 Task: Find connections with filter location Kāmthi with filter topic #Entrepreneurshipwith filter profile language Spanish with filter current company TATA Power with filter school Delhi College Of Arts and Commerce with filter industry Oil and Coal Product Manufacturing with filter service category Computer Networking with filter keywords title Petroleum Engineer
Action: Mouse moved to (291, 363)
Screenshot: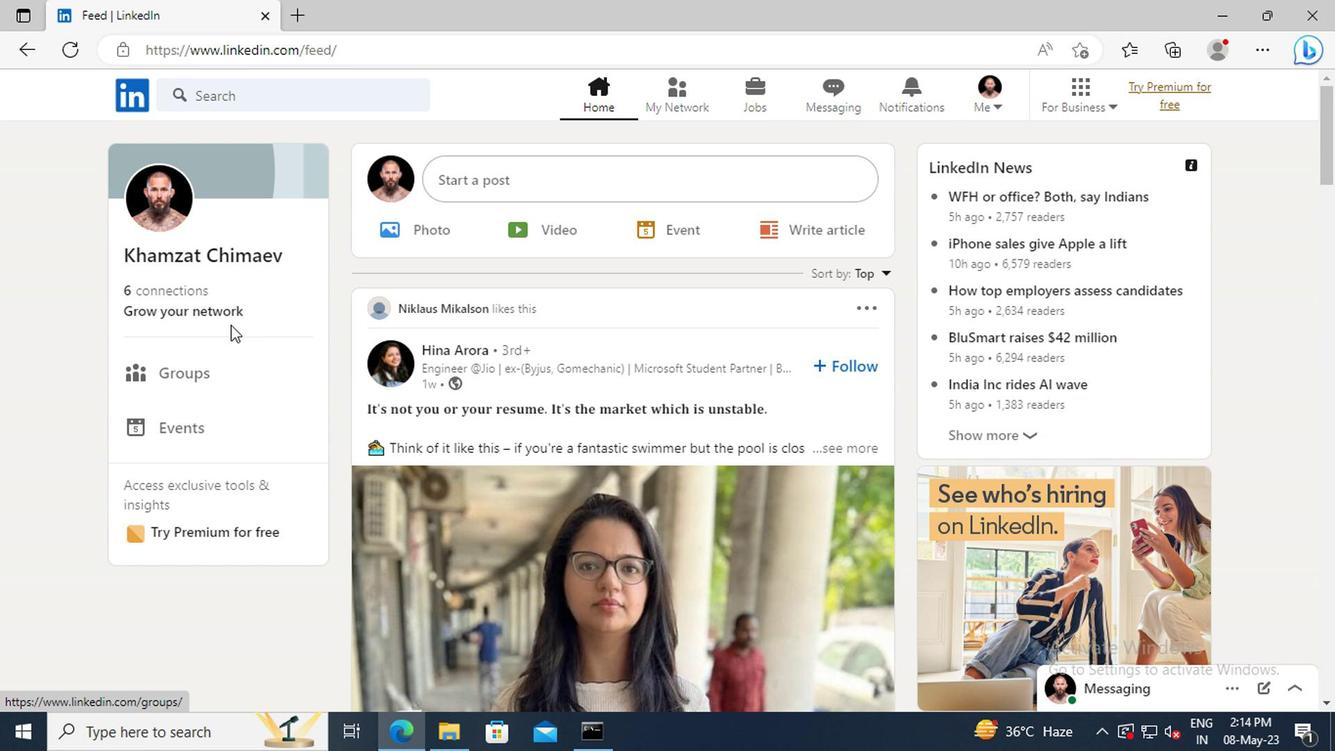 
Action: Mouse pressed left at (291, 363)
Screenshot: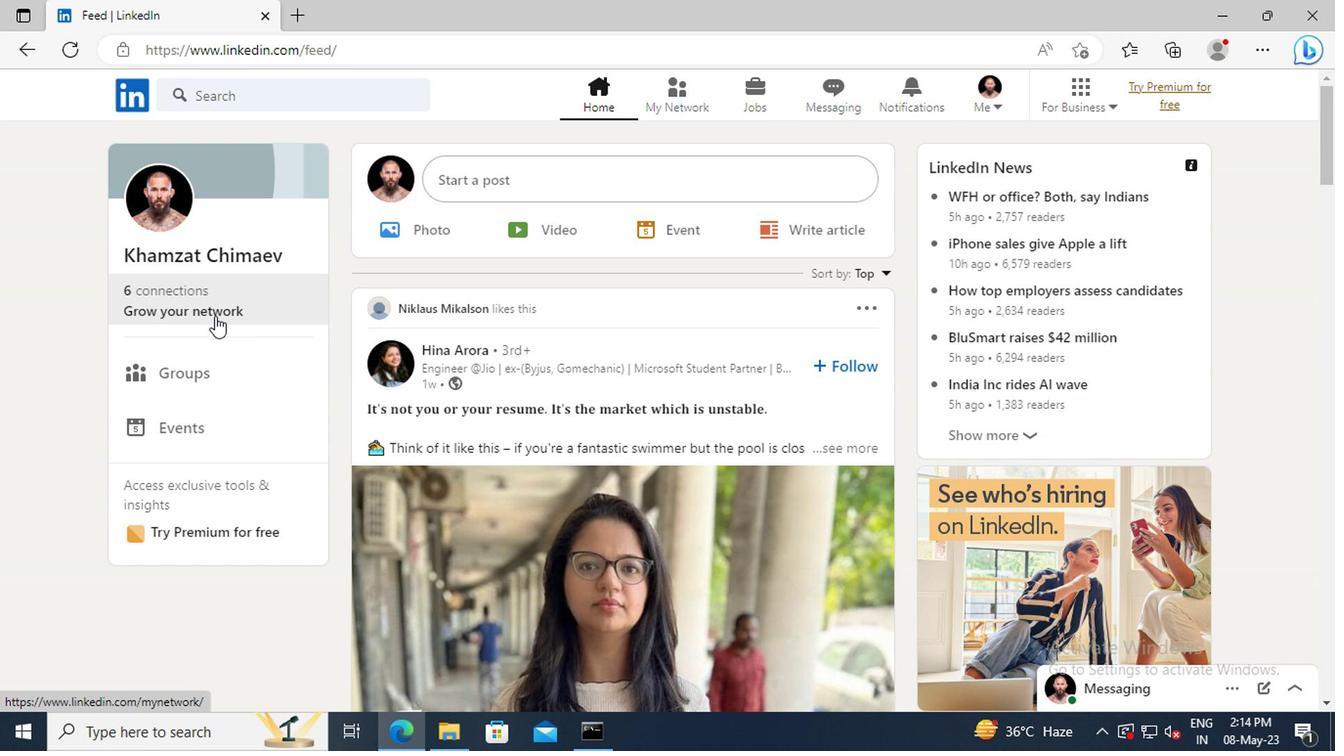 
Action: Mouse moved to (293, 285)
Screenshot: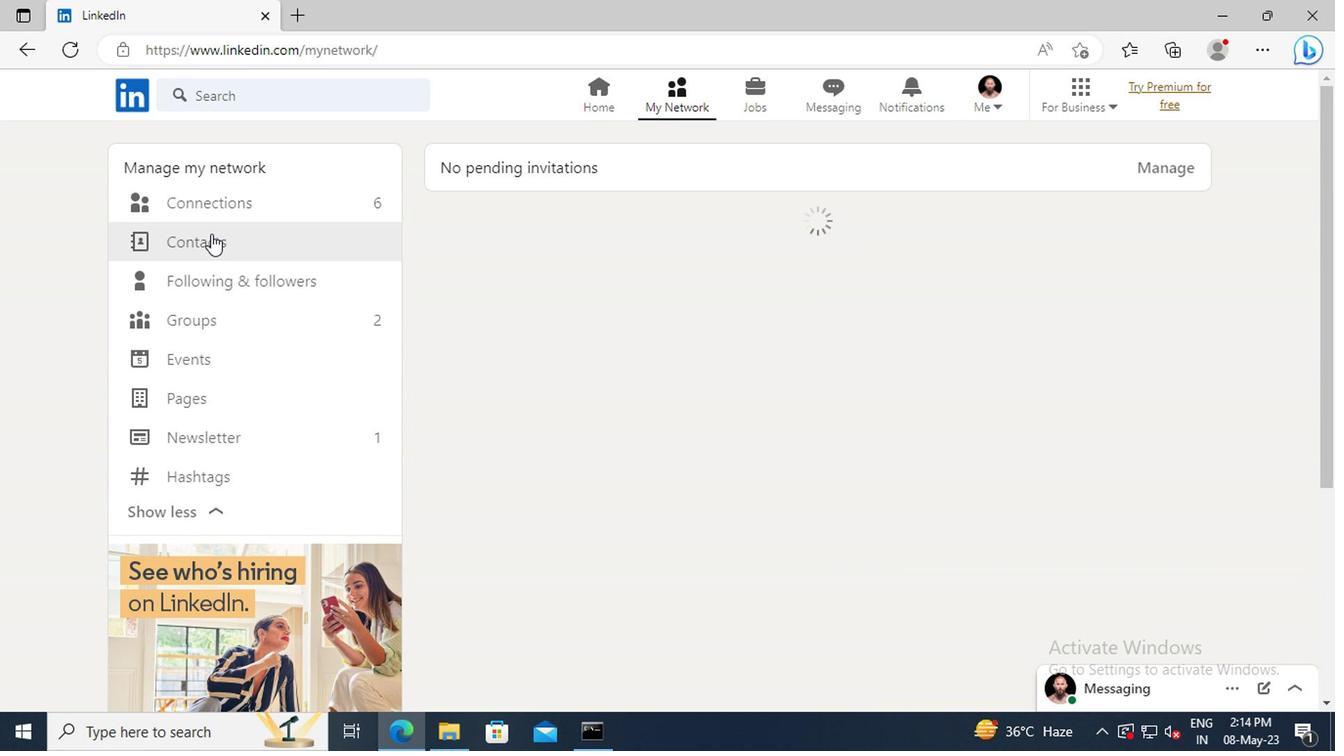 
Action: Mouse pressed left at (293, 285)
Screenshot: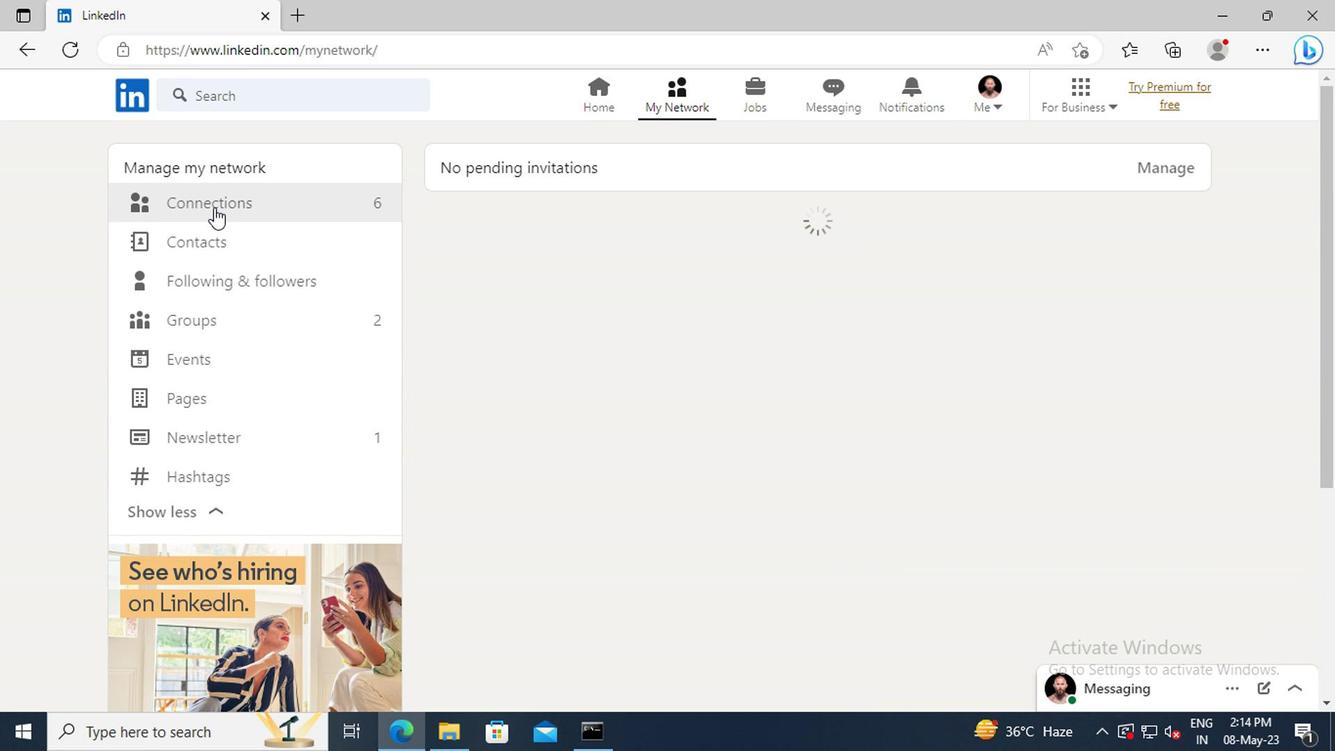 
Action: Mouse moved to (752, 290)
Screenshot: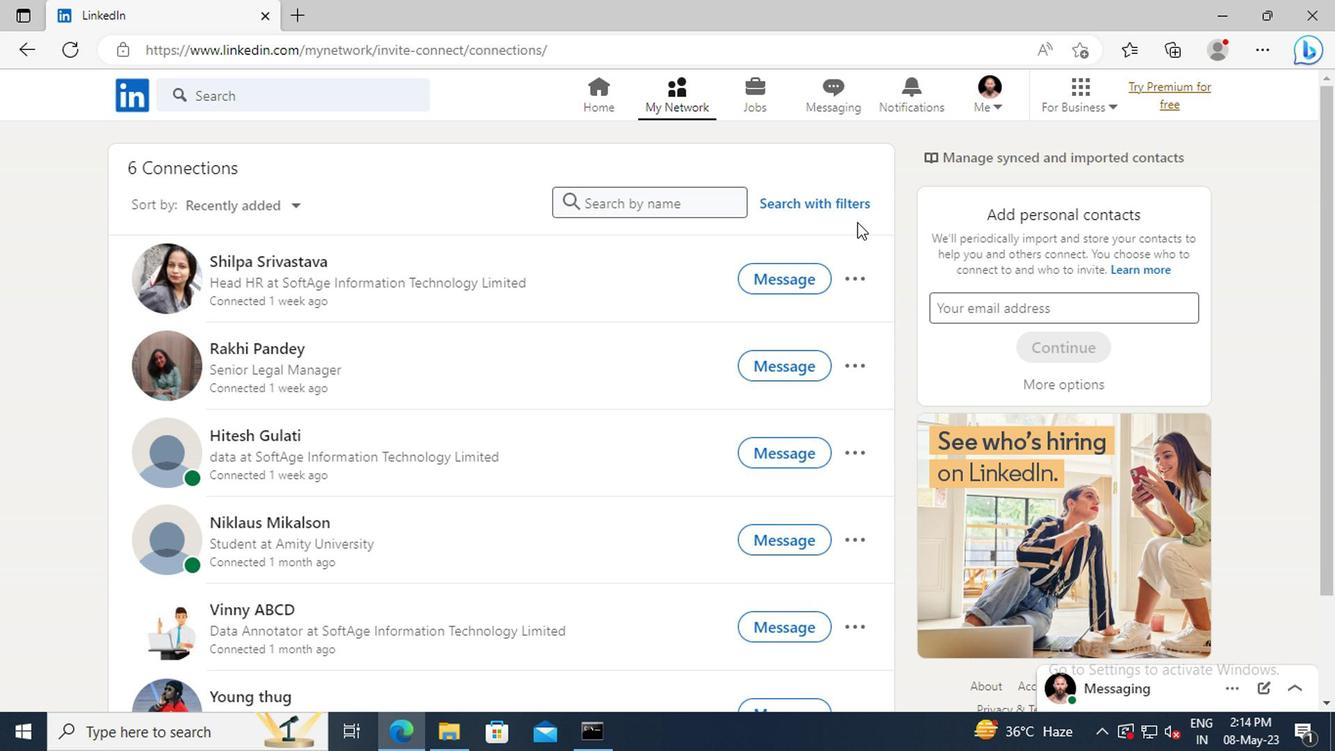 
Action: Mouse pressed left at (752, 290)
Screenshot: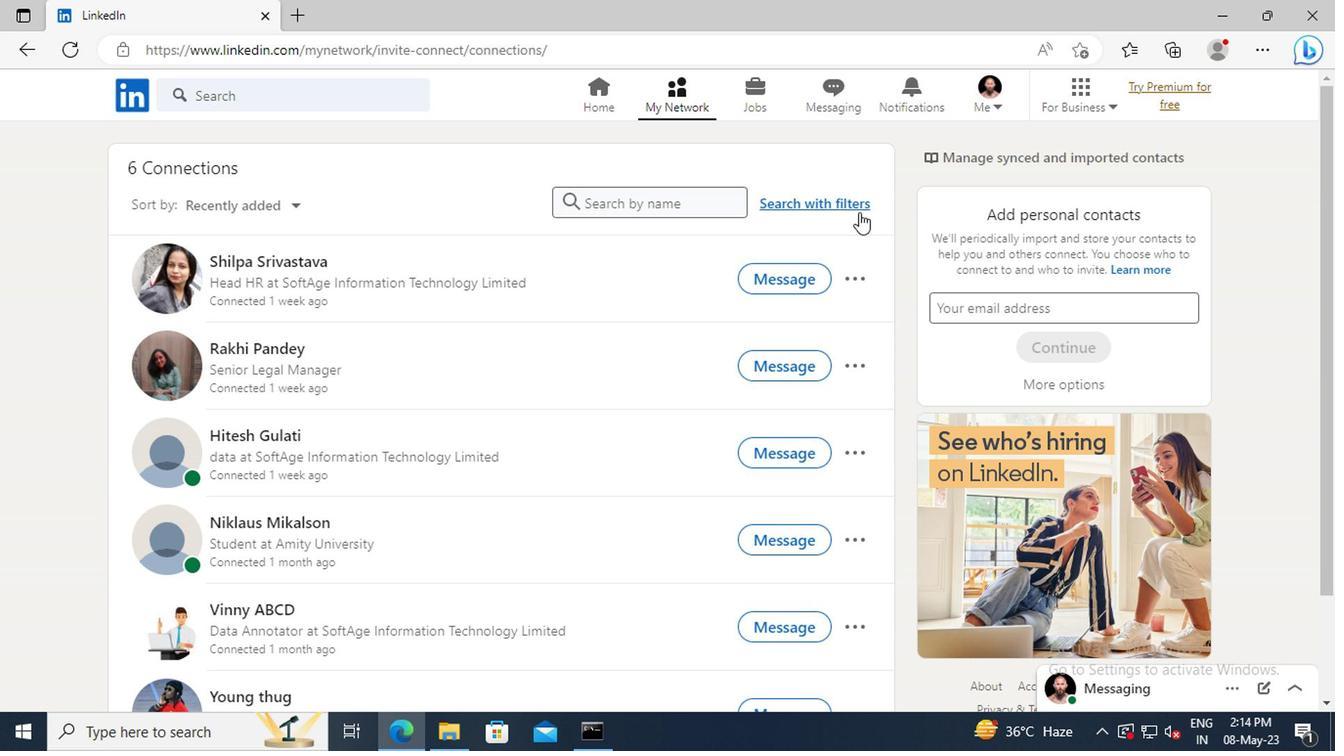 
Action: Mouse moved to (661, 247)
Screenshot: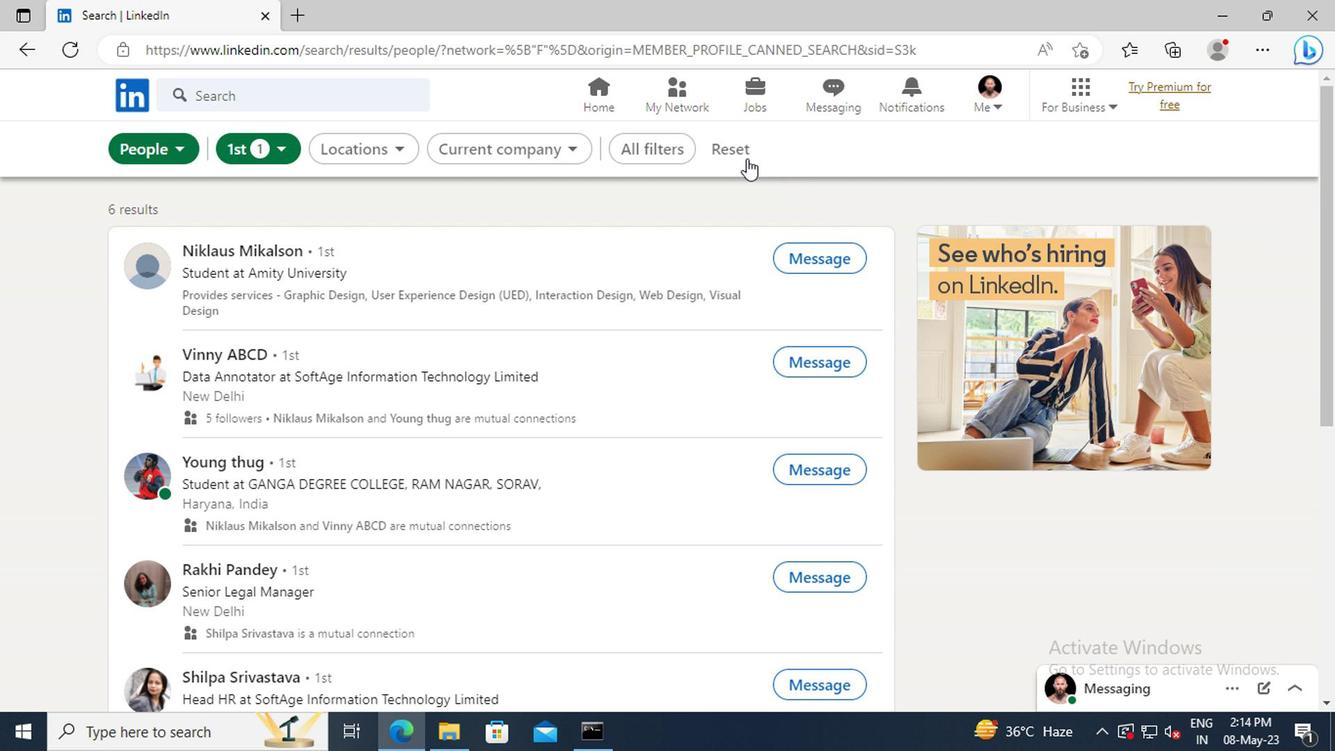 
Action: Mouse pressed left at (661, 247)
Screenshot: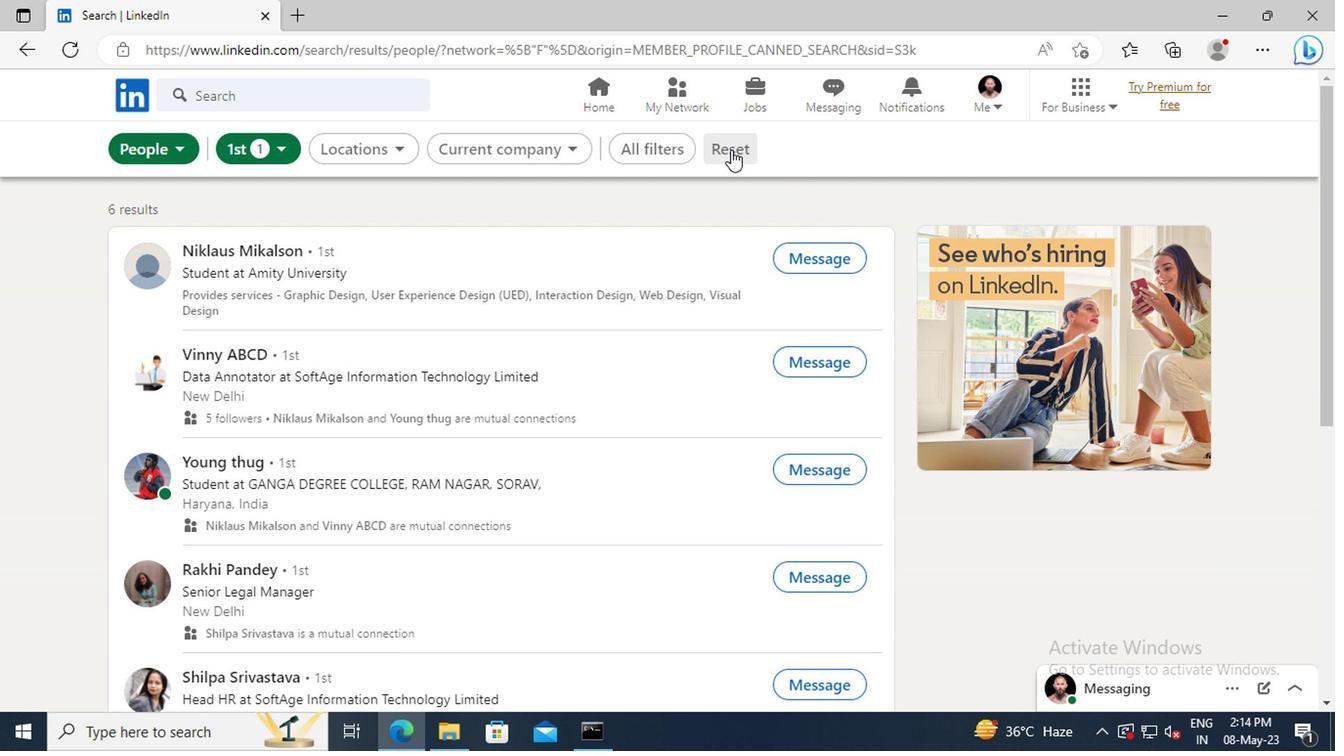 
Action: Mouse moved to (647, 248)
Screenshot: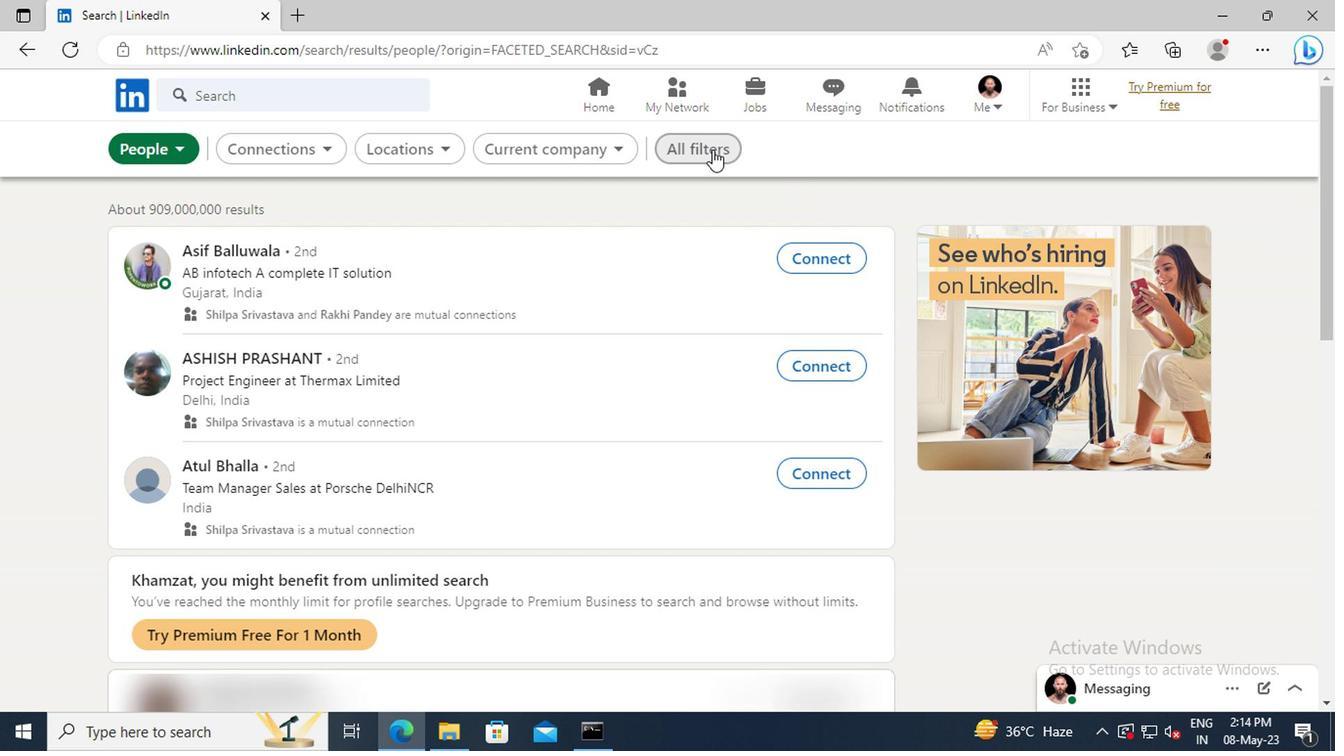 
Action: Mouse pressed left at (647, 248)
Screenshot: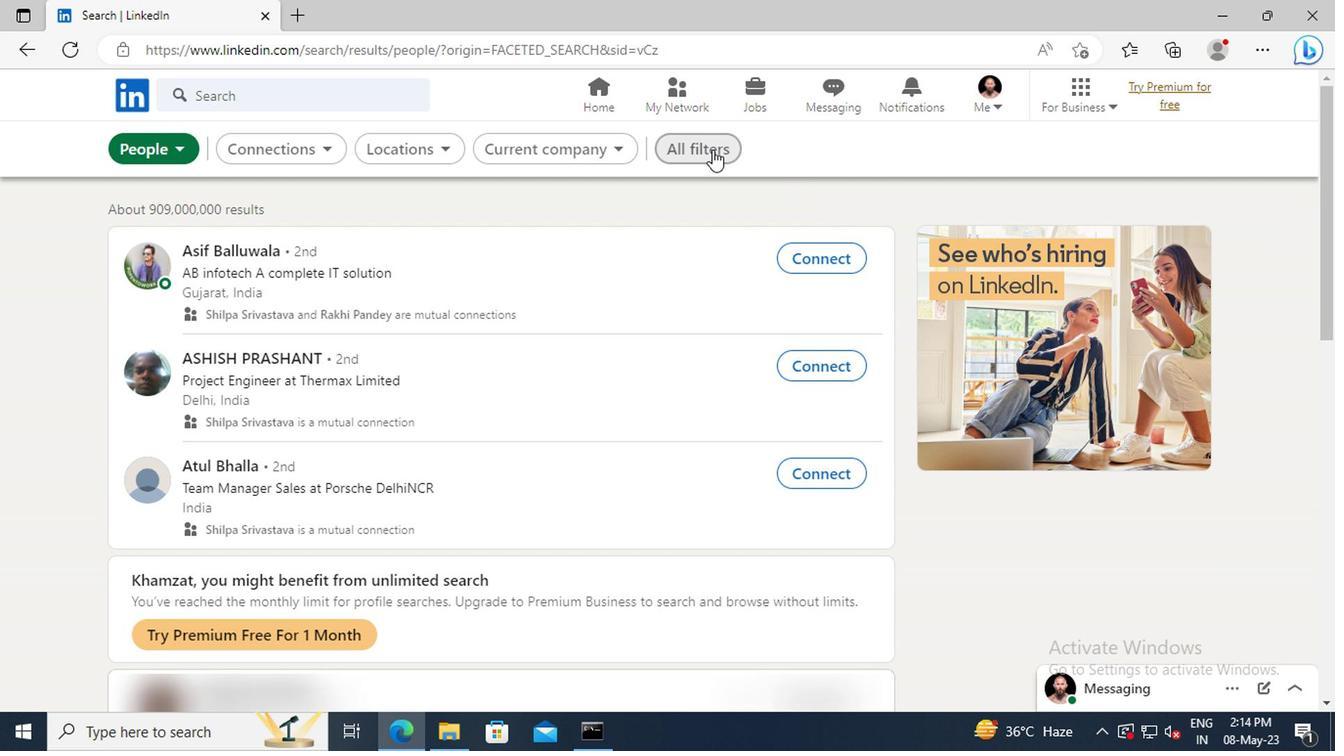
Action: Mouse moved to (953, 399)
Screenshot: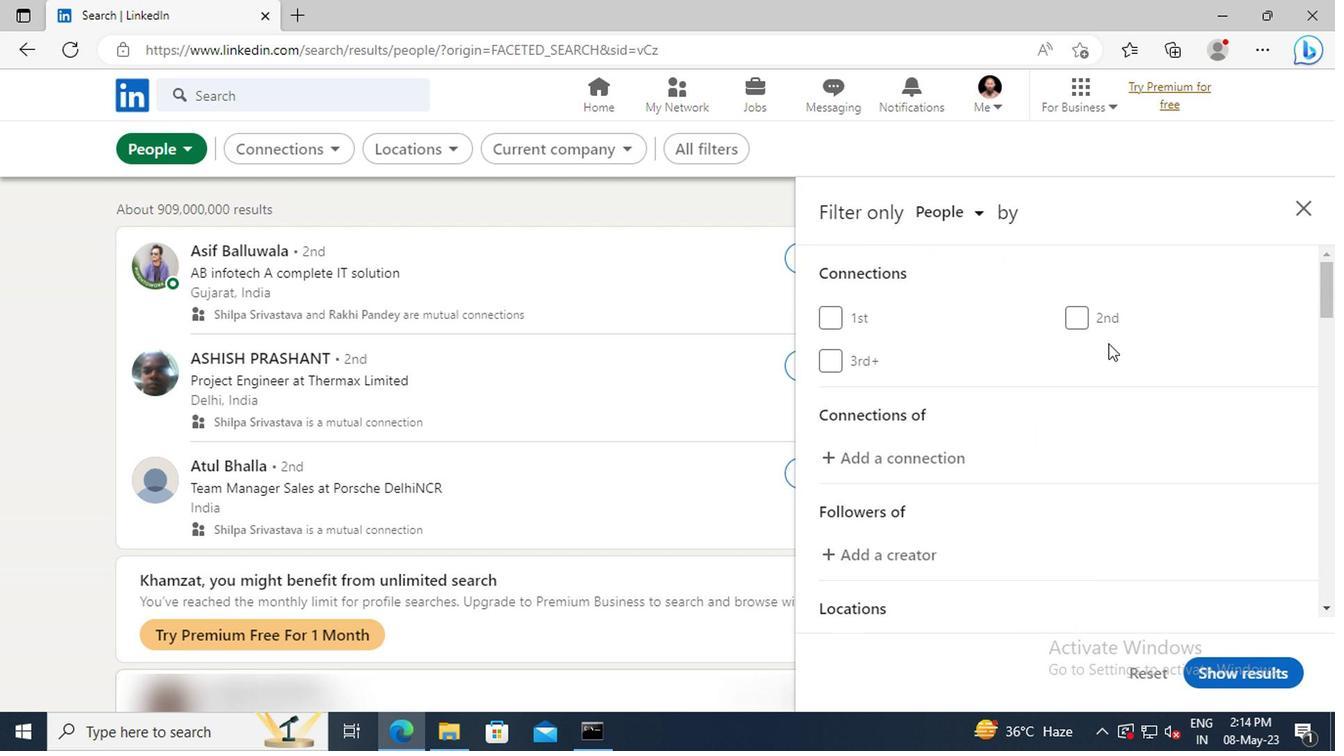 
Action: Mouse scrolled (953, 398) with delta (0, 0)
Screenshot: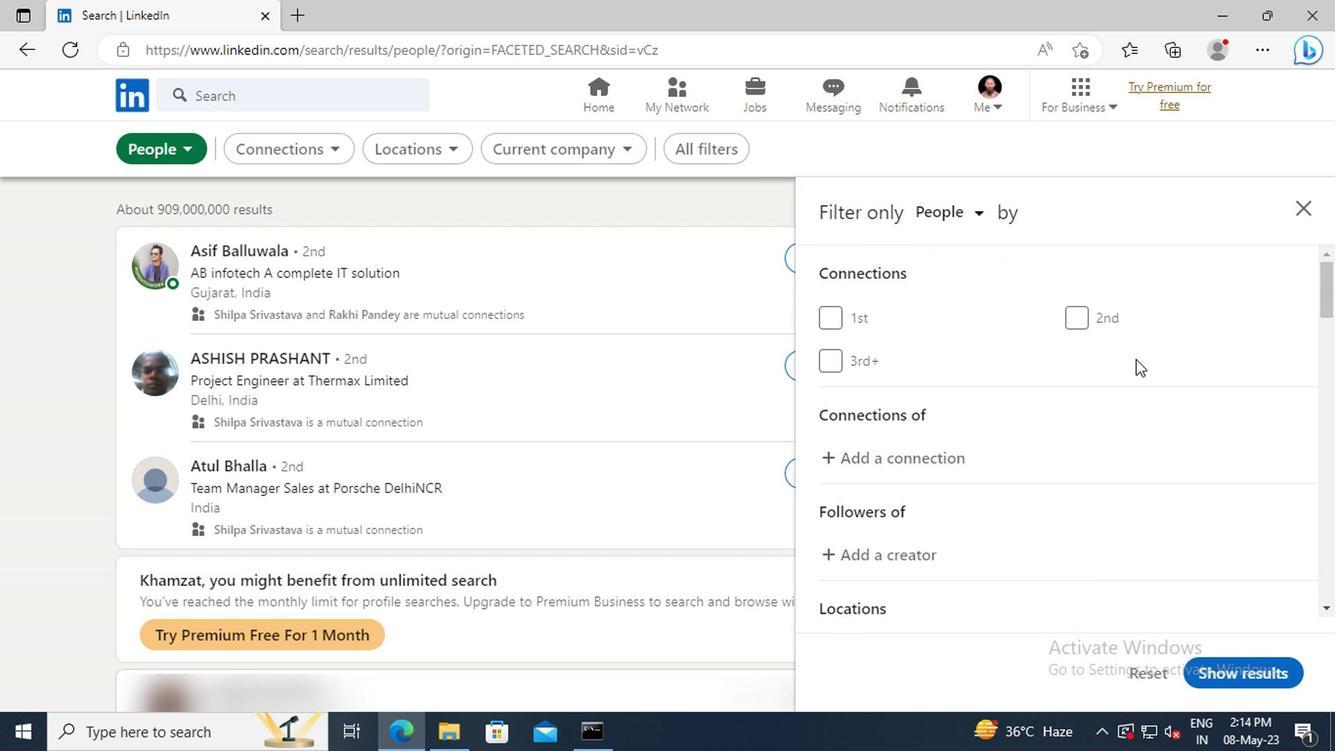
Action: Mouse scrolled (953, 398) with delta (0, 0)
Screenshot: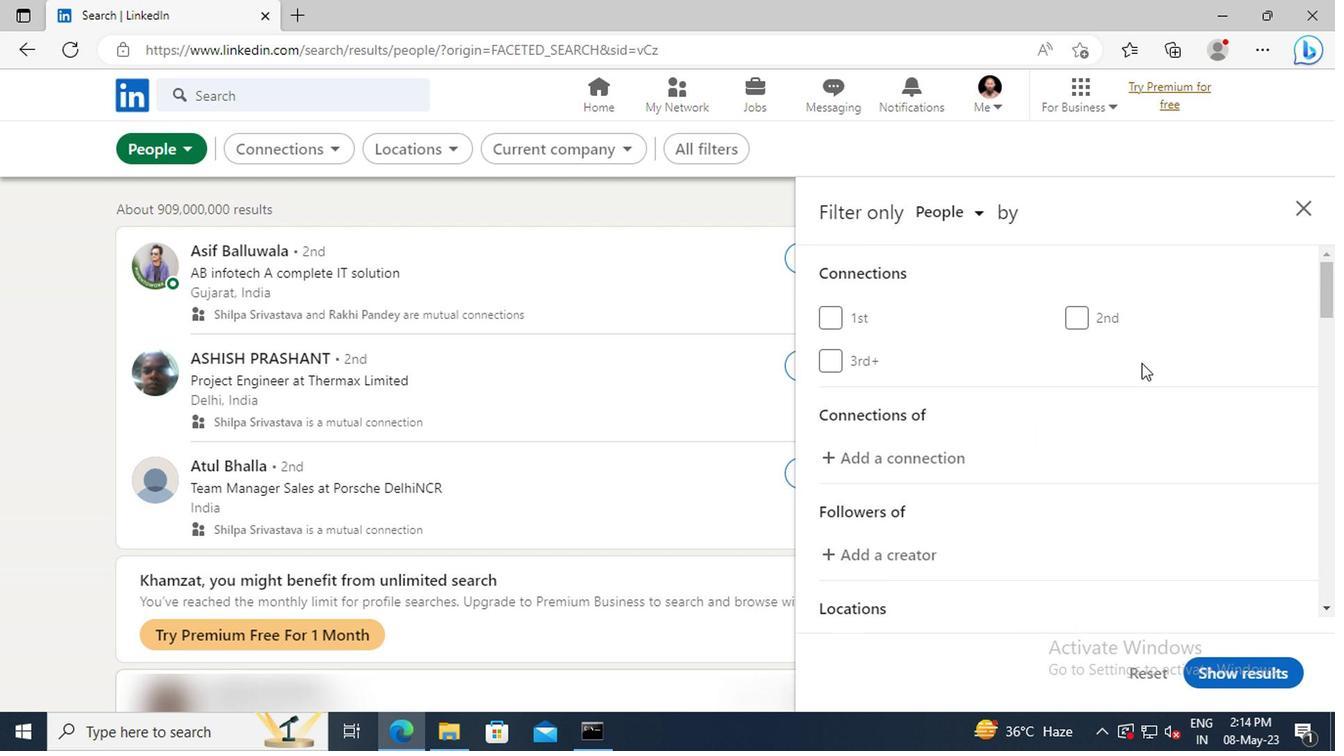 
Action: Mouse scrolled (953, 398) with delta (0, 0)
Screenshot: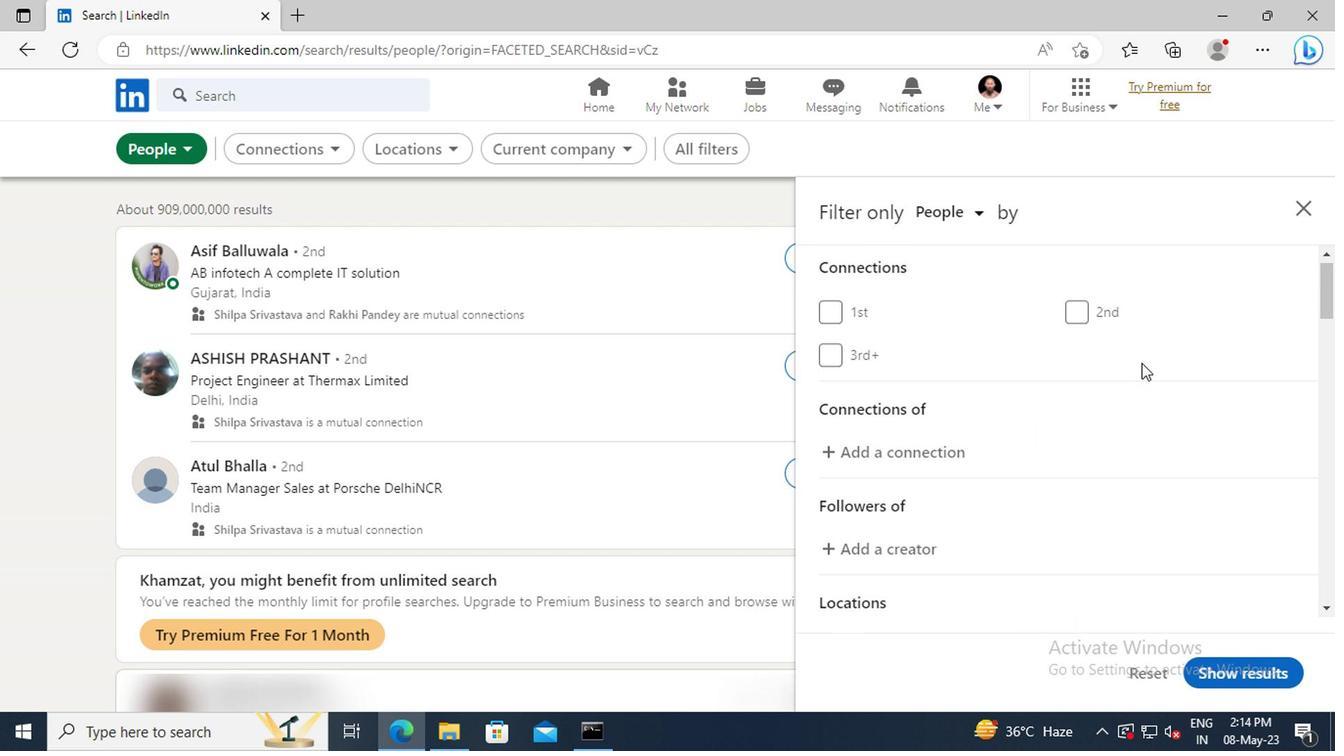 
Action: Mouse scrolled (953, 398) with delta (0, 0)
Screenshot: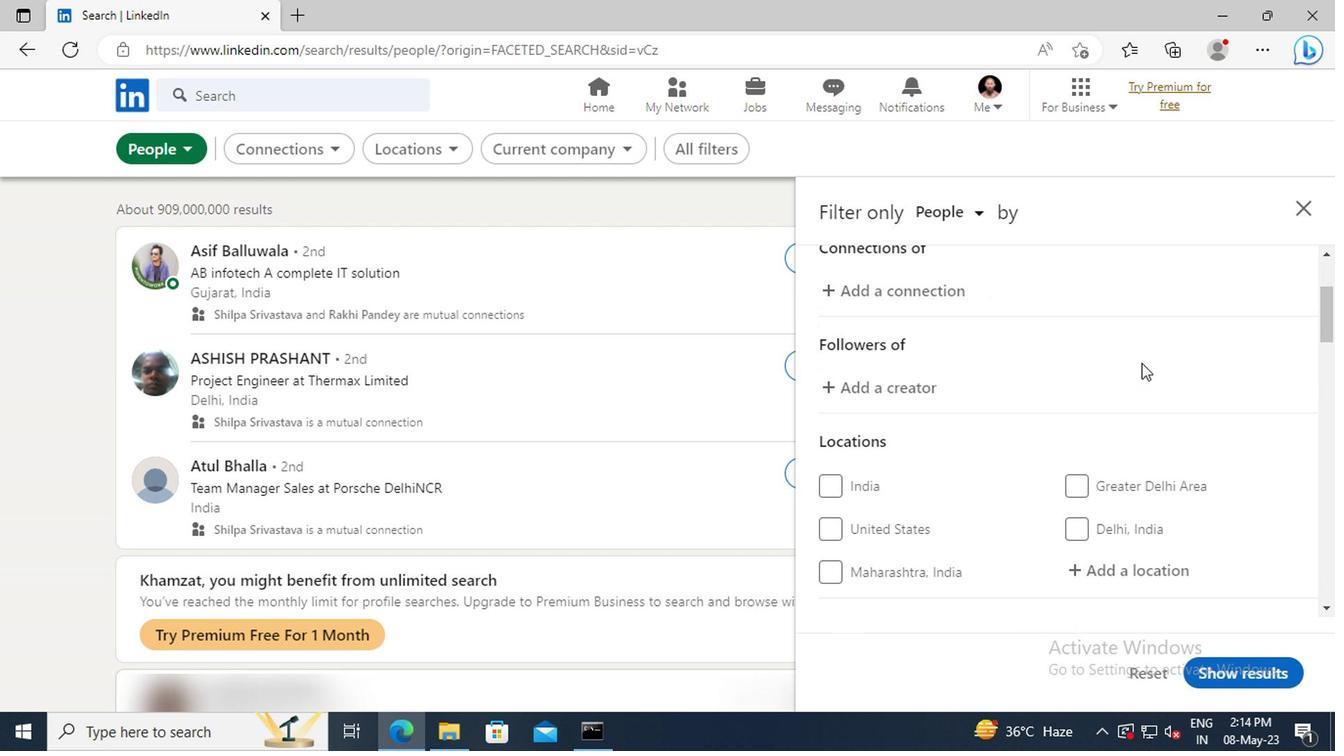 
Action: Mouse scrolled (953, 398) with delta (0, 0)
Screenshot: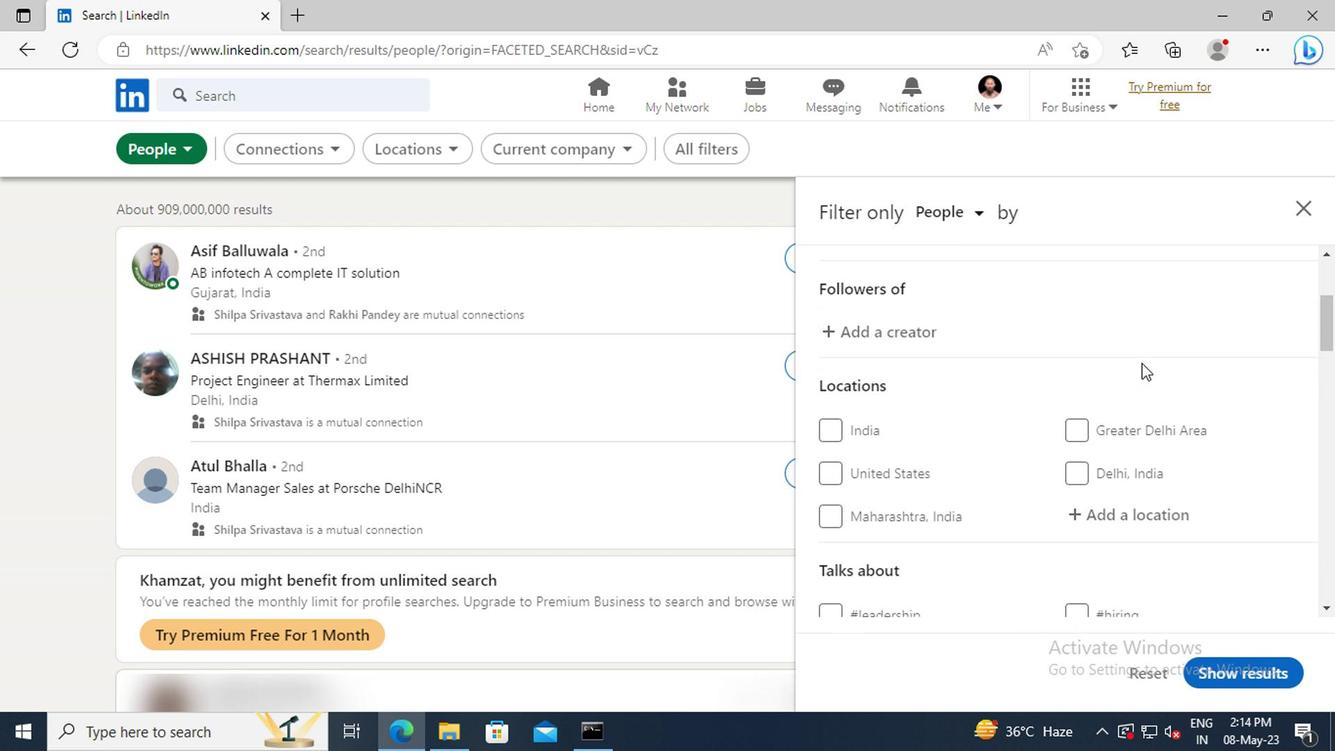 
Action: Mouse scrolled (953, 398) with delta (0, 0)
Screenshot: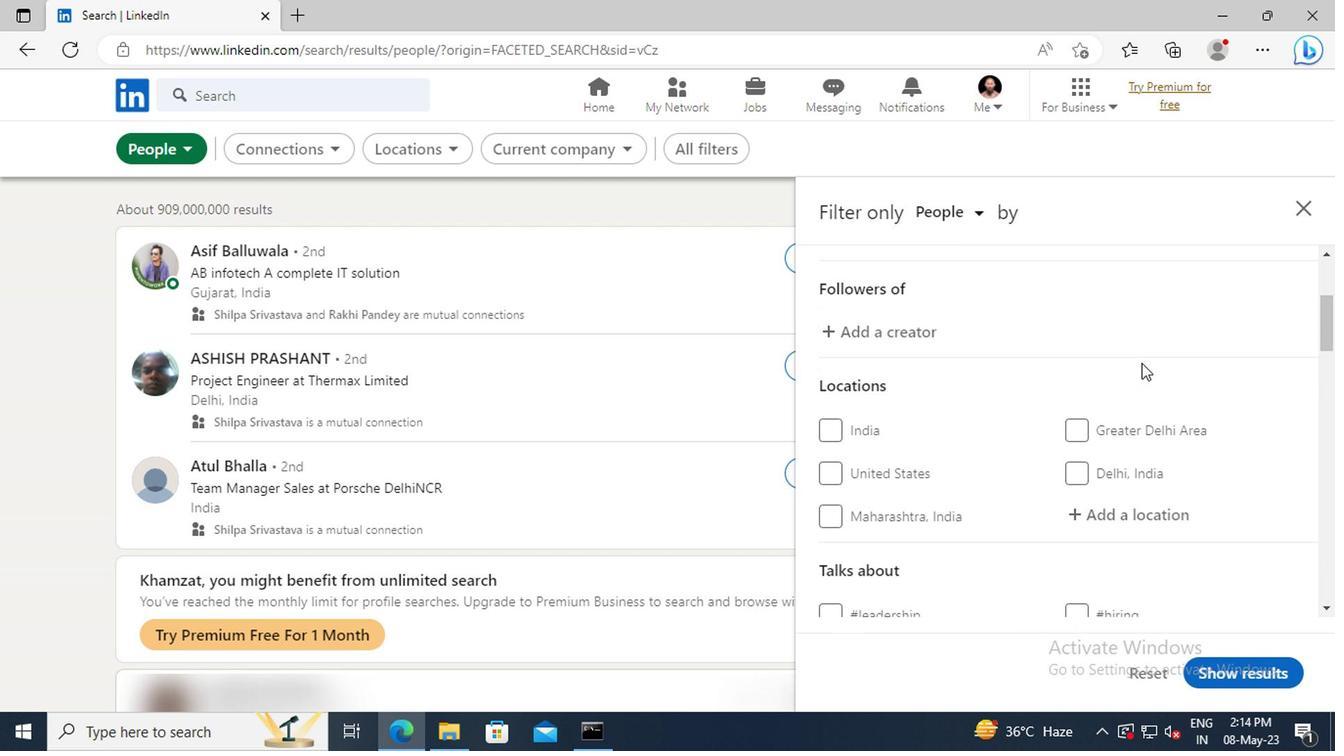 
Action: Mouse moved to (952, 427)
Screenshot: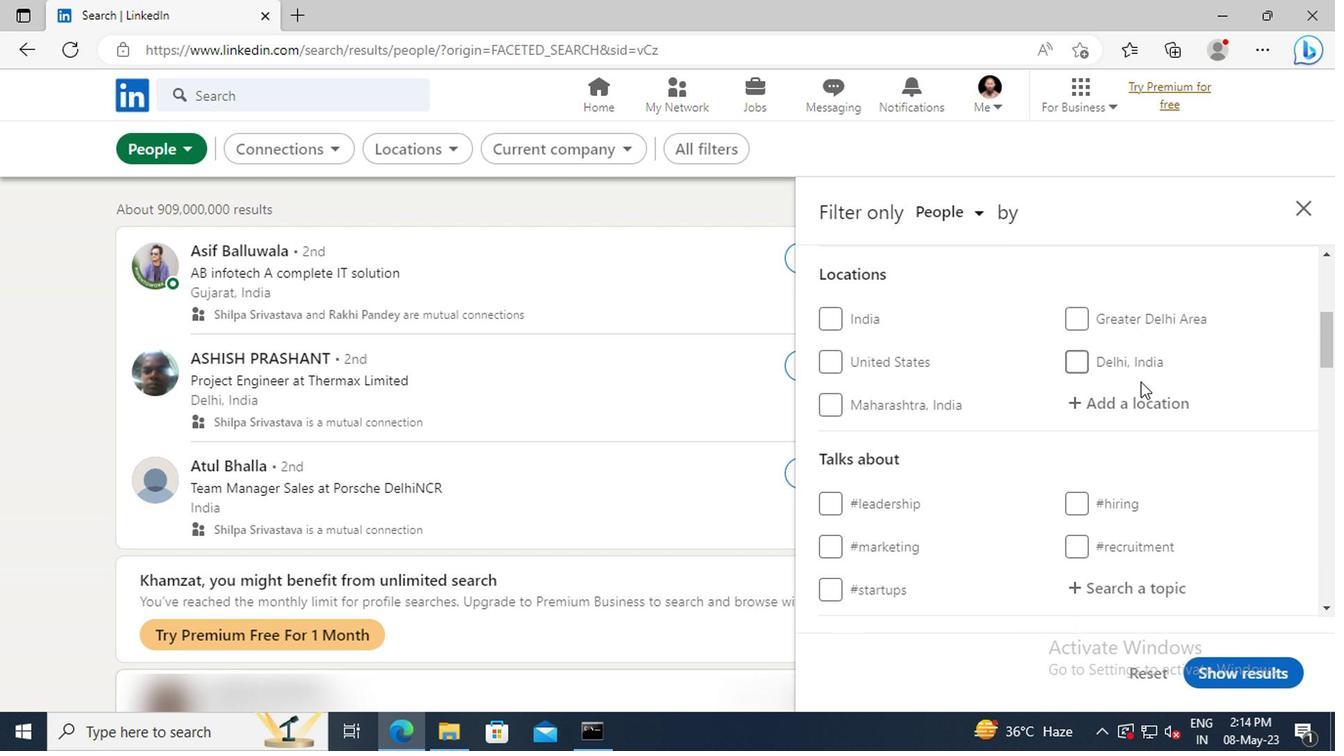 
Action: Mouse pressed left at (952, 427)
Screenshot: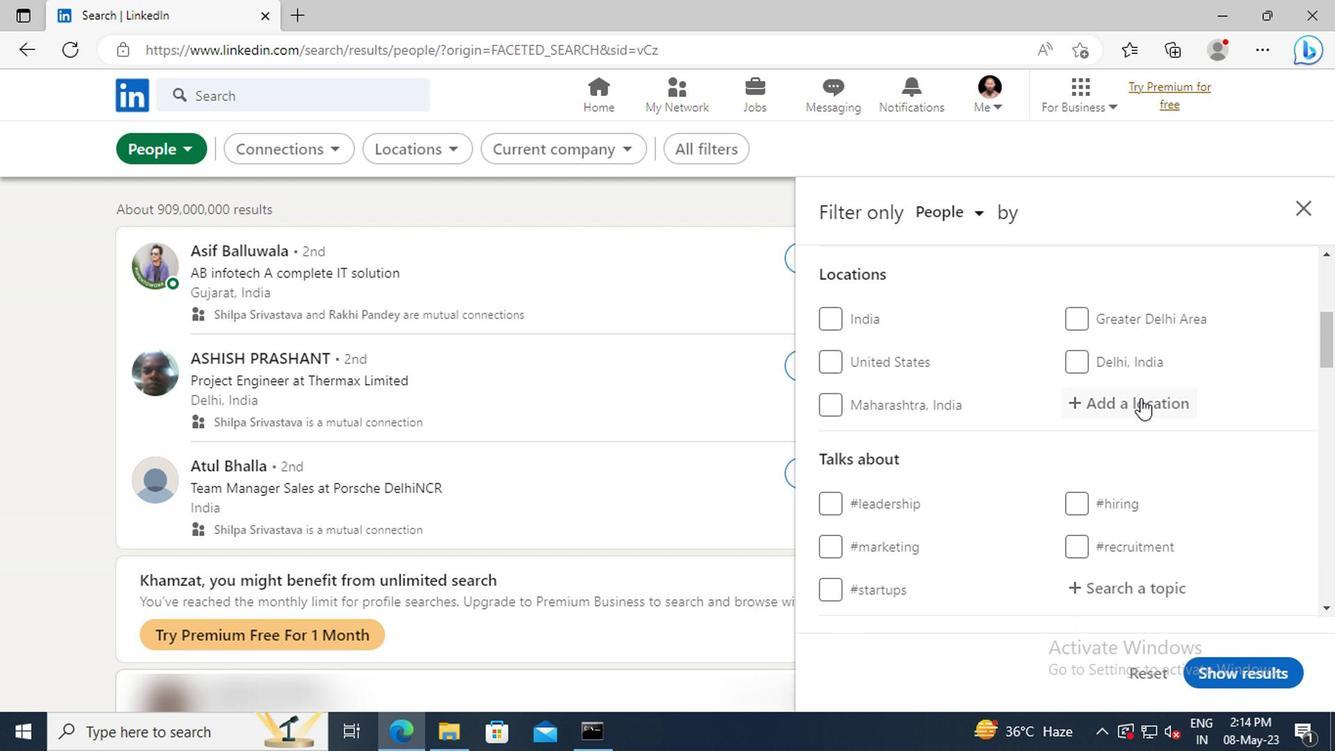 
Action: Mouse moved to (952, 427)
Screenshot: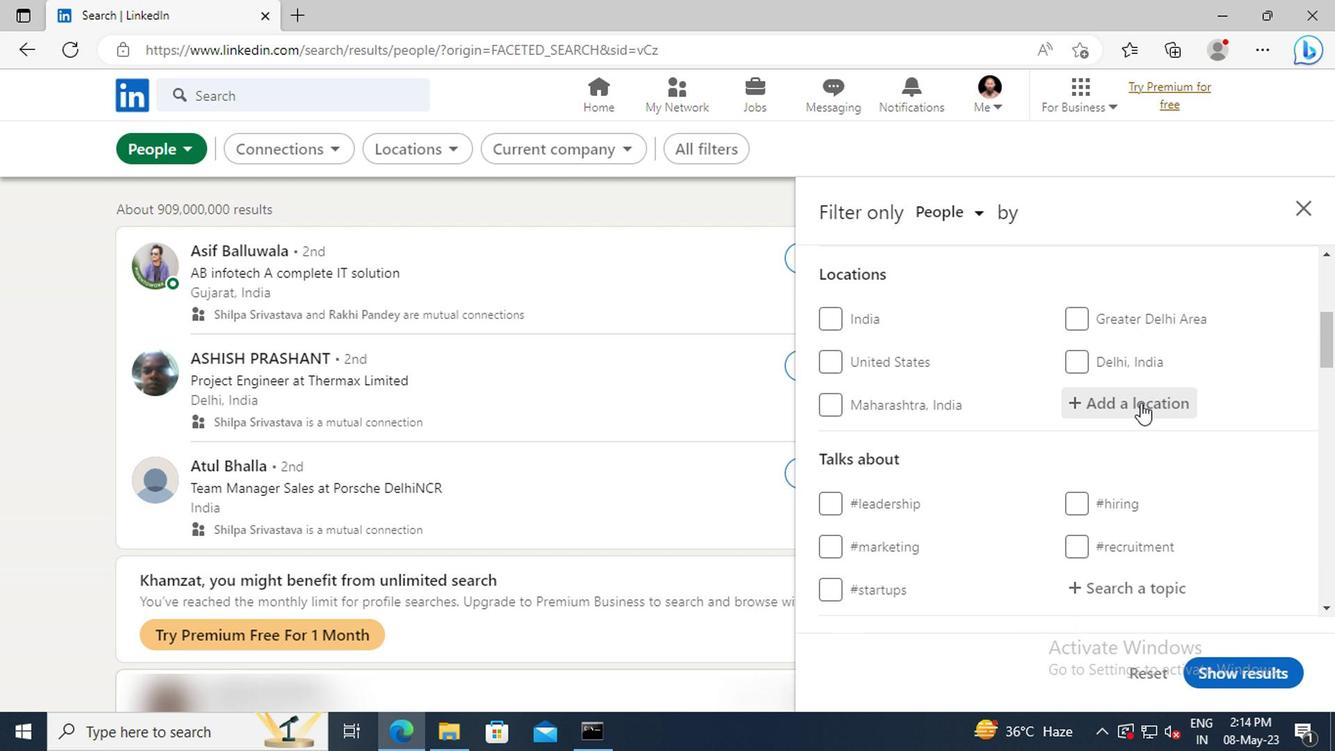 
Action: Key pressed <Key.shift>KAMTHI
Screenshot: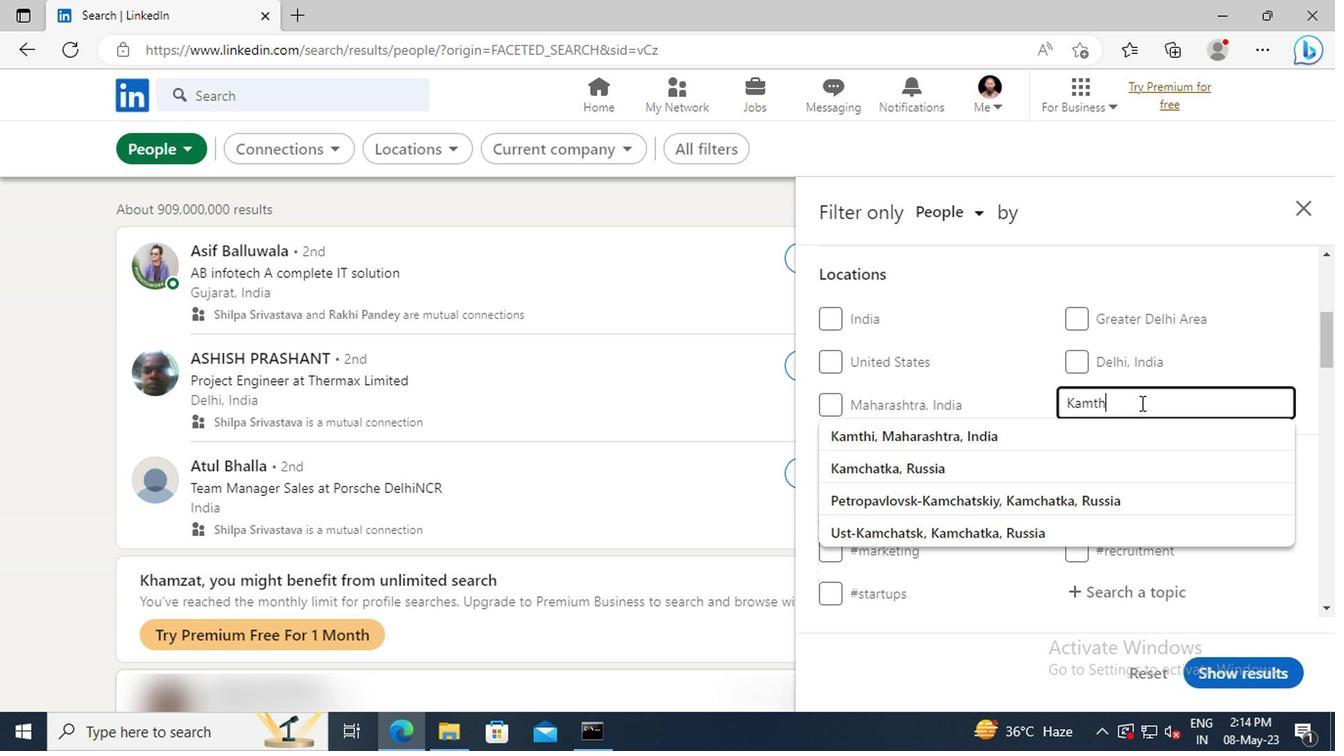 
Action: Mouse moved to (950, 449)
Screenshot: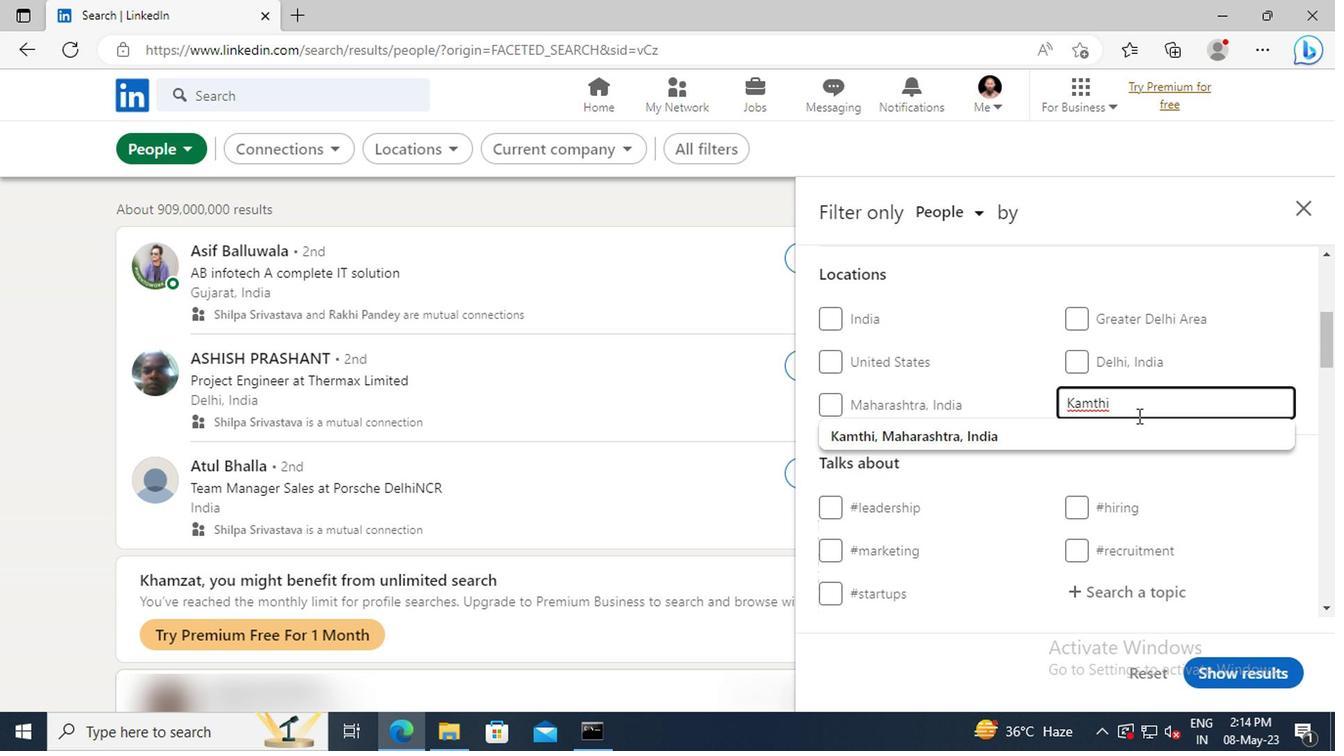 
Action: Mouse pressed left at (950, 449)
Screenshot: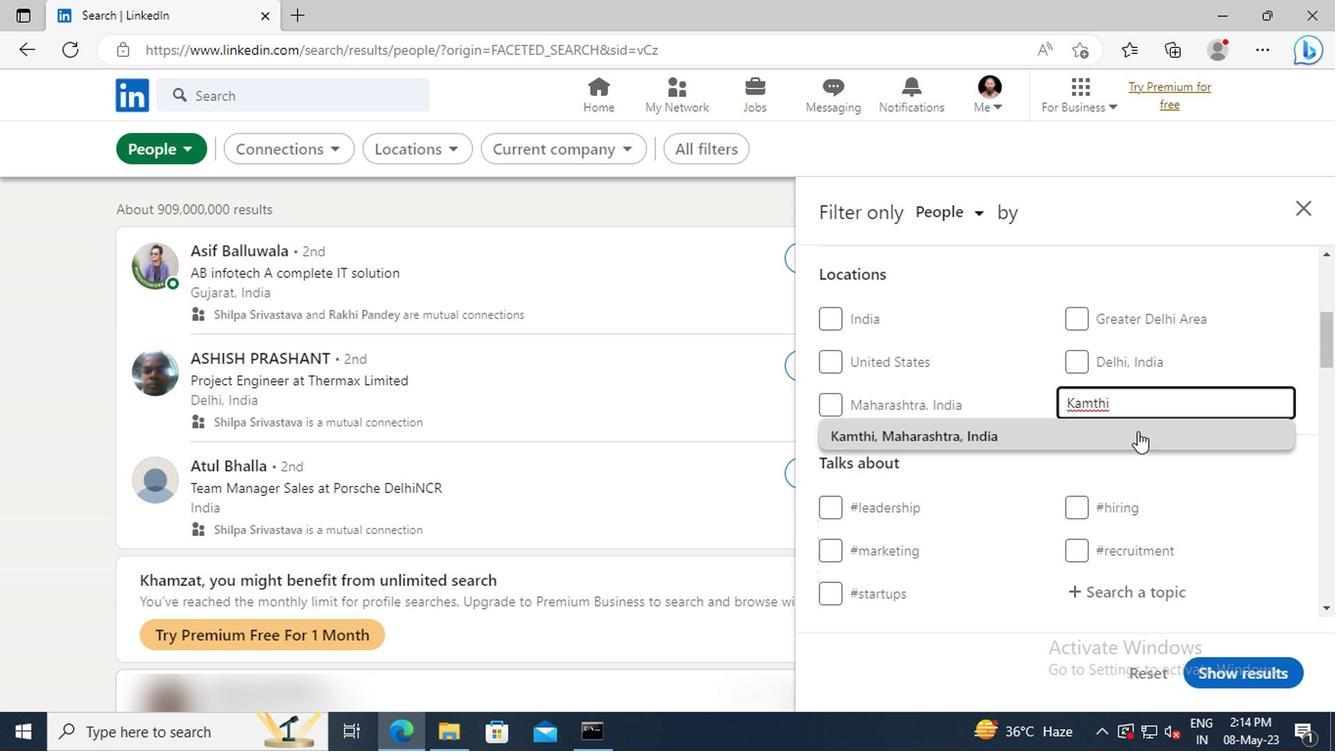 
Action: Mouse scrolled (950, 449) with delta (0, 0)
Screenshot: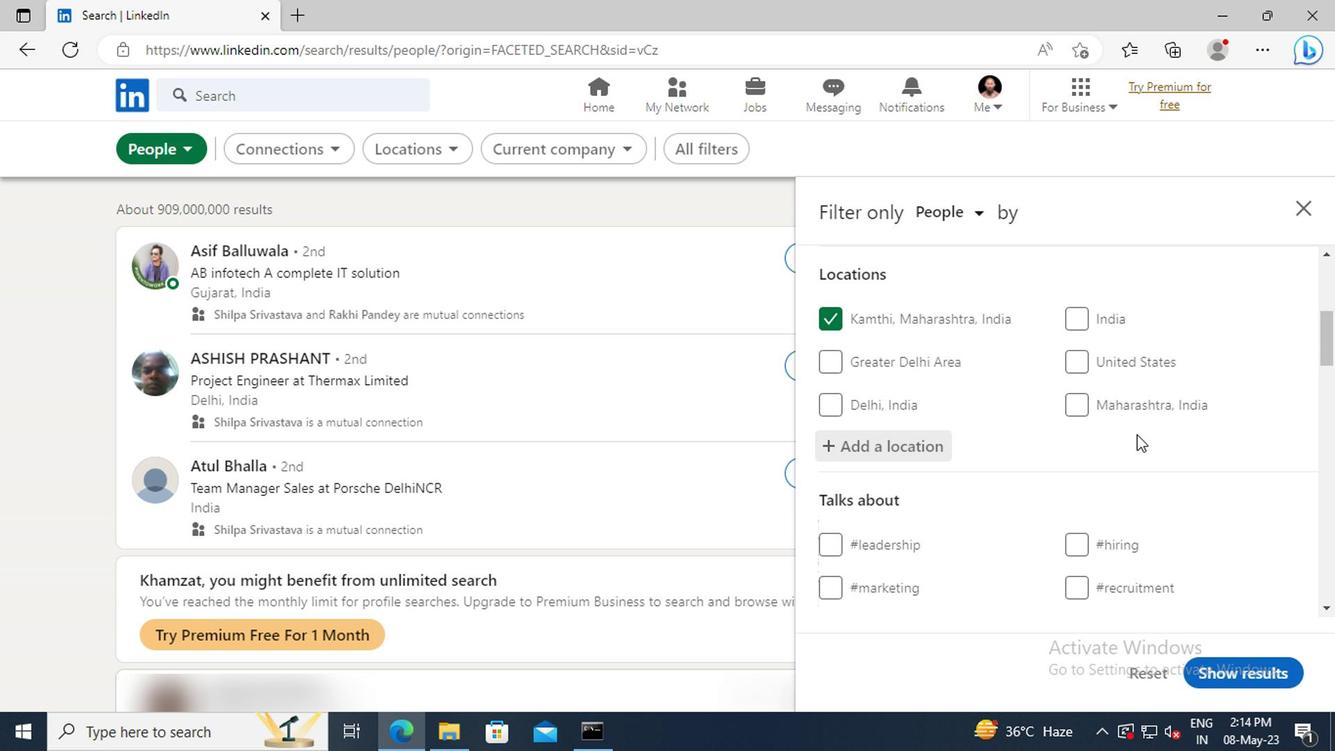 
Action: Mouse scrolled (950, 449) with delta (0, 0)
Screenshot: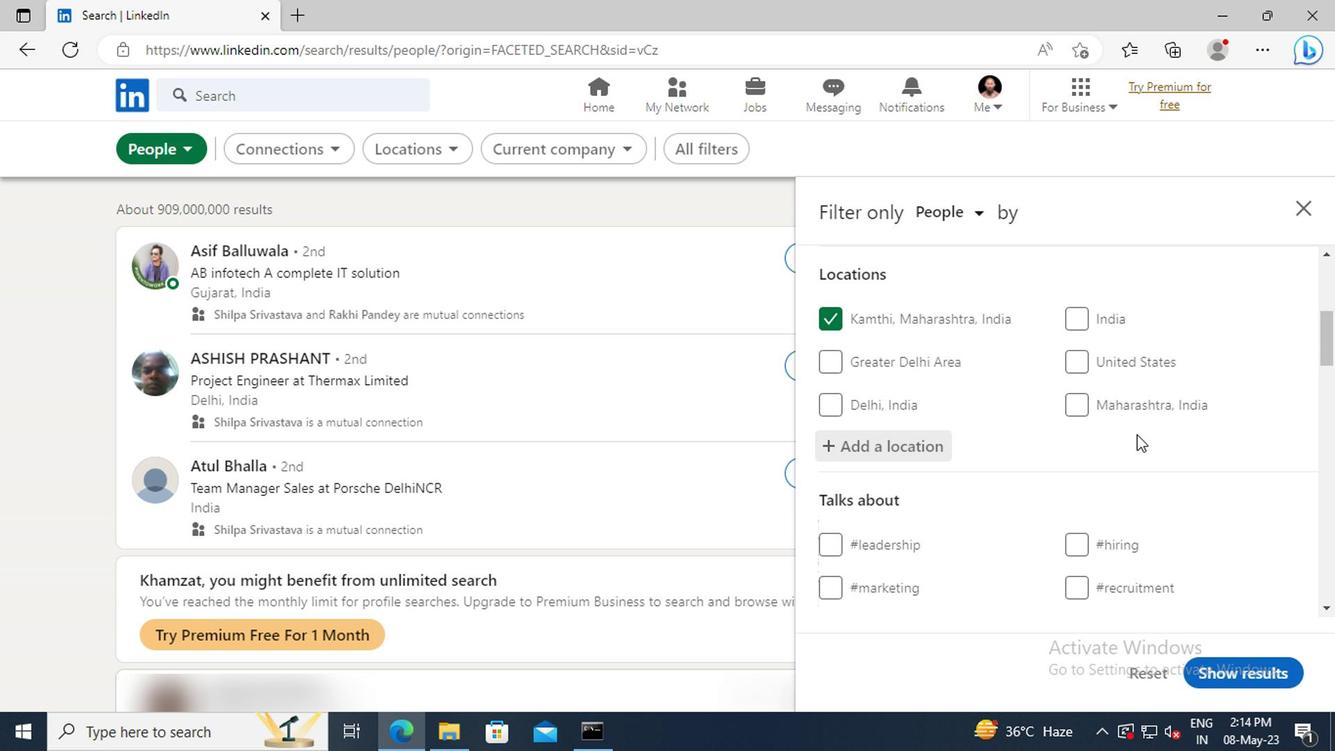 
Action: Mouse scrolled (950, 449) with delta (0, 0)
Screenshot: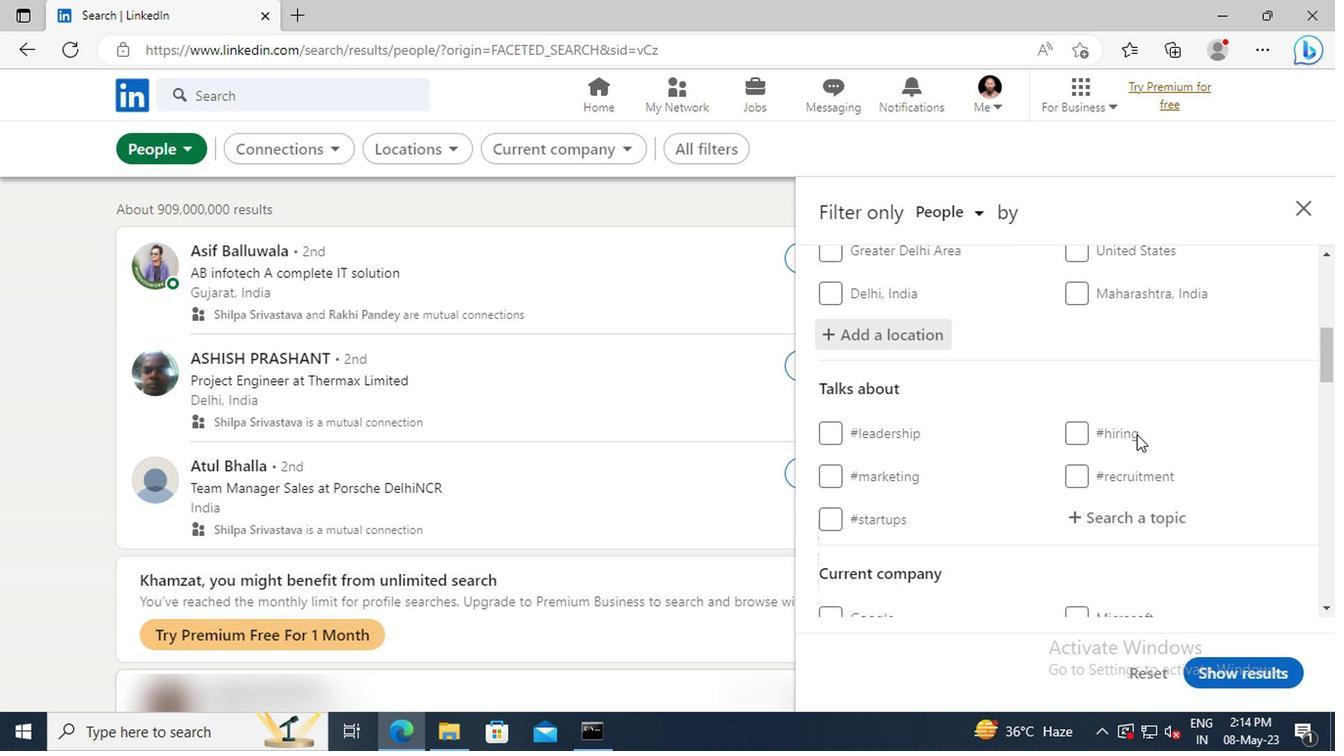 
Action: Mouse moved to (946, 468)
Screenshot: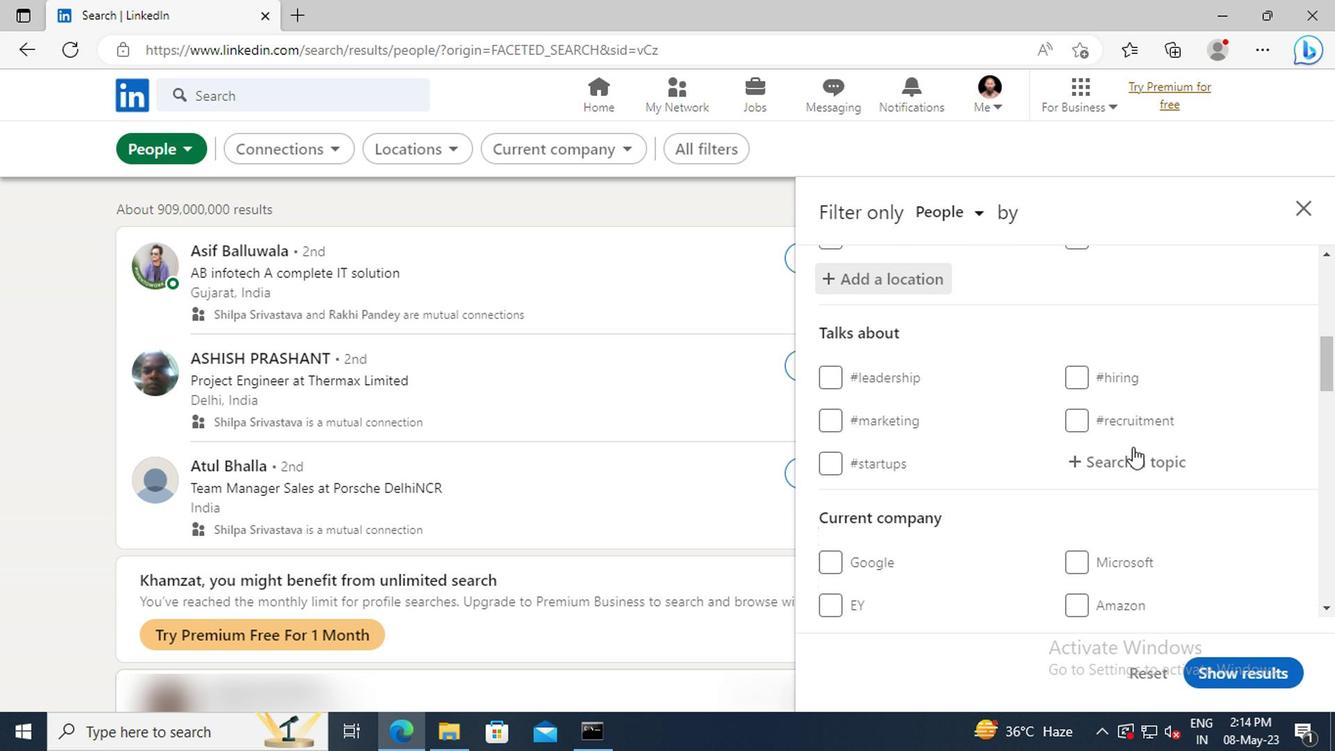 
Action: Mouse pressed left at (946, 468)
Screenshot: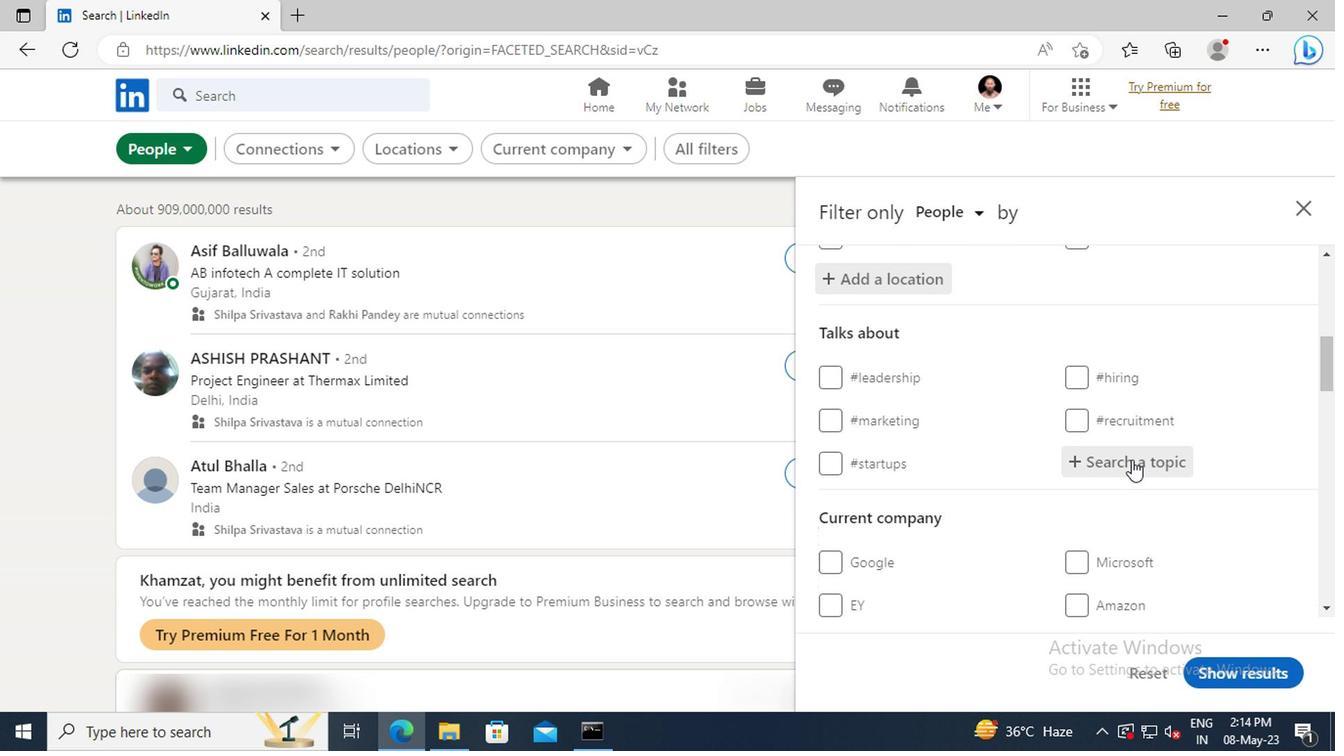 
Action: Key pressed <Key.shift>
Screenshot: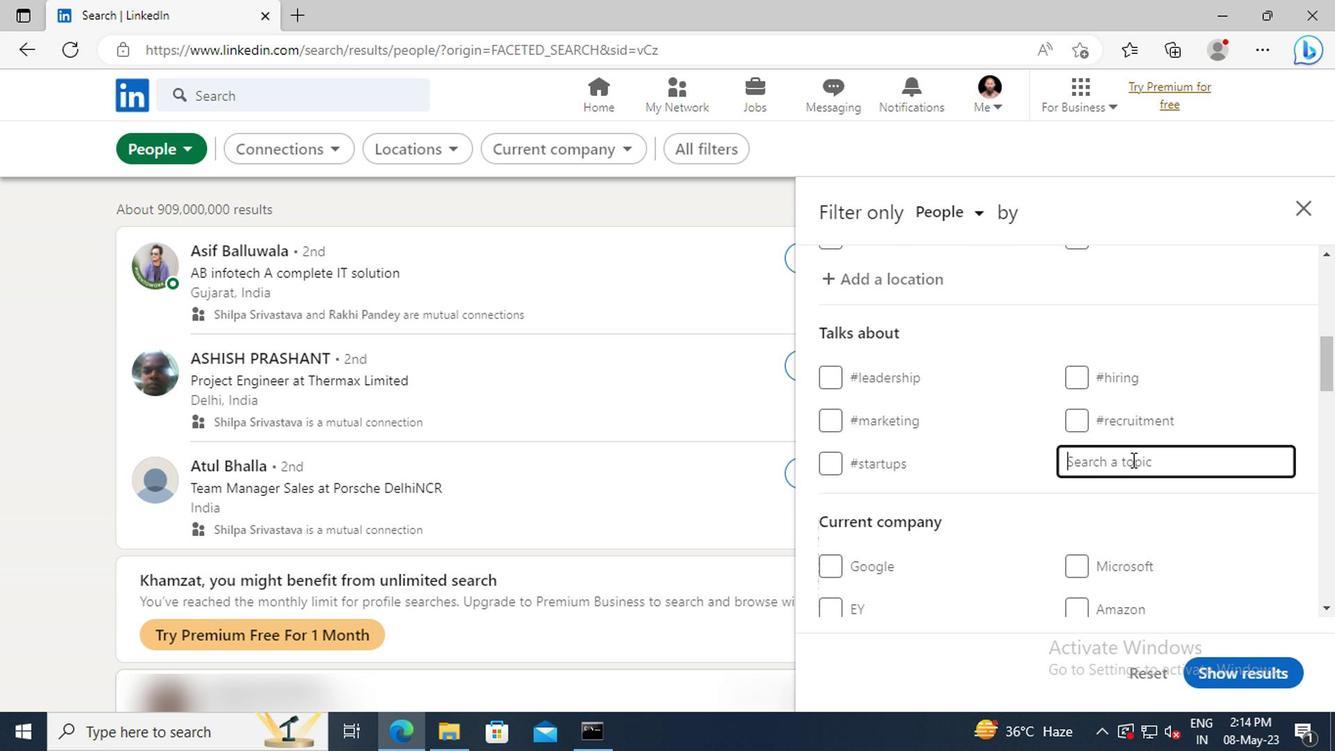 
Action: Mouse moved to (946, 468)
Screenshot: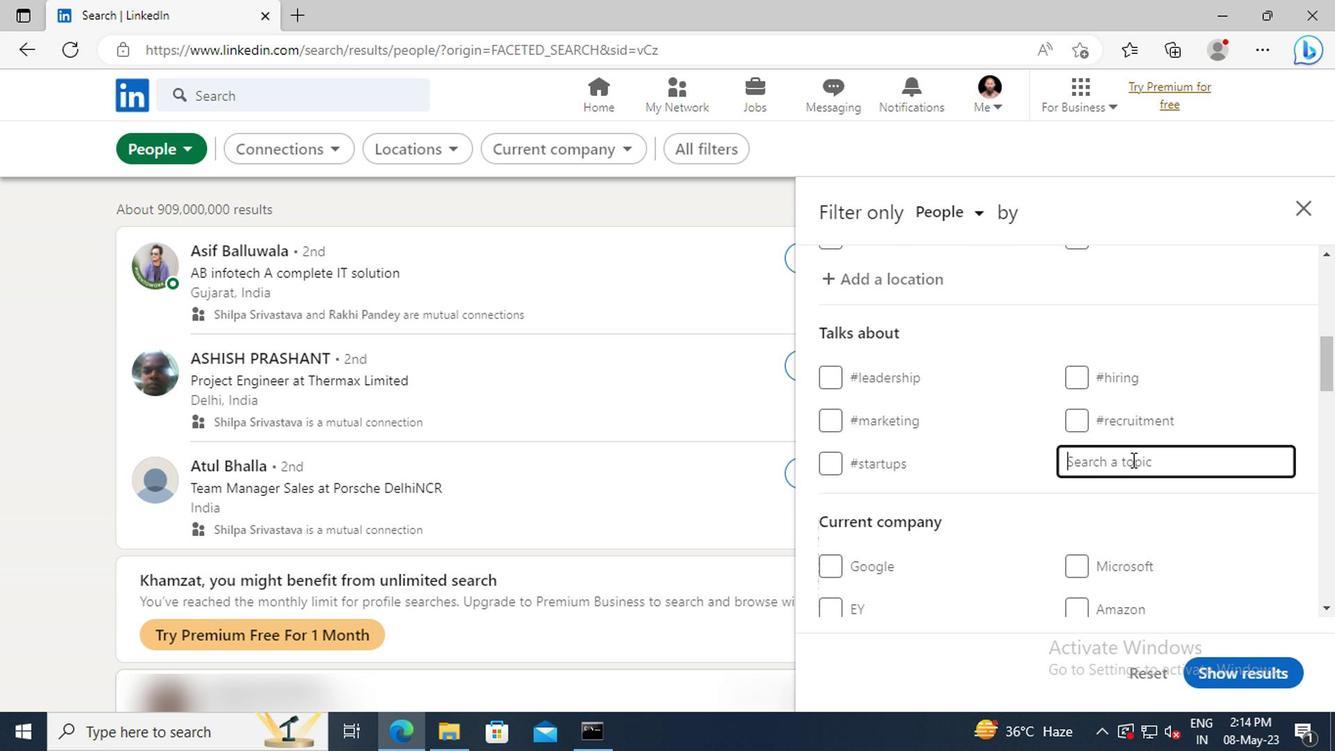 
Action: Key pressed ENTREPR
Screenshot: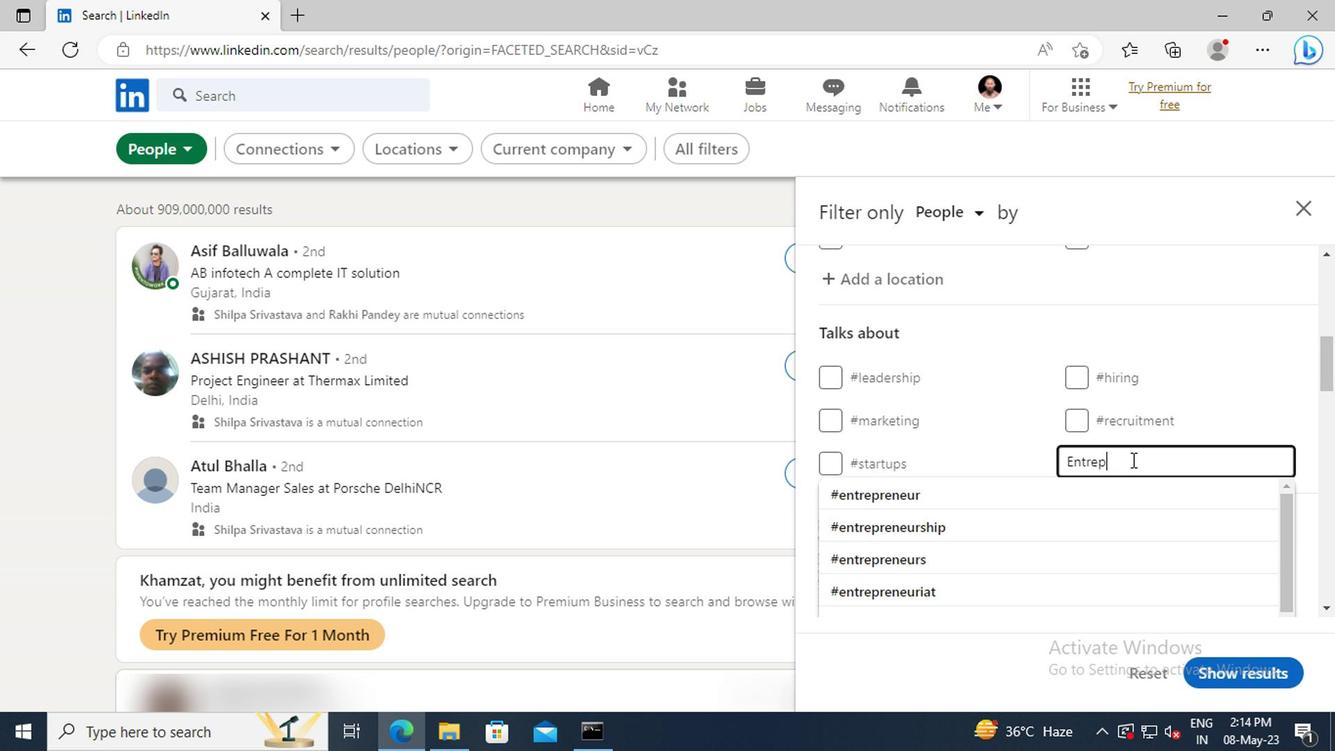 
Action: Mouse moved to (950, 509)
Screenshot: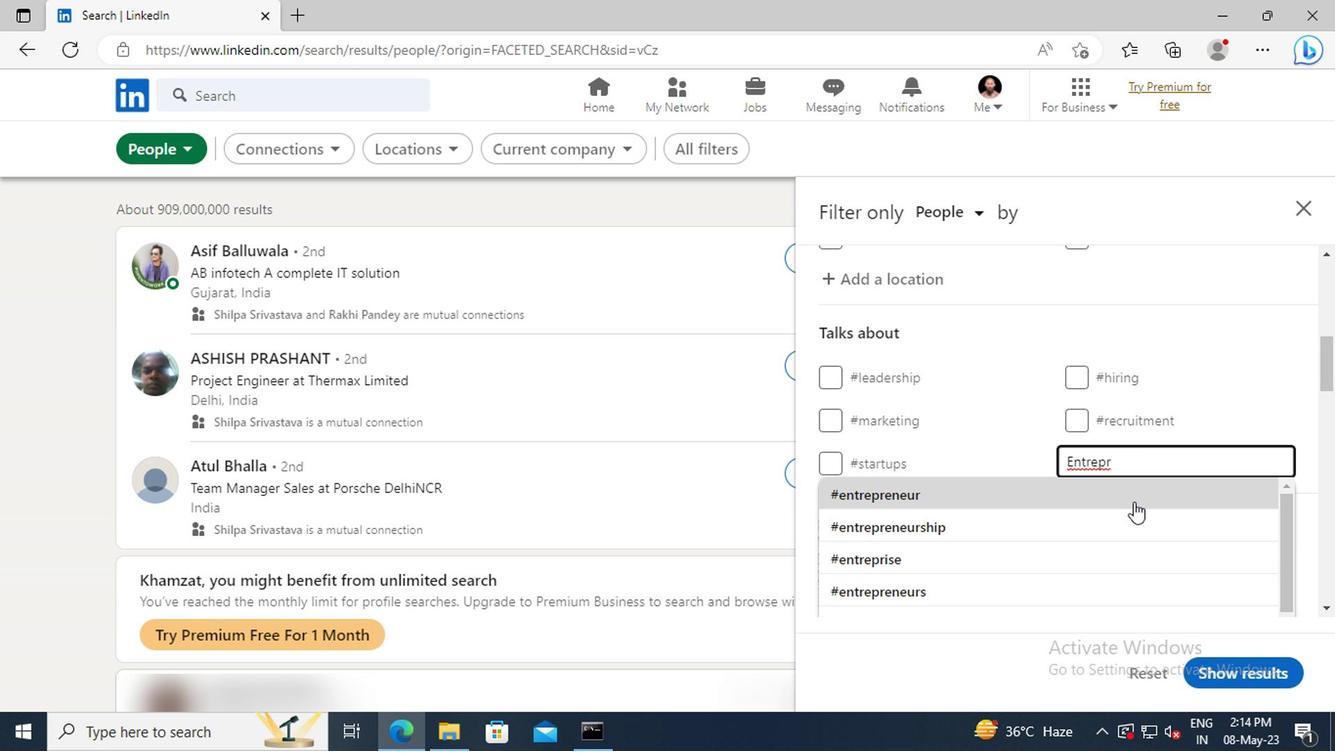 
Action: Mouse pressed left at (950, 509)
Screenshot: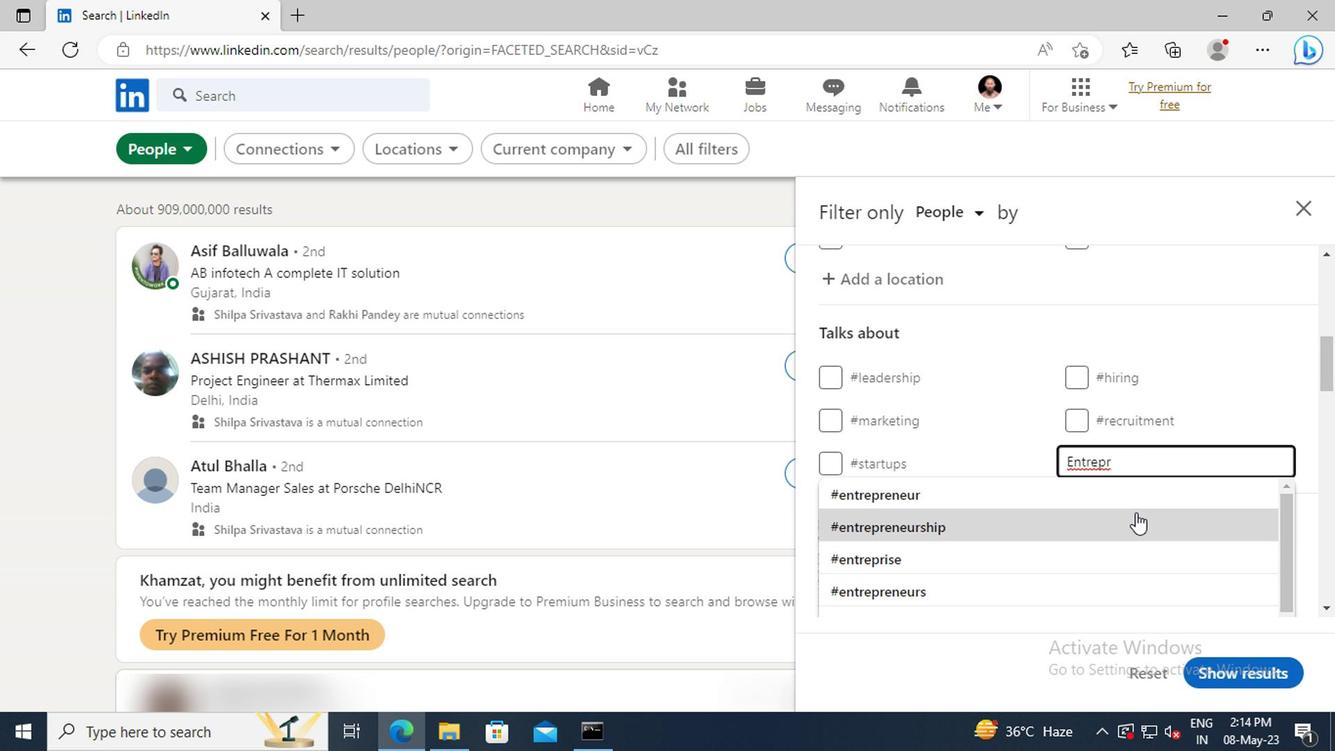 
Action: Mouse scrolled (950, 508) with delta (0, 0)
Screenshot: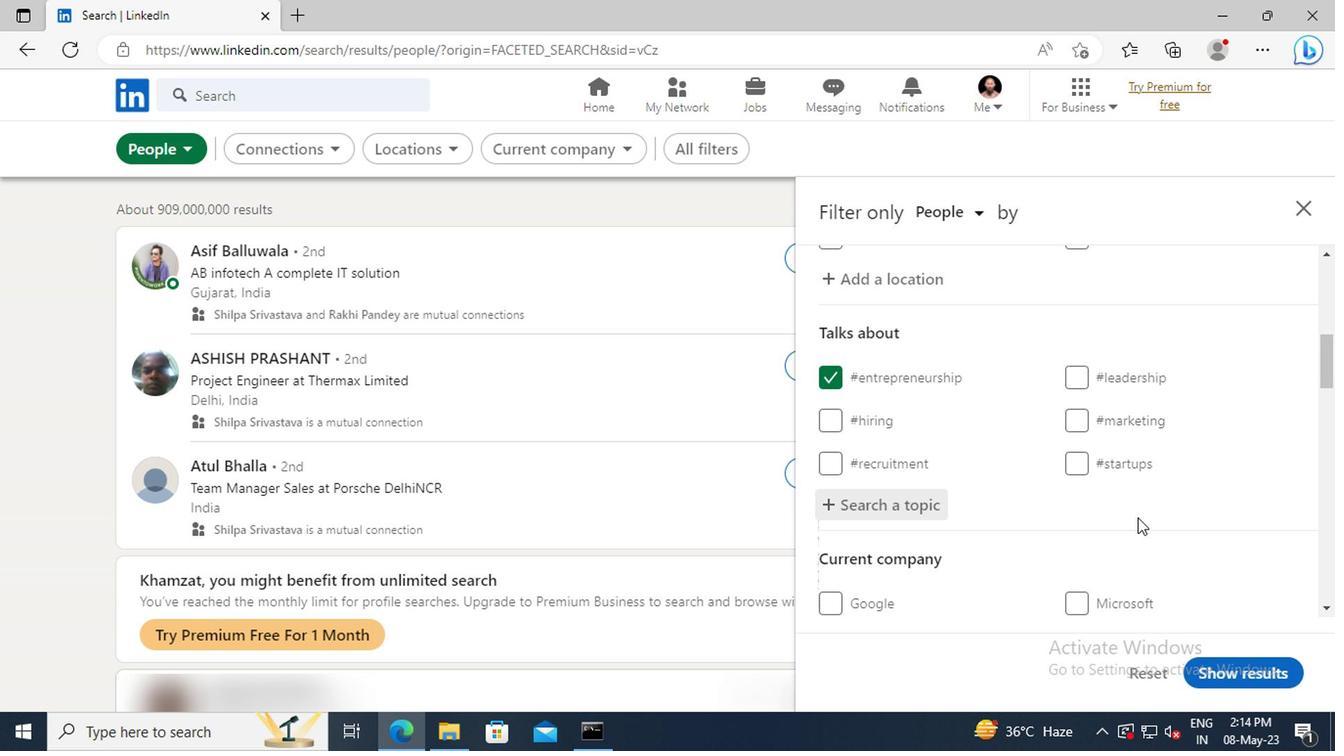 
Action: Mouse scrolled (950, 508) with delta (0, 0)
Screenshot: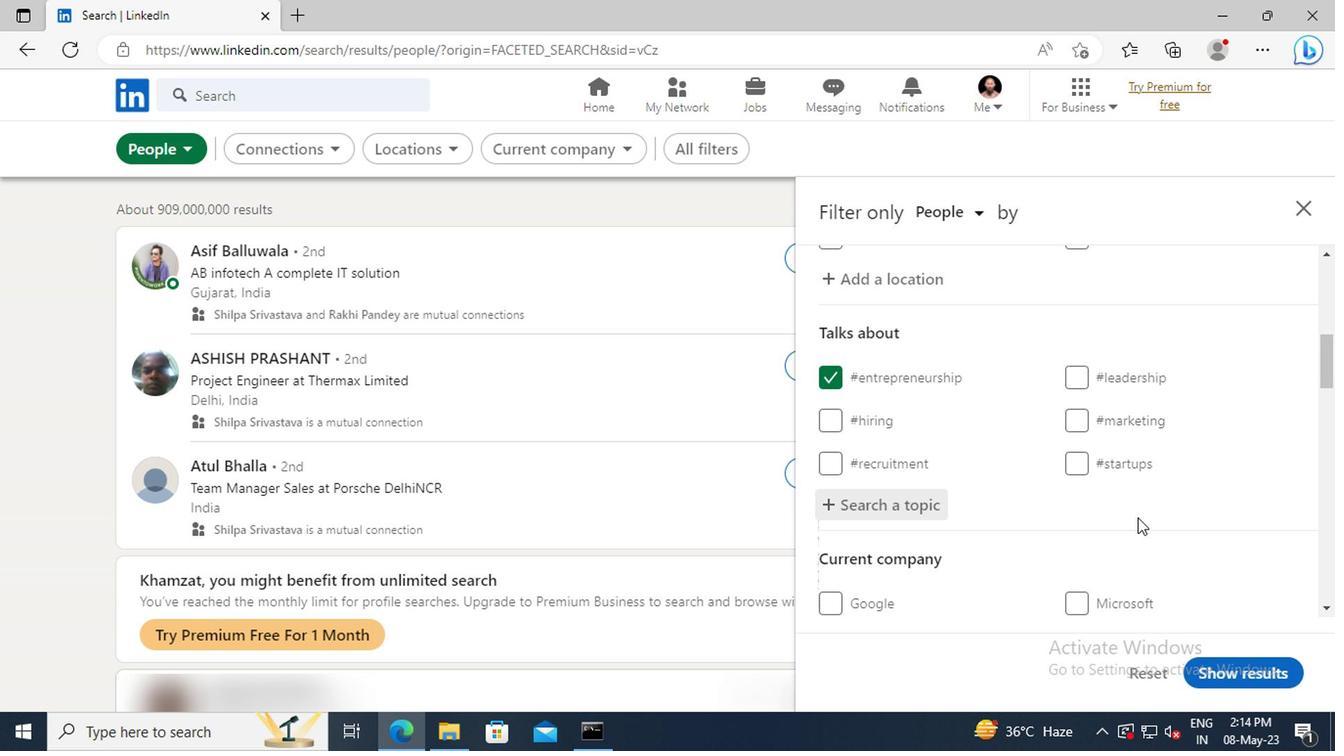 
Action: Mouse moved to (951, 504)
Screenshot: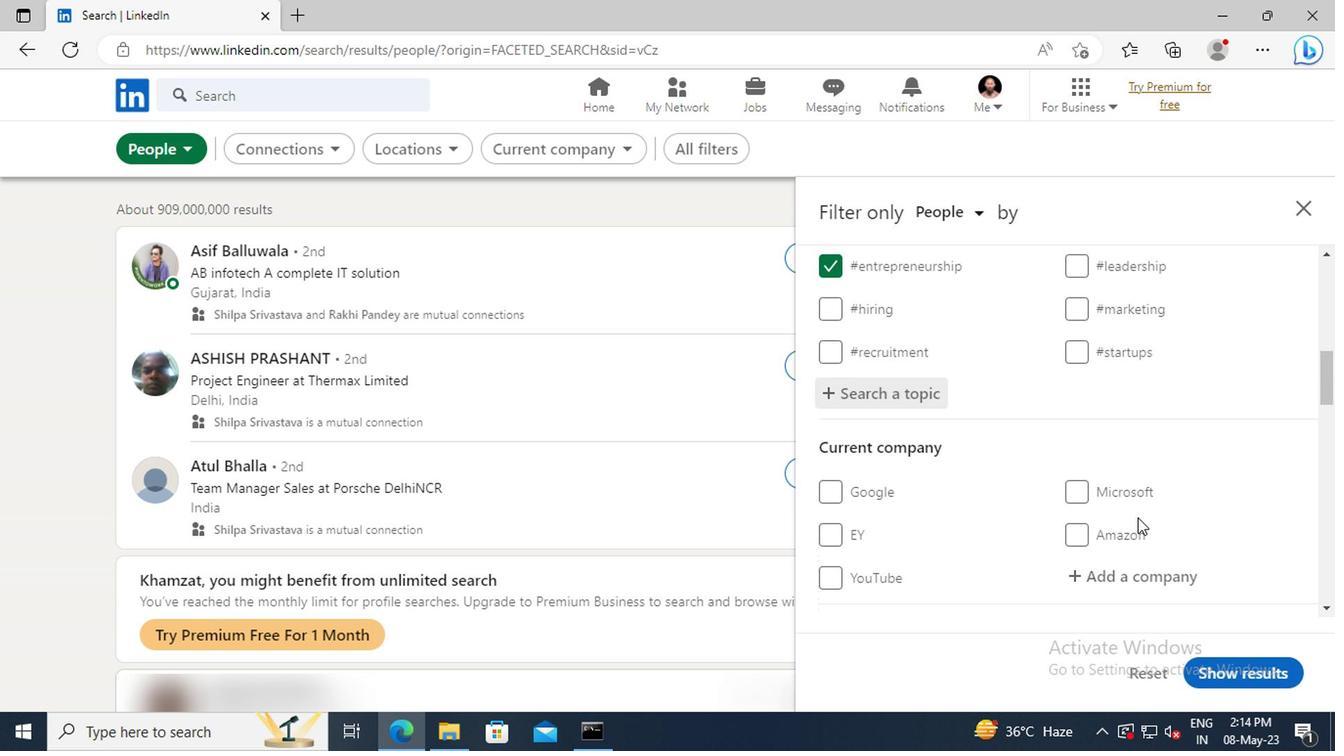
Action: Mouse scrolled (951, 504) with delta (0, 0)
Screenshot: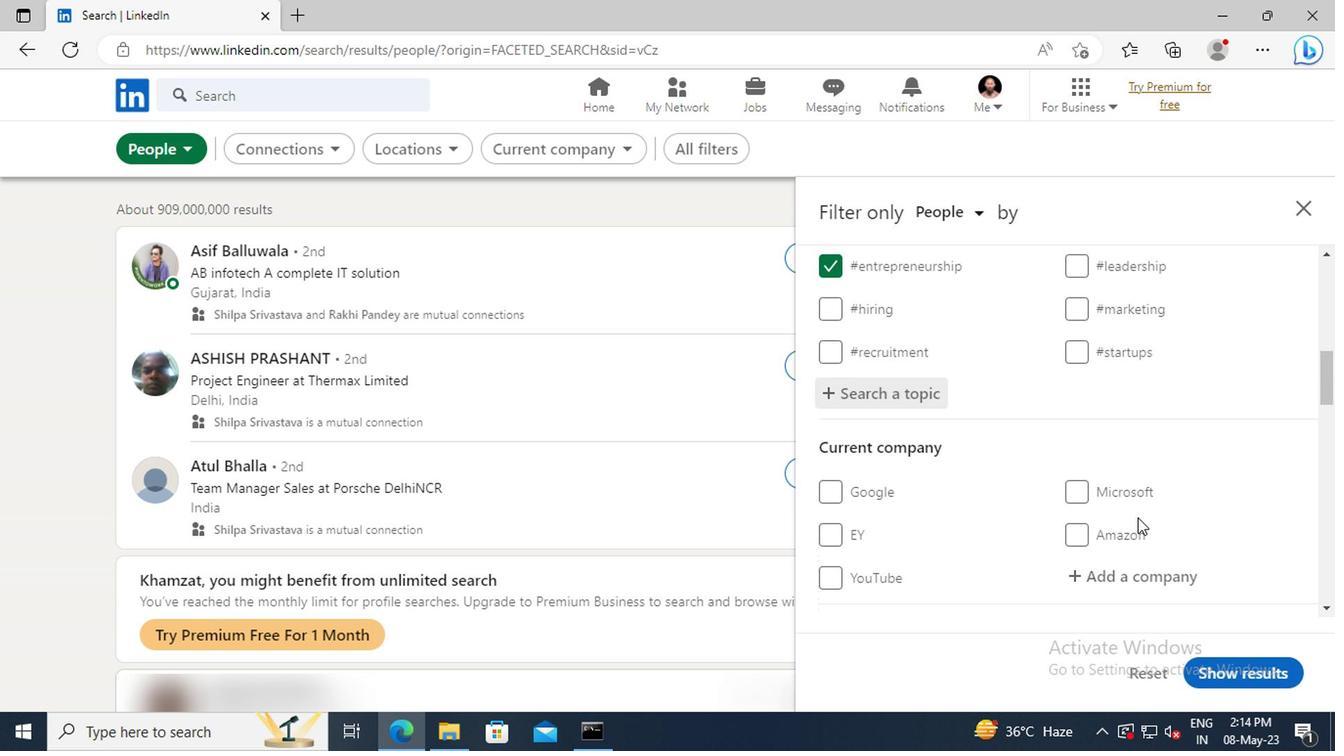 
Action: Mouse moved to (950, 497)
Screenshot: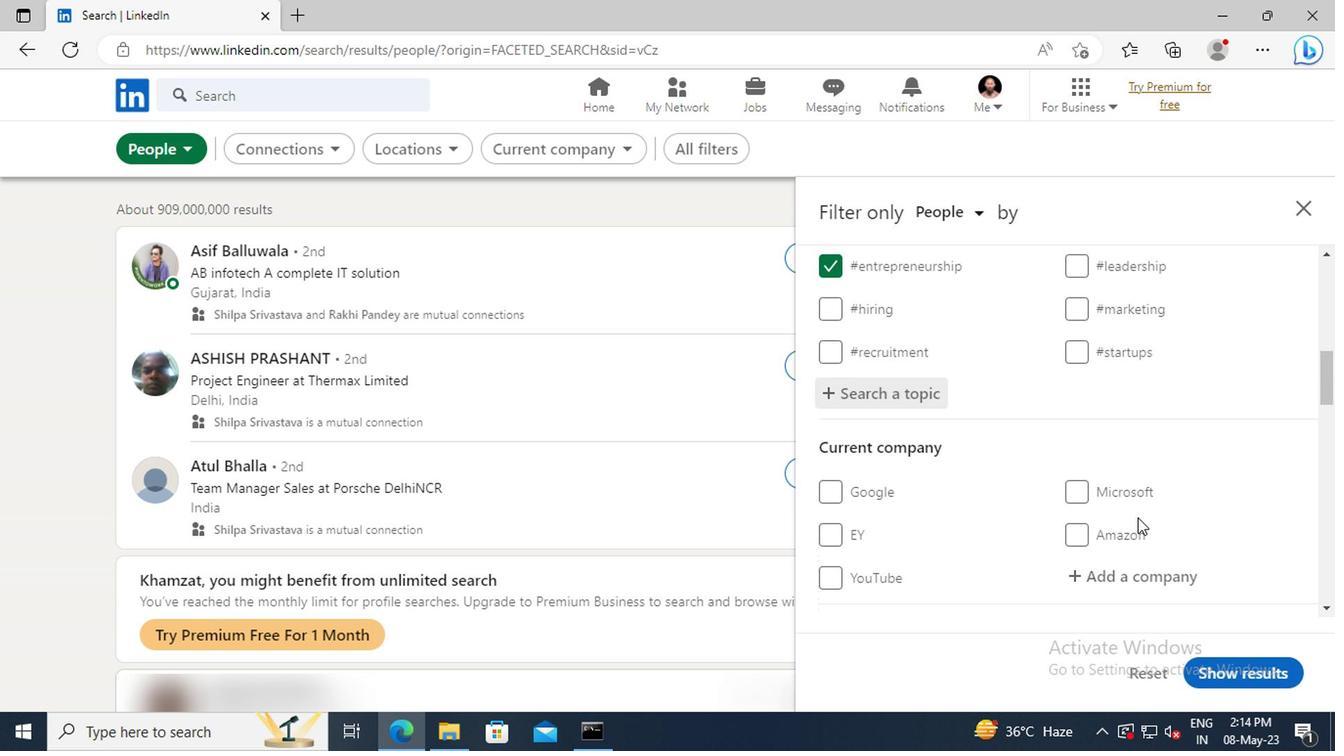 
Action: Mouse scrolled (950, 497) with delta (0, 0)
Screenshot: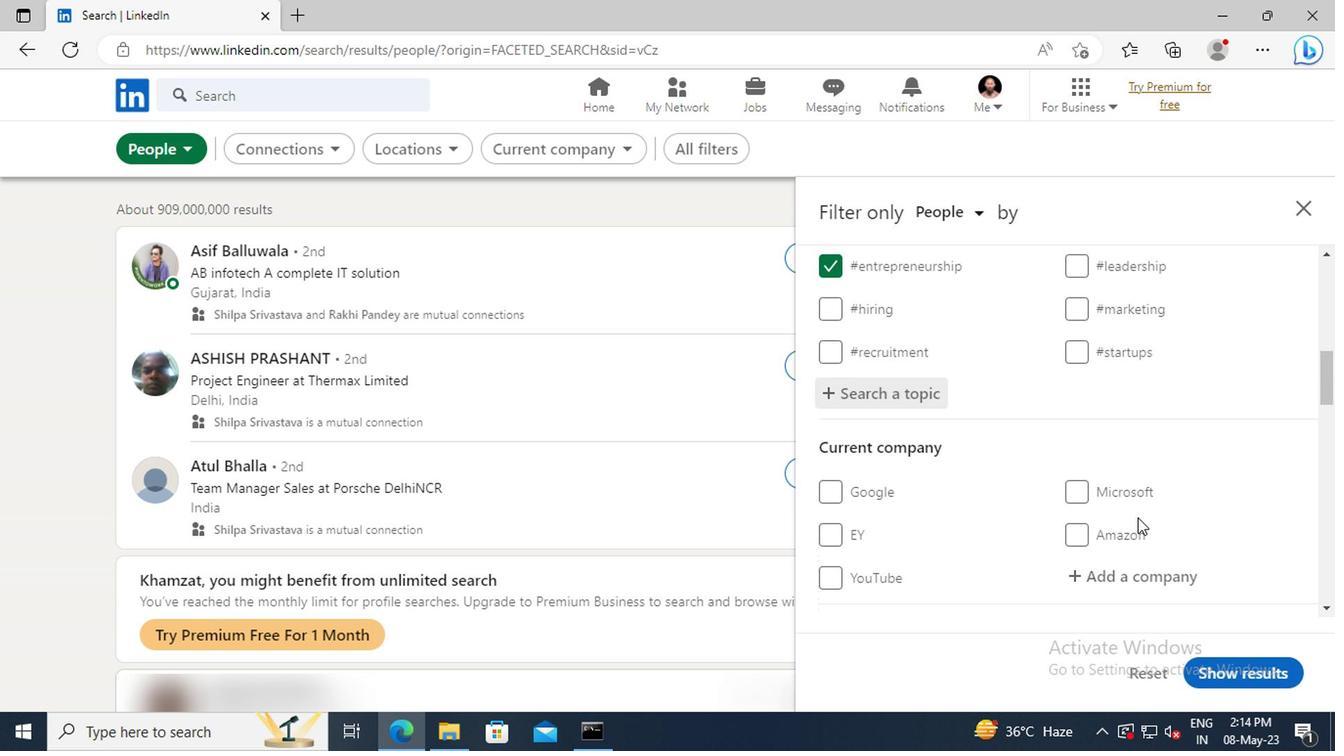 
Action: Mouse moved to (949, 490)
Screenshot: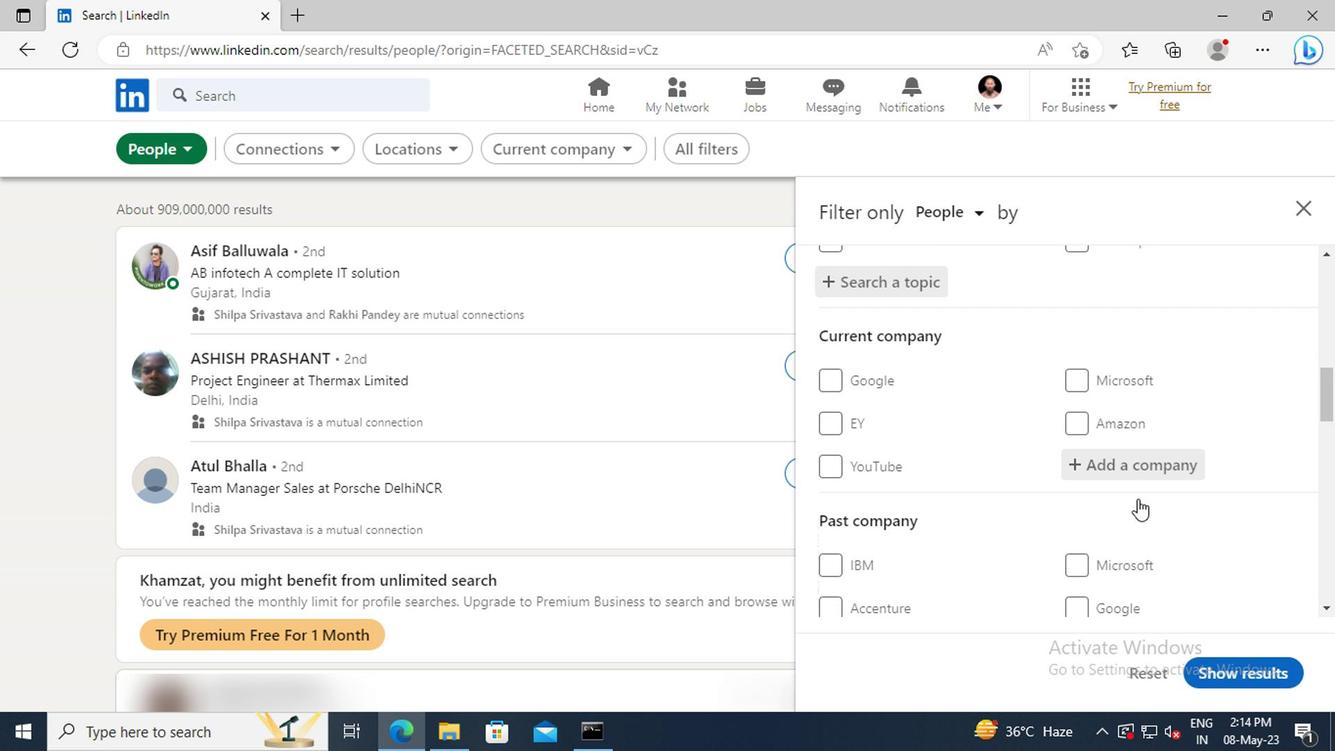 
Action: Mouse scrolled (949, 489) with delta (0, 0)
Screenshot: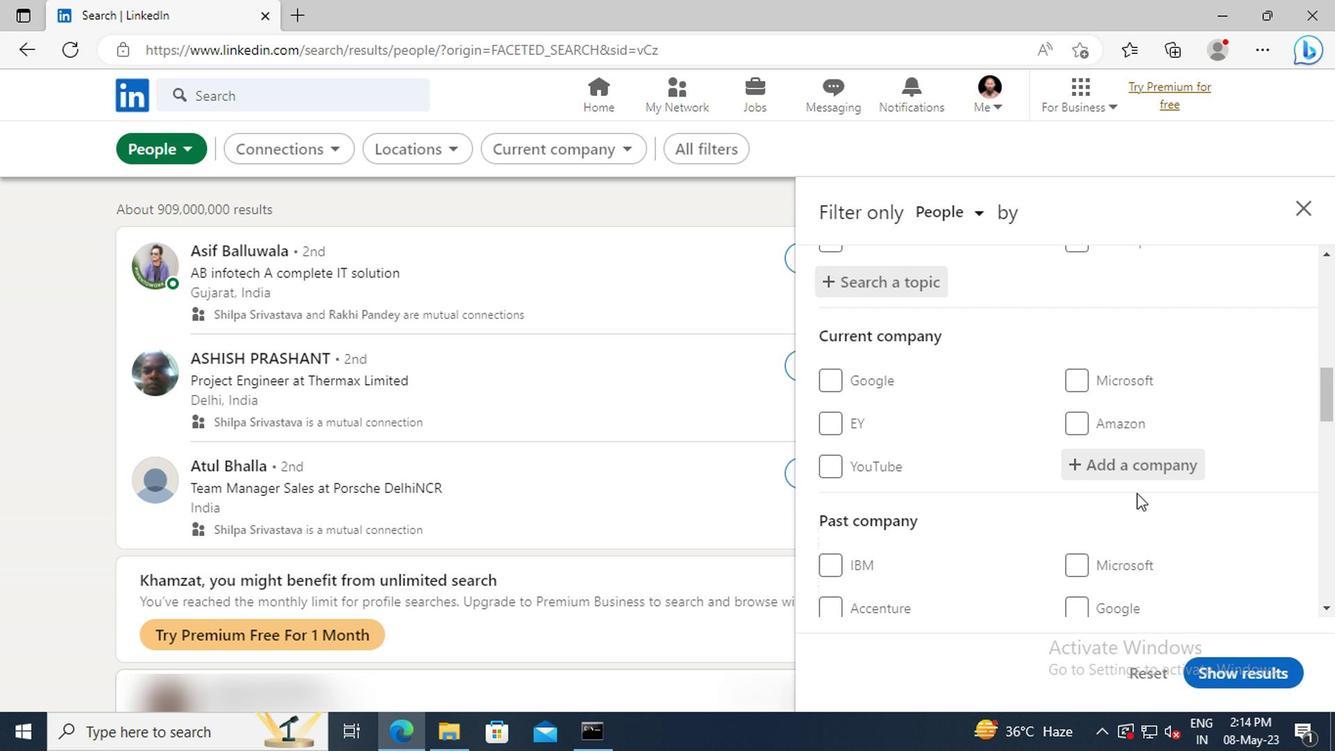 
Action: Mouse scrolled (949, 489) with delta (0, 0)
Screenshot: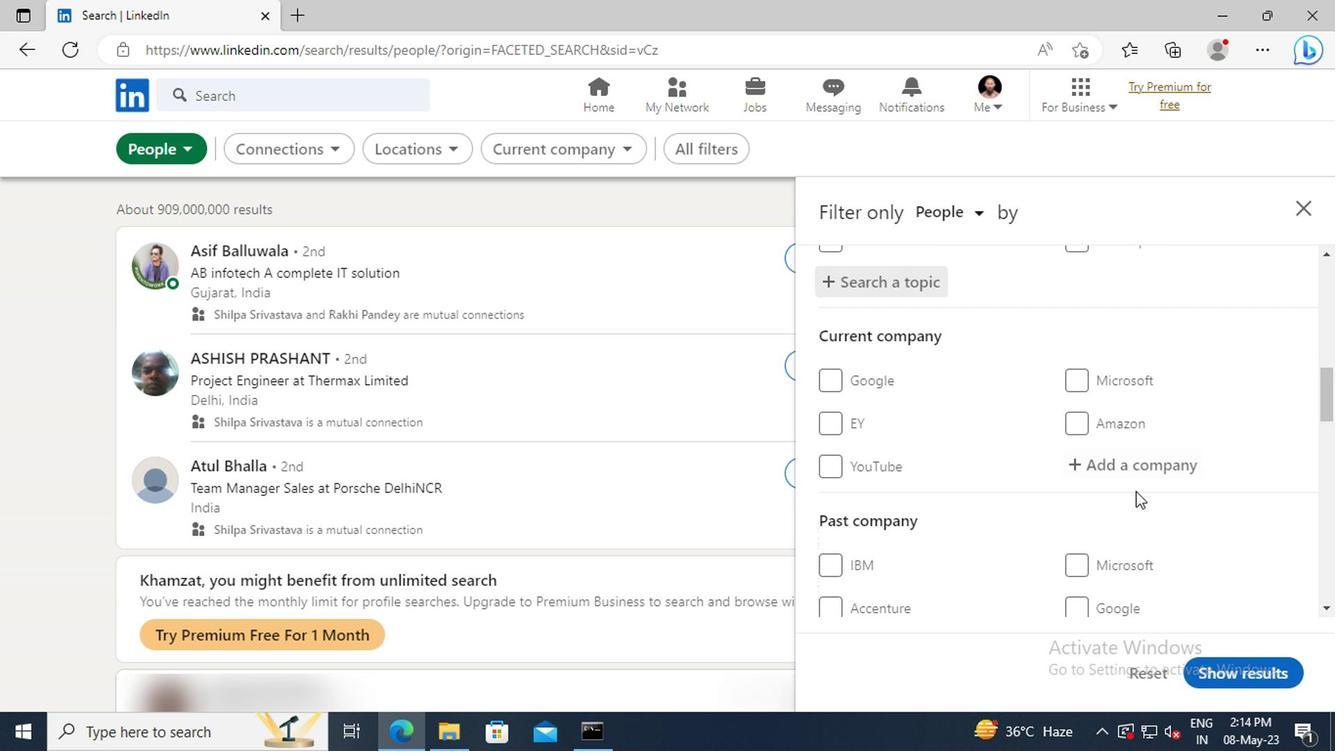 
Action: Mouse scrolled (949, 489) with delta (0, 0)
Screenshot: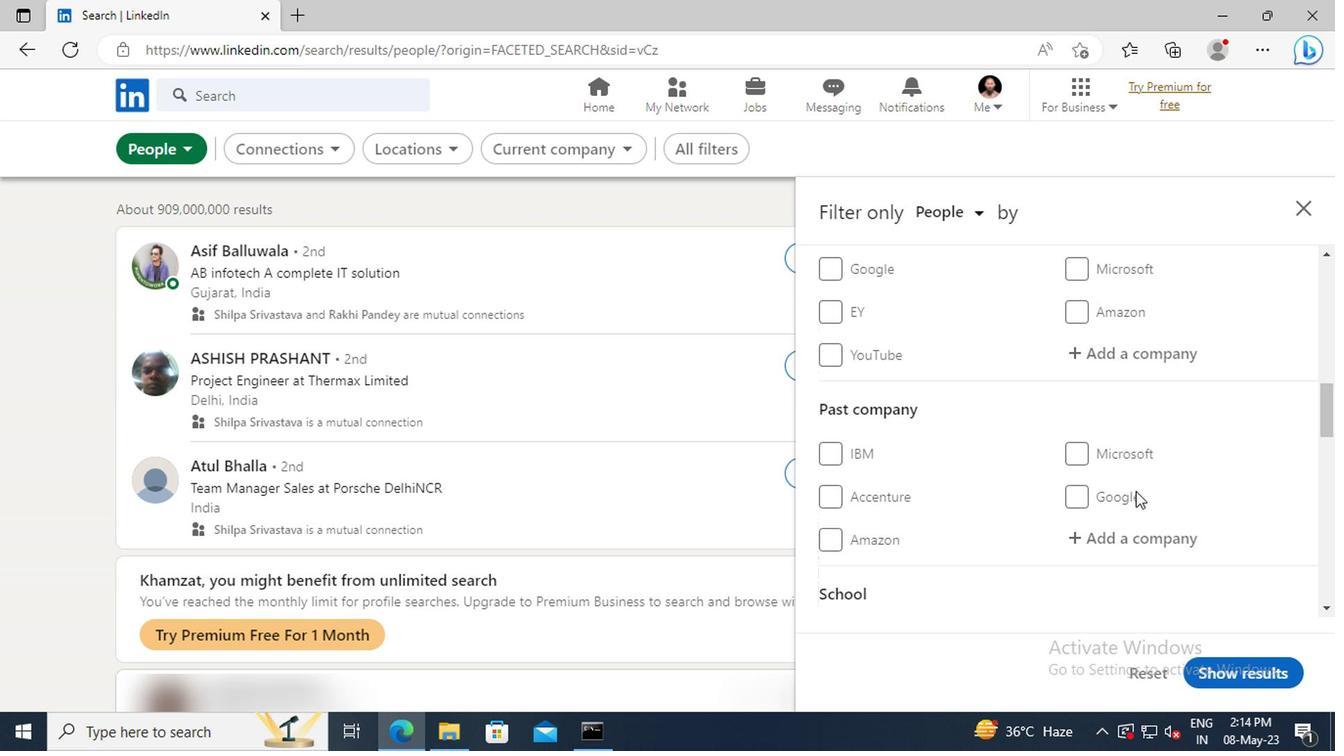 
Action: Mouse scrolled (949, 489) with delta (0, 0)
Screenshot: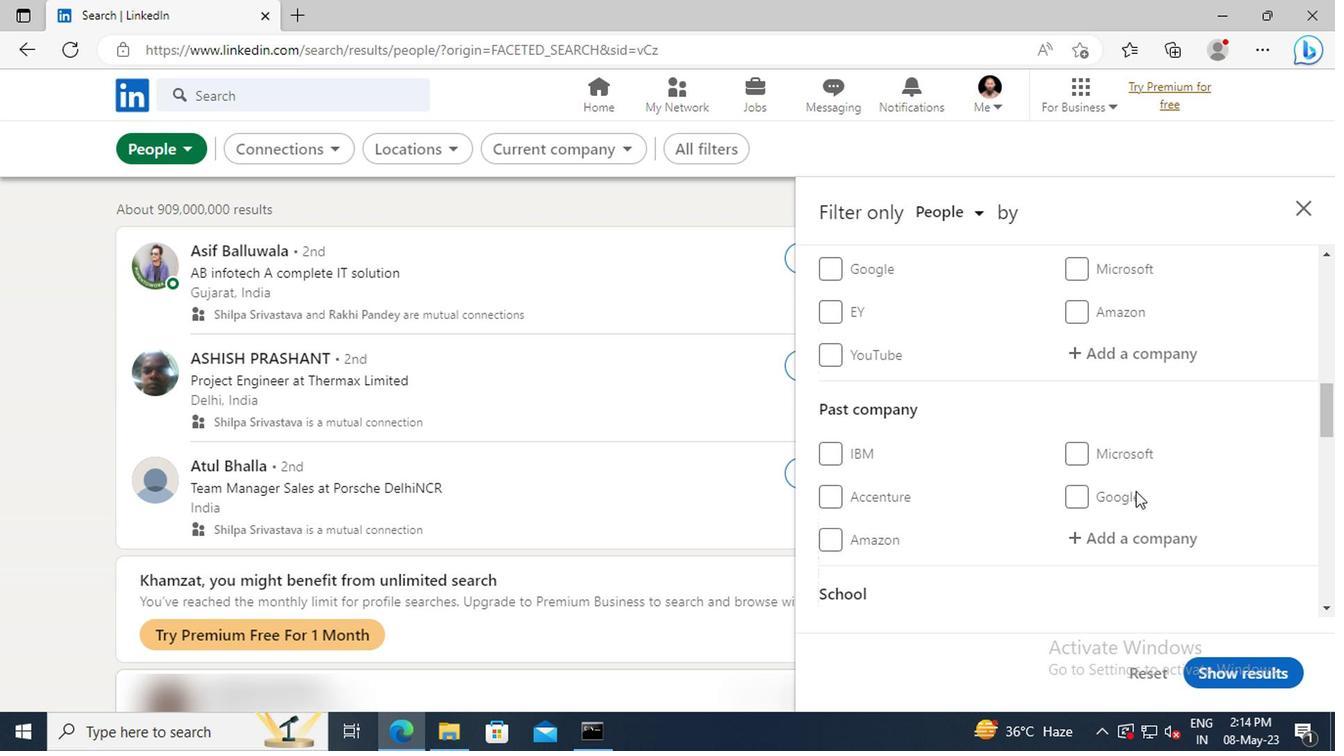 
Action: Mouse scrolled (949, 489) with delta (0, 0)
Screenshot: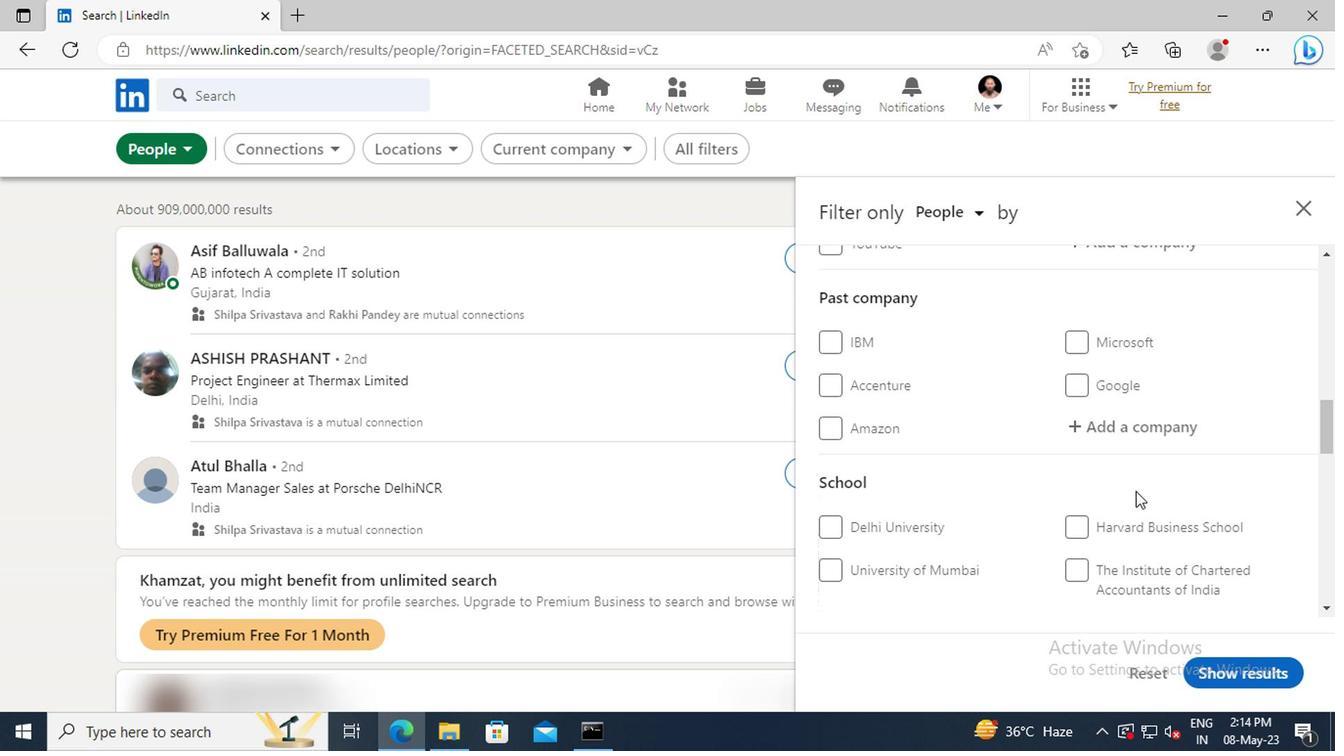 
Action: Mouse scrolled (949, 489) with delta (0, 0)
Screenshot: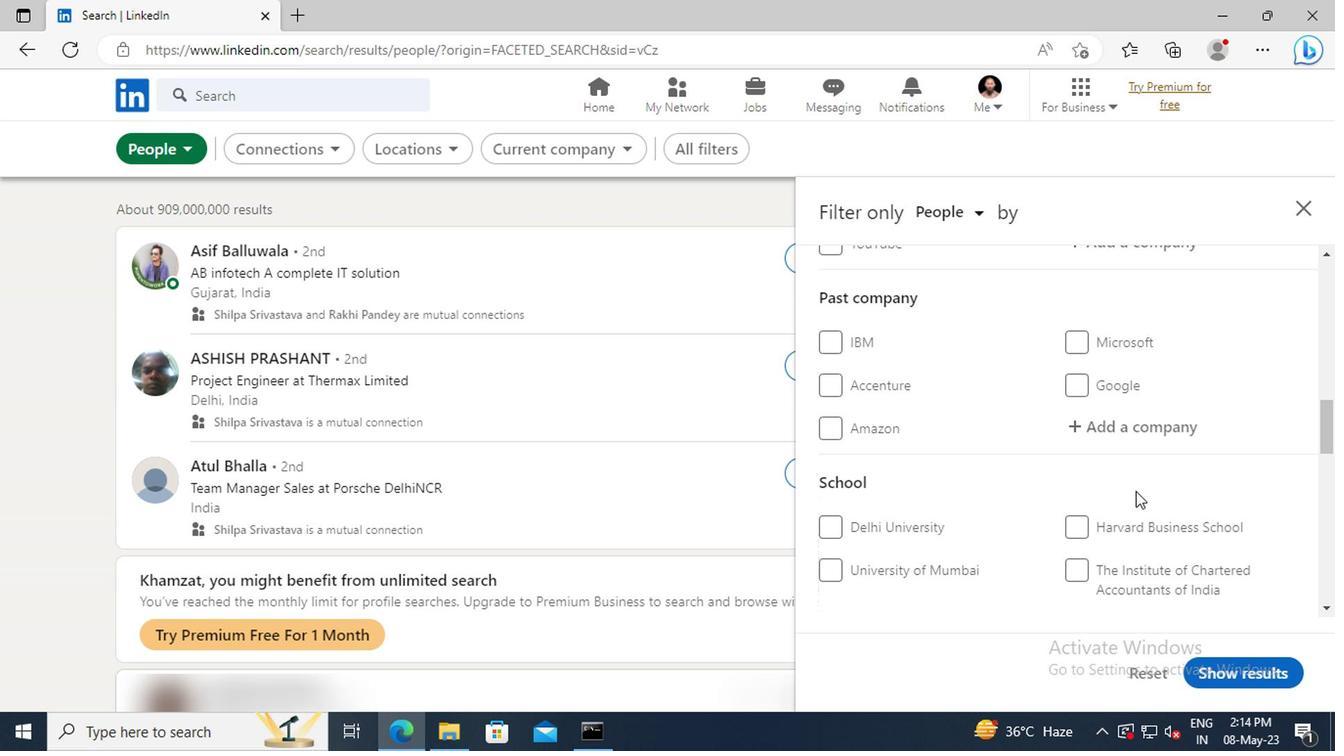 
Action: Mouse scrolled (949, 489) with delta (0, 0)
Screenshot: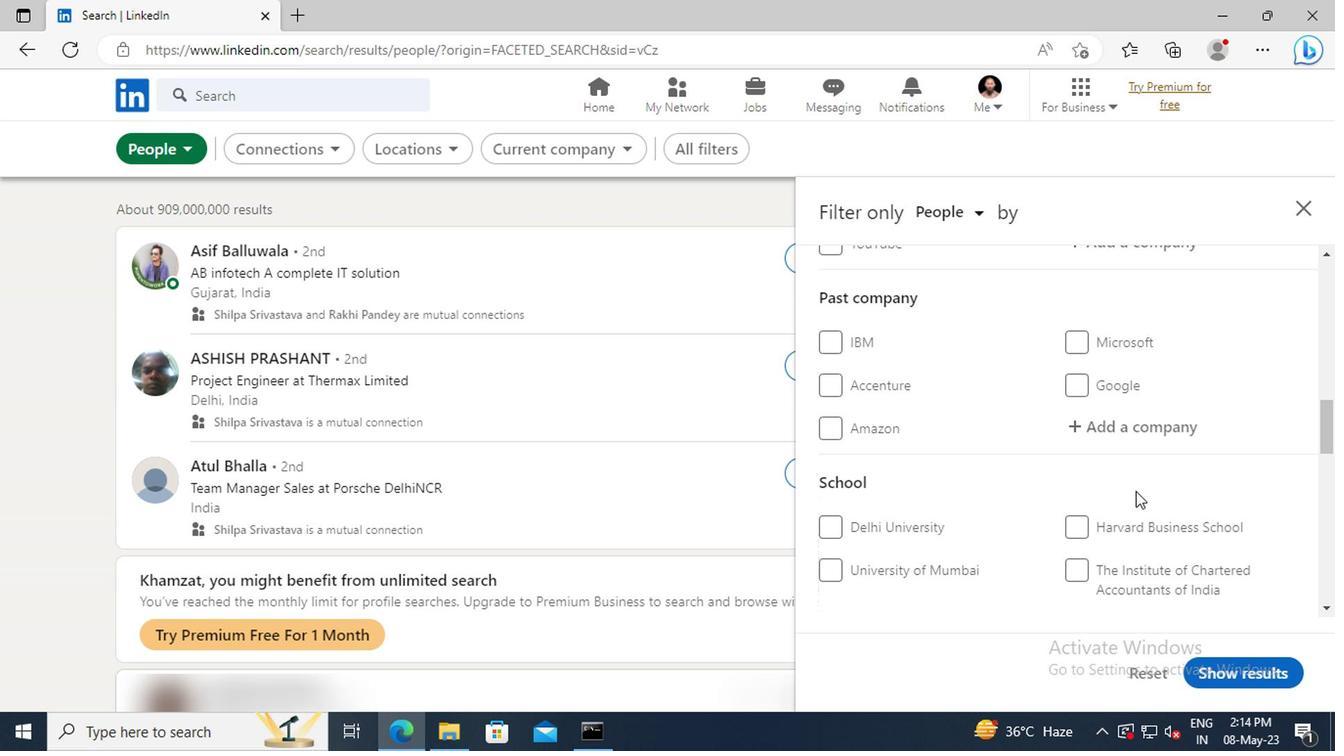 
Action: Mouse scrolled (949, 489) with delta (0, 0)
Screenshot: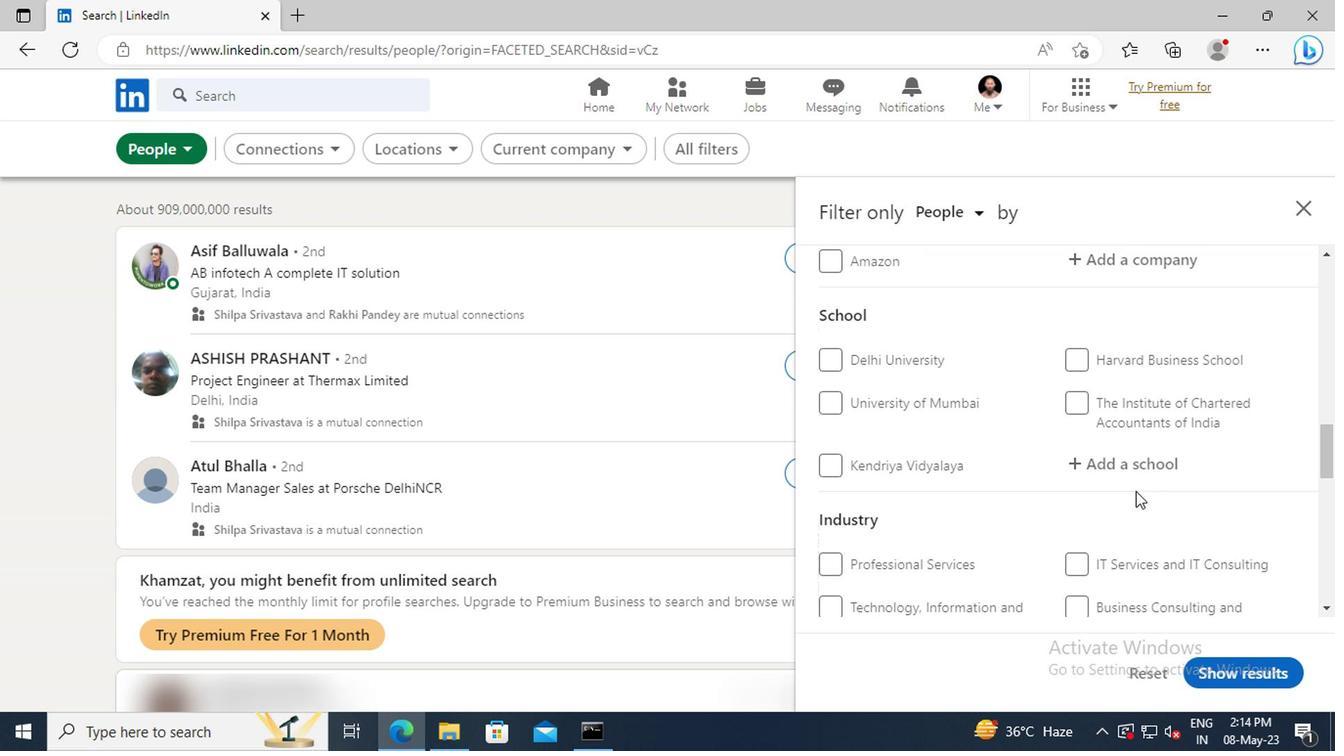 
Action: Mouse scrolled (949, 489) with delta (0, 0)
Screenshot: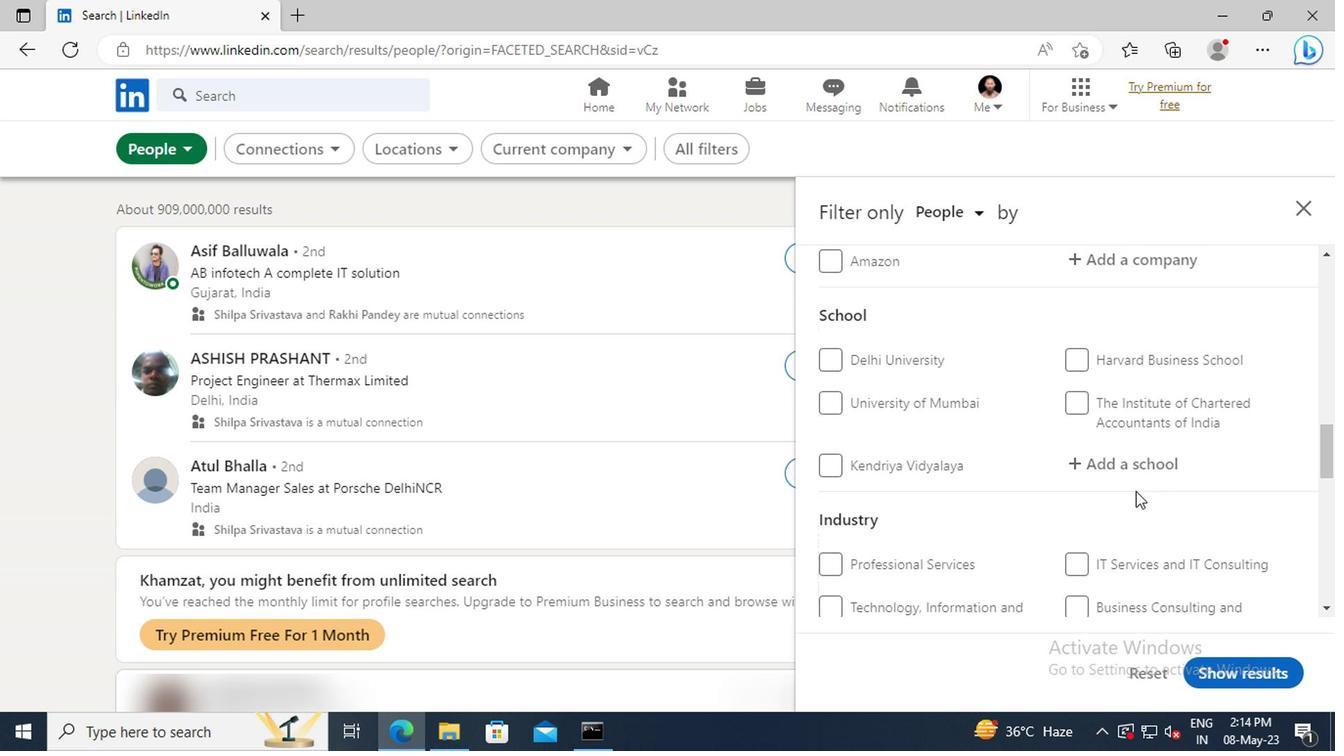 
Action: Mouse scrolled (949, 489) with delta (0, 0)
Screenshot: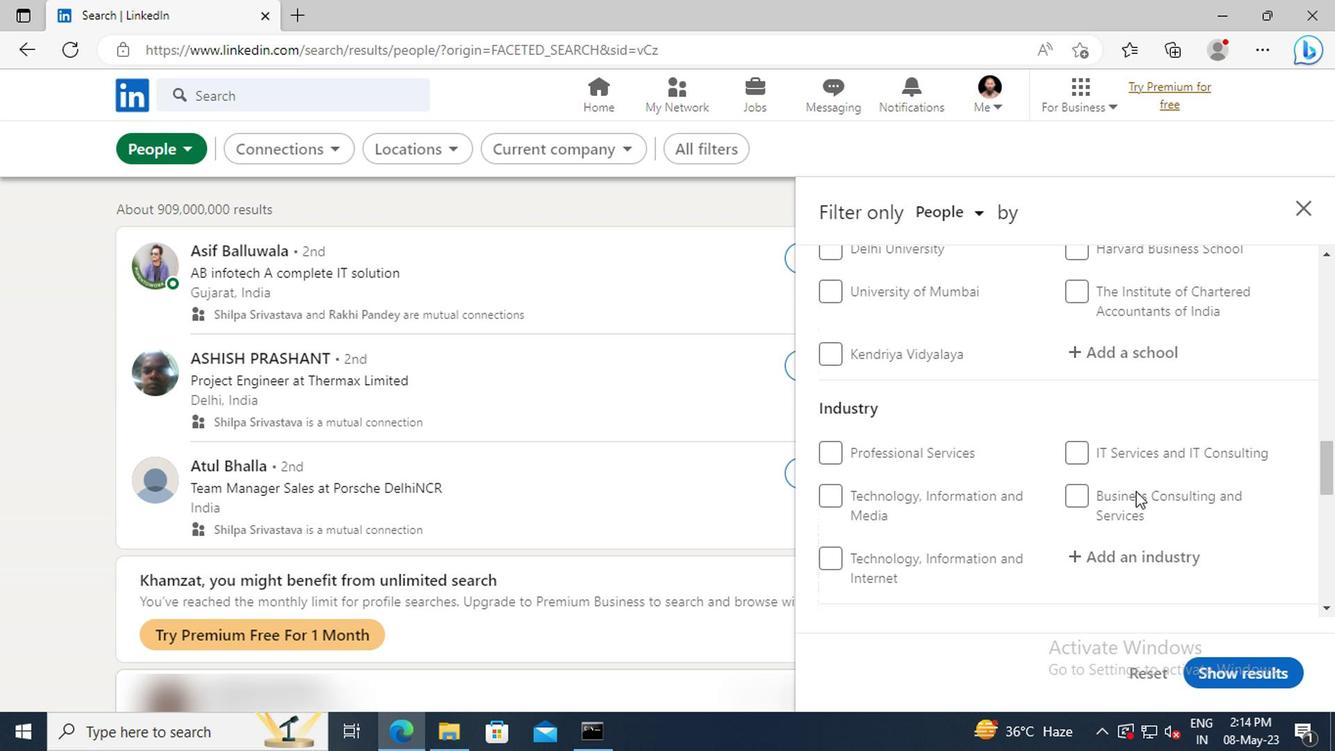 
Action: Mouse scrolled (949, 489) with delta (0, 0)
Screenshot: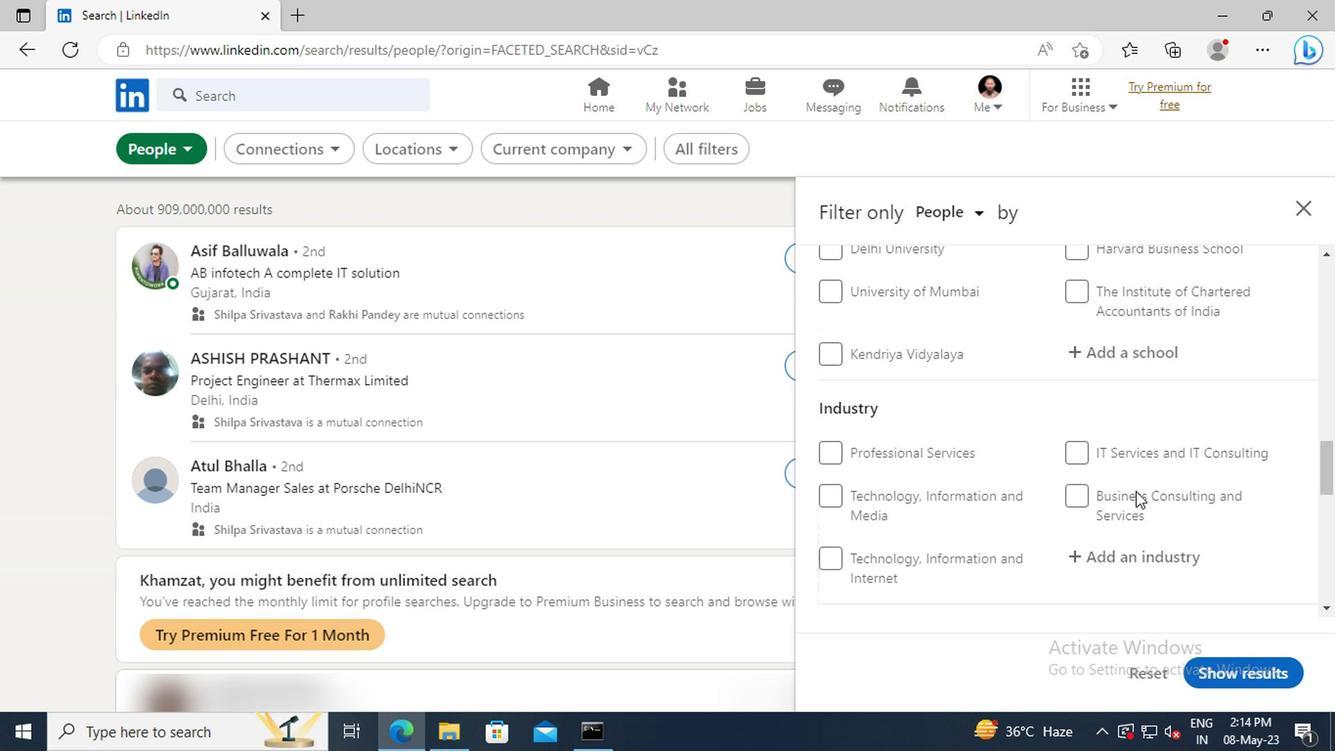 
Action: Mouse scrolled (949, 489) with delta (0, 0)
Screenshot: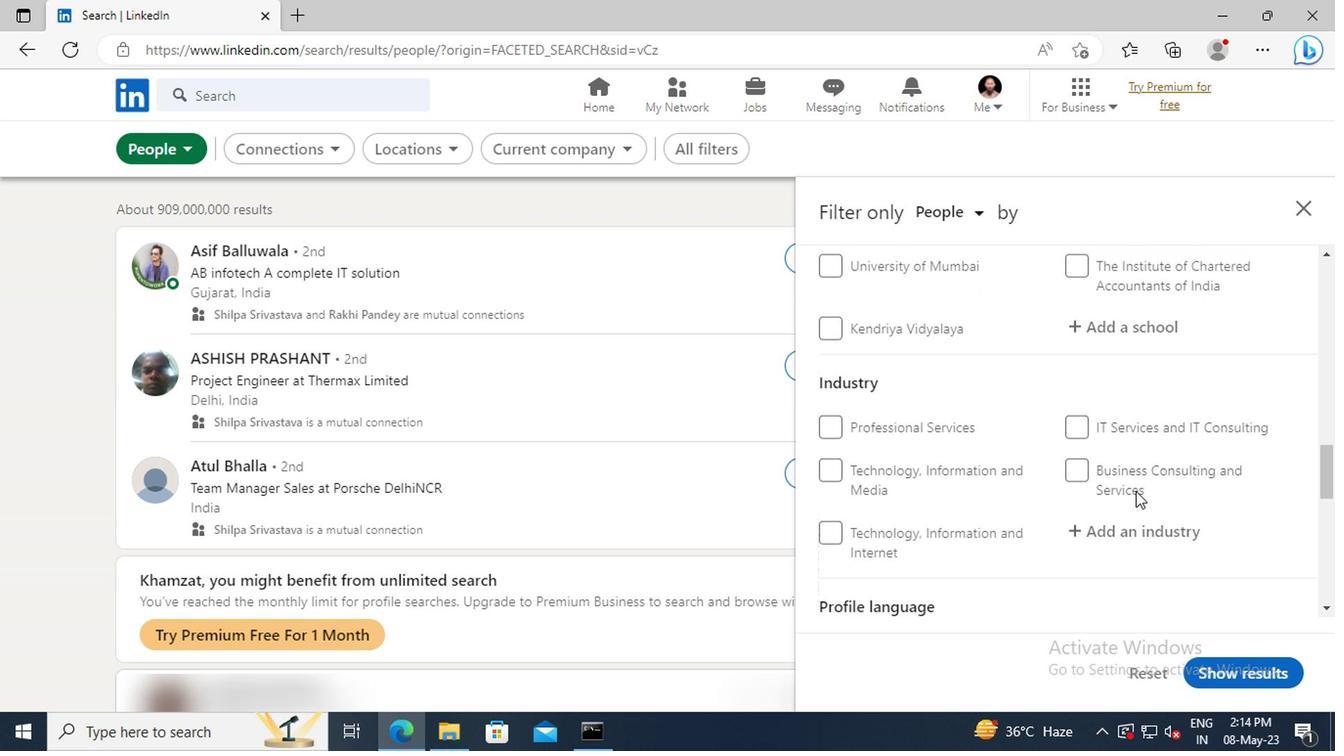 
Action: Mouse scrolled (949, 489) with delta (0, 0)
Screenshot: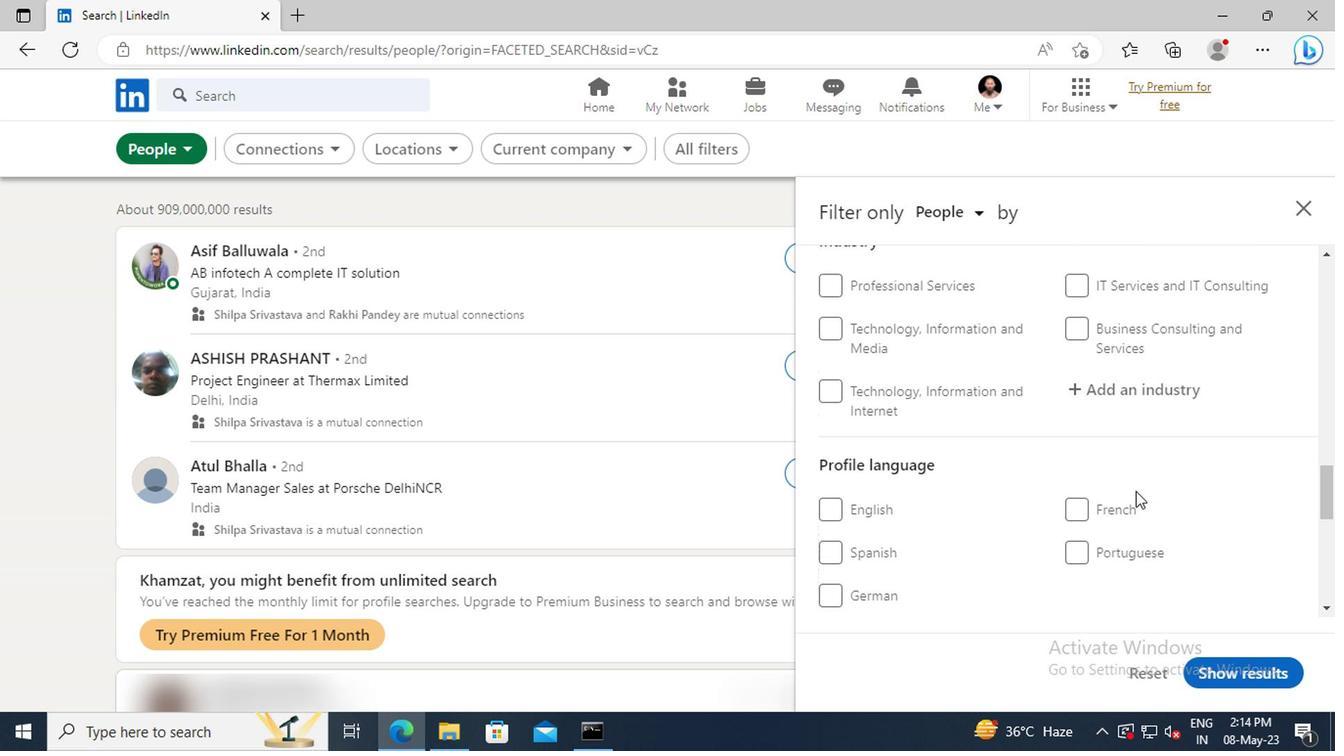 
Action: Mouse moved to (733, 493)
Screenshot: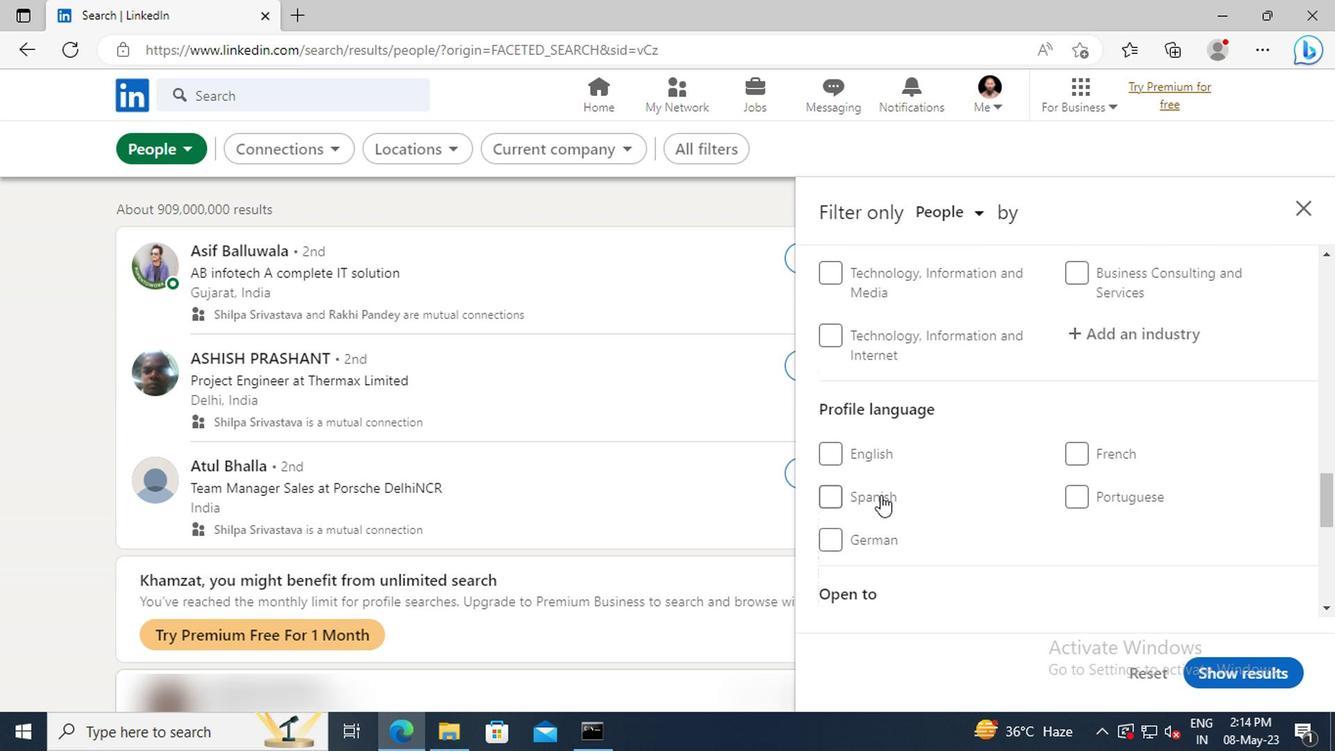 
Action: Mouse pressed left at (733, 493)
Screenshot: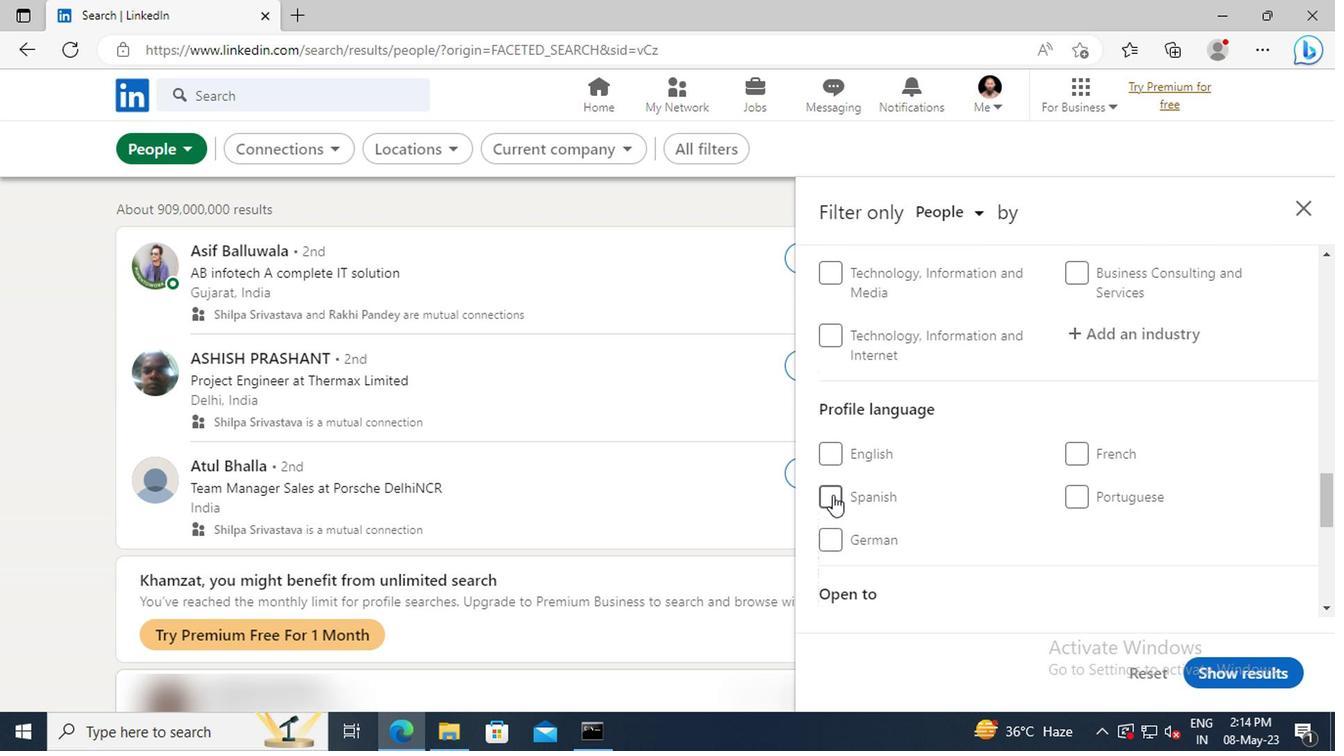 
Action: Mouse moved to (895, 472)
Screenshot: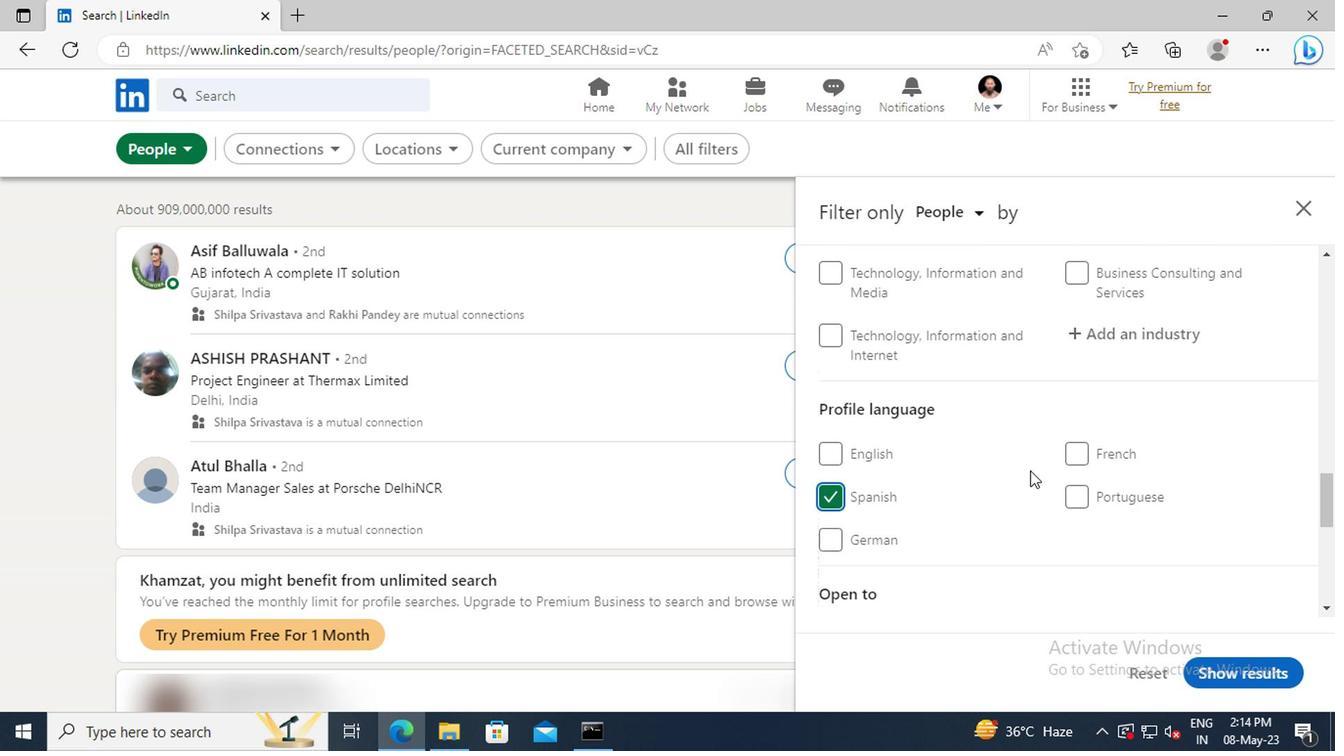 
Action: Mouse scrolled (895, 472) with delta (0, 0)
Screenshot: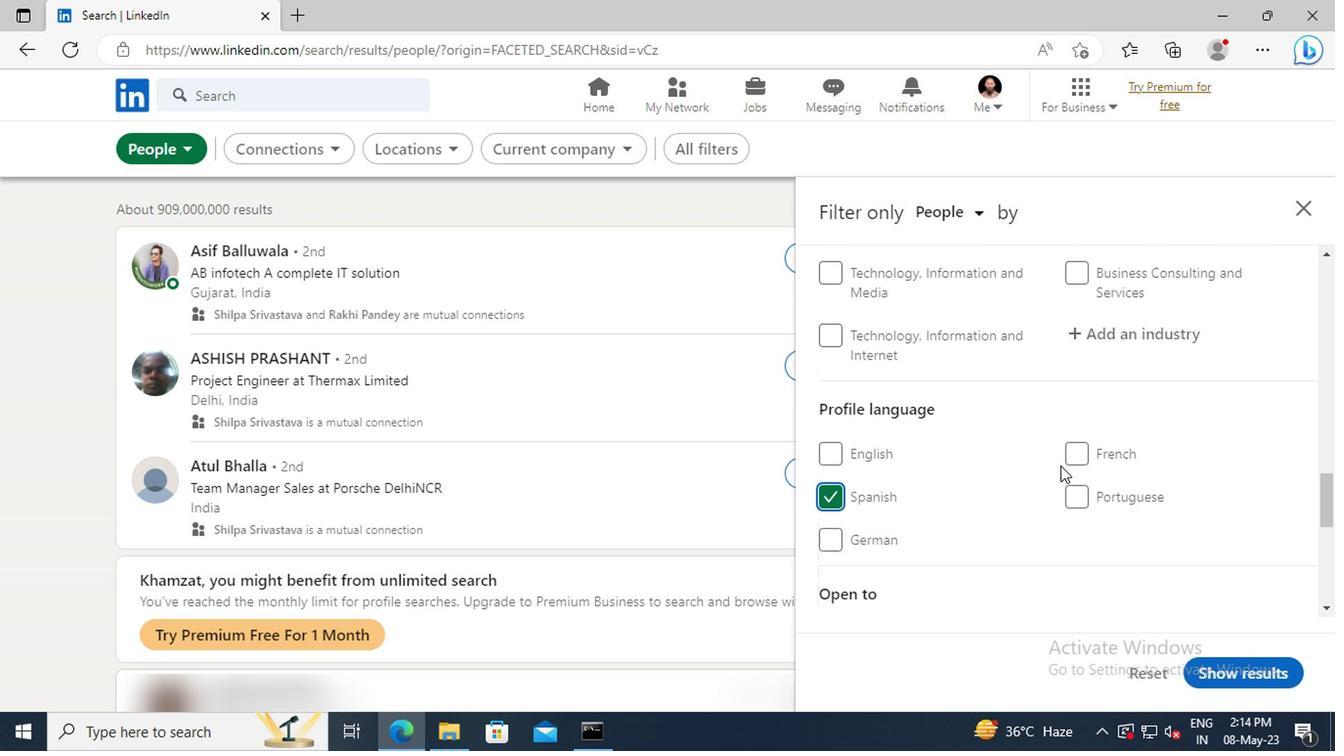 
Action: Mouse moved to (898, 470)
Screenshot: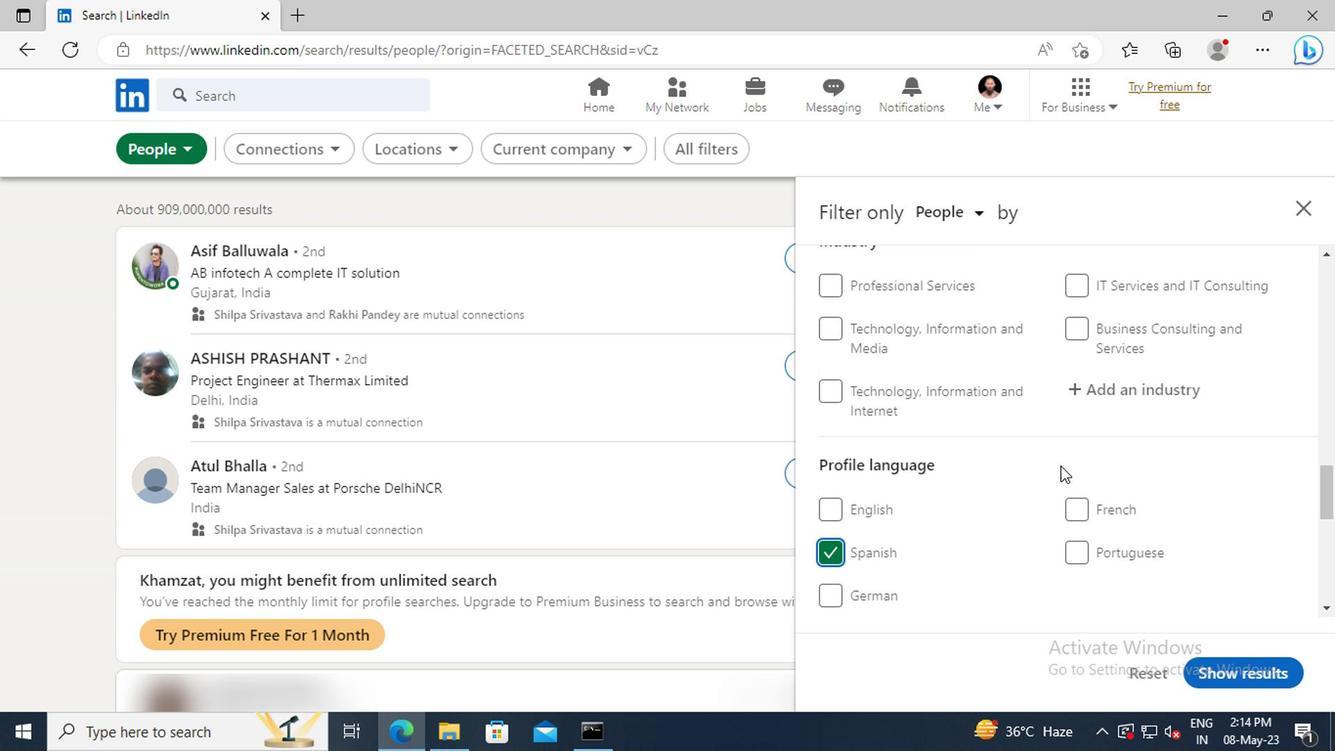 
Action: Mouse scrolled (898, 471) with delta (0, 0)
Screenshot: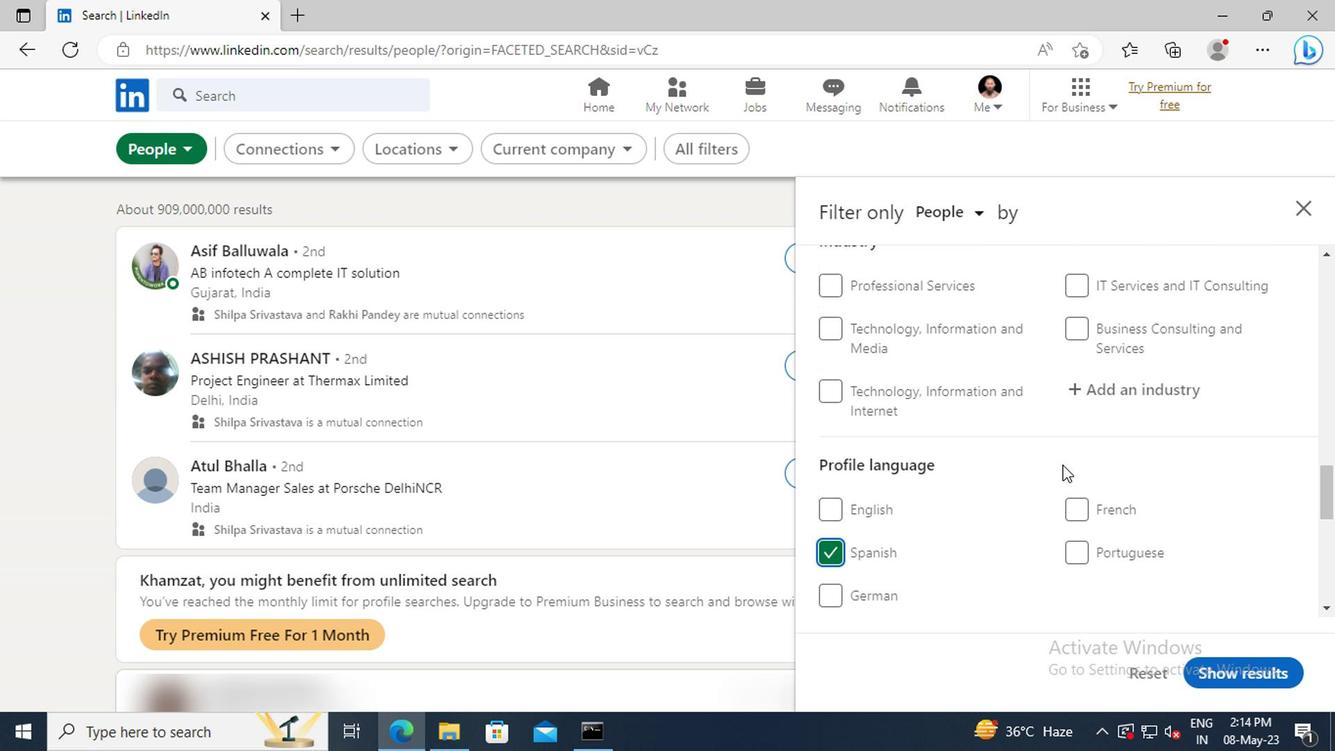 
Action: Mouse scrolled (898, 471) with delta (0, 0)
Screenshot: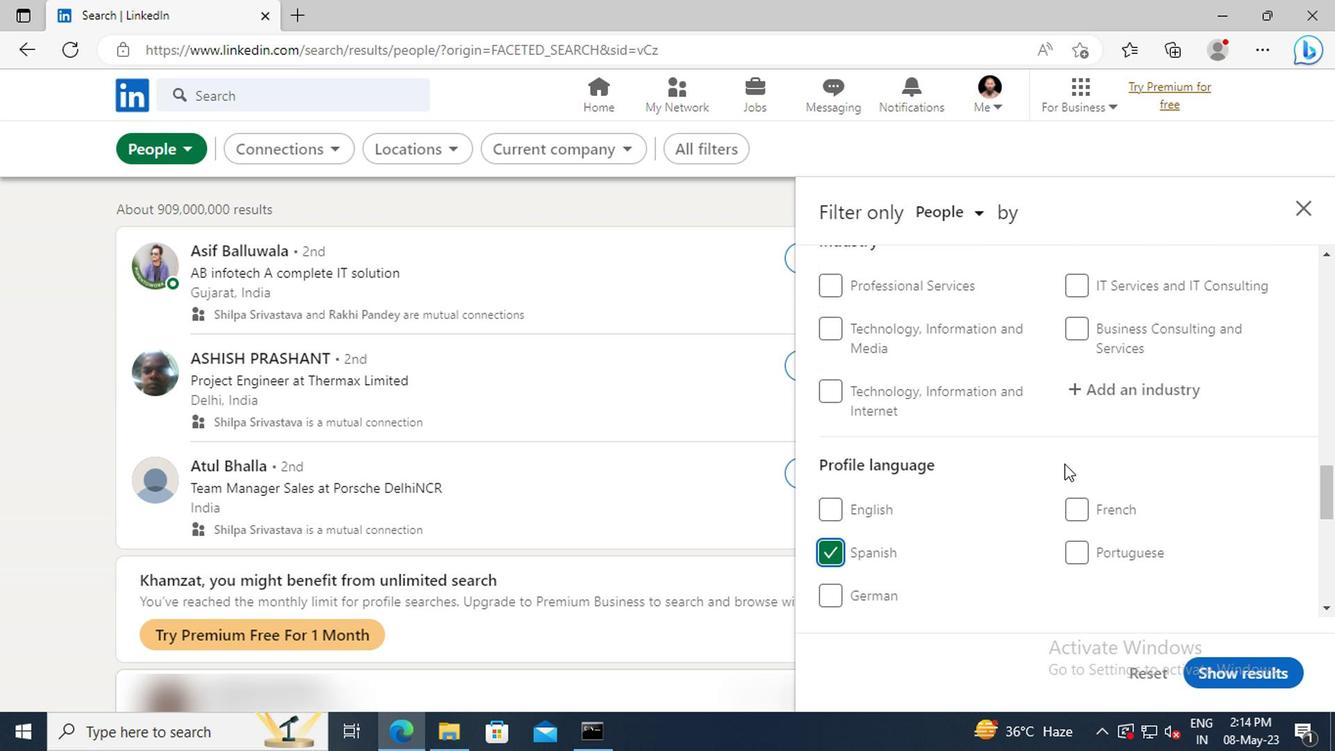 
Action: Mouse scrolled (898, 471) with delta (0, 0)
Screenshot: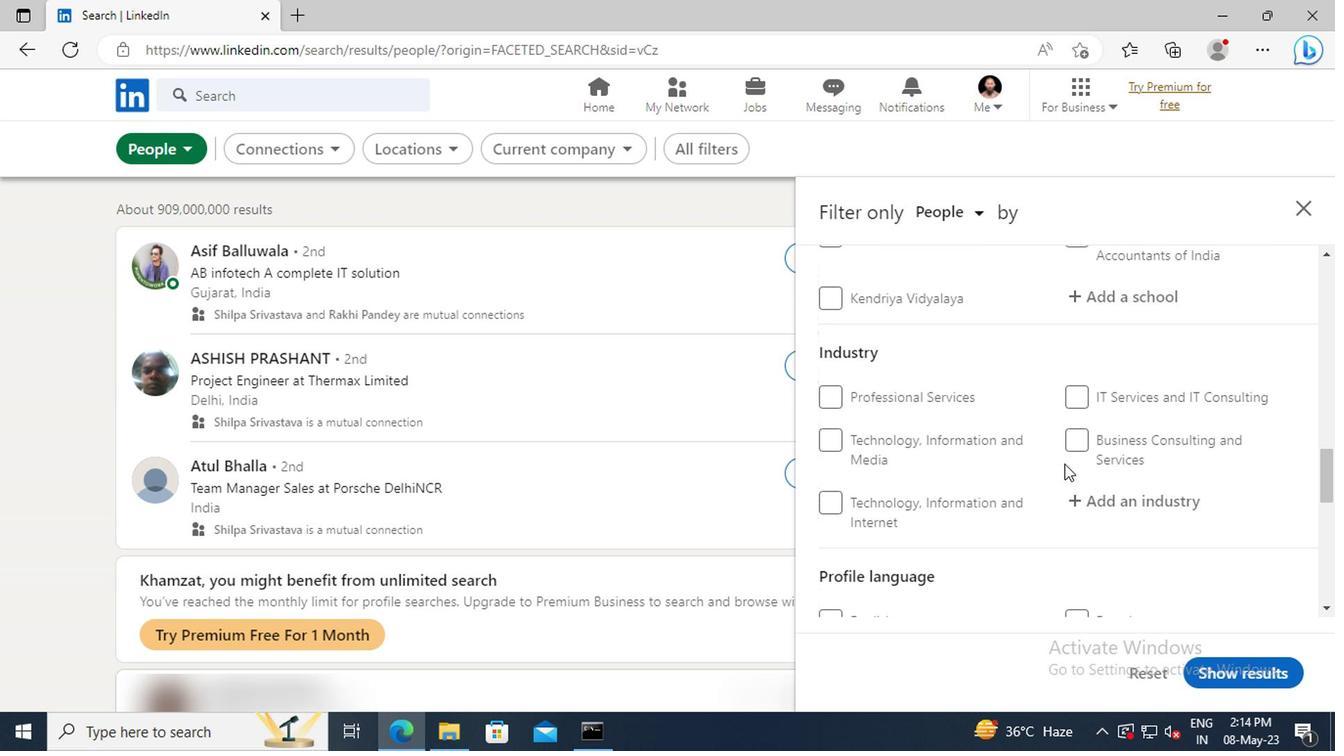 
Action: Mouse scrolled (898, 471) with delta (0, 0)
Screenshot: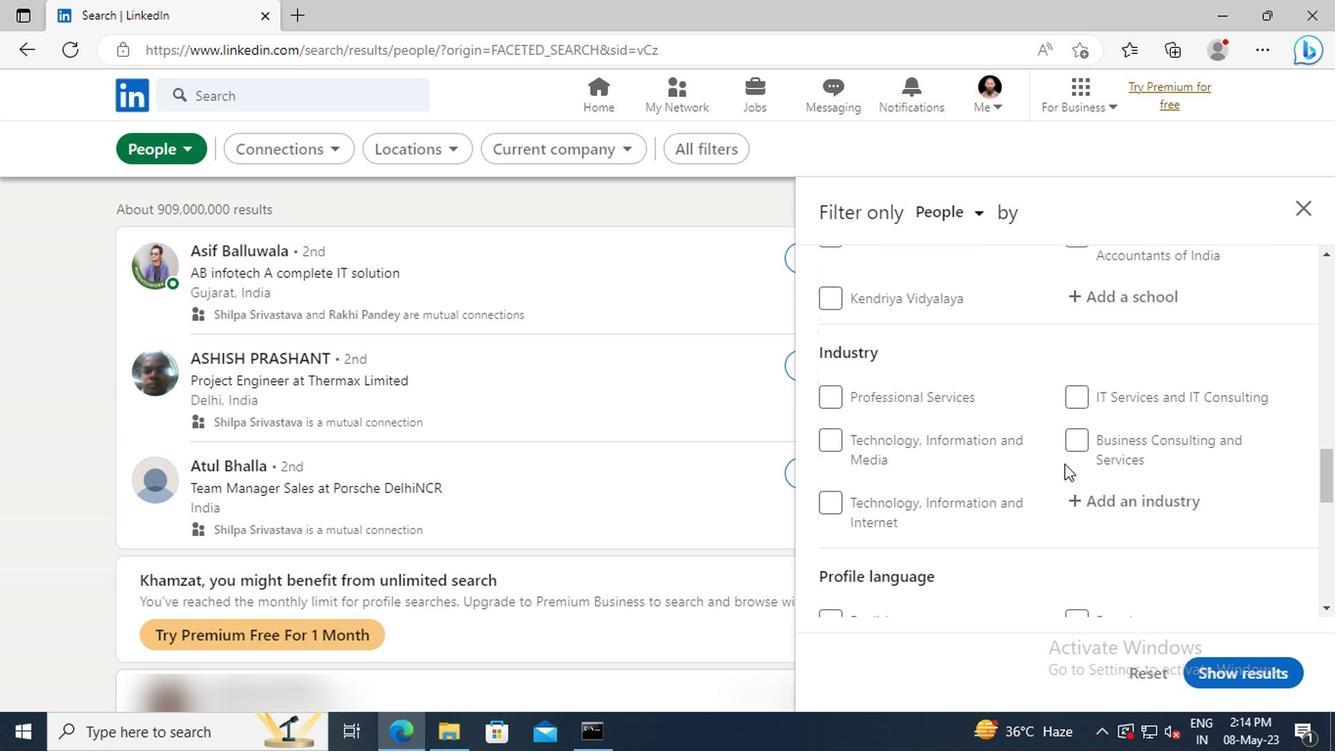 
Action: Mouse scrolled (898, 471) with delta (0, 0)
Screenshot: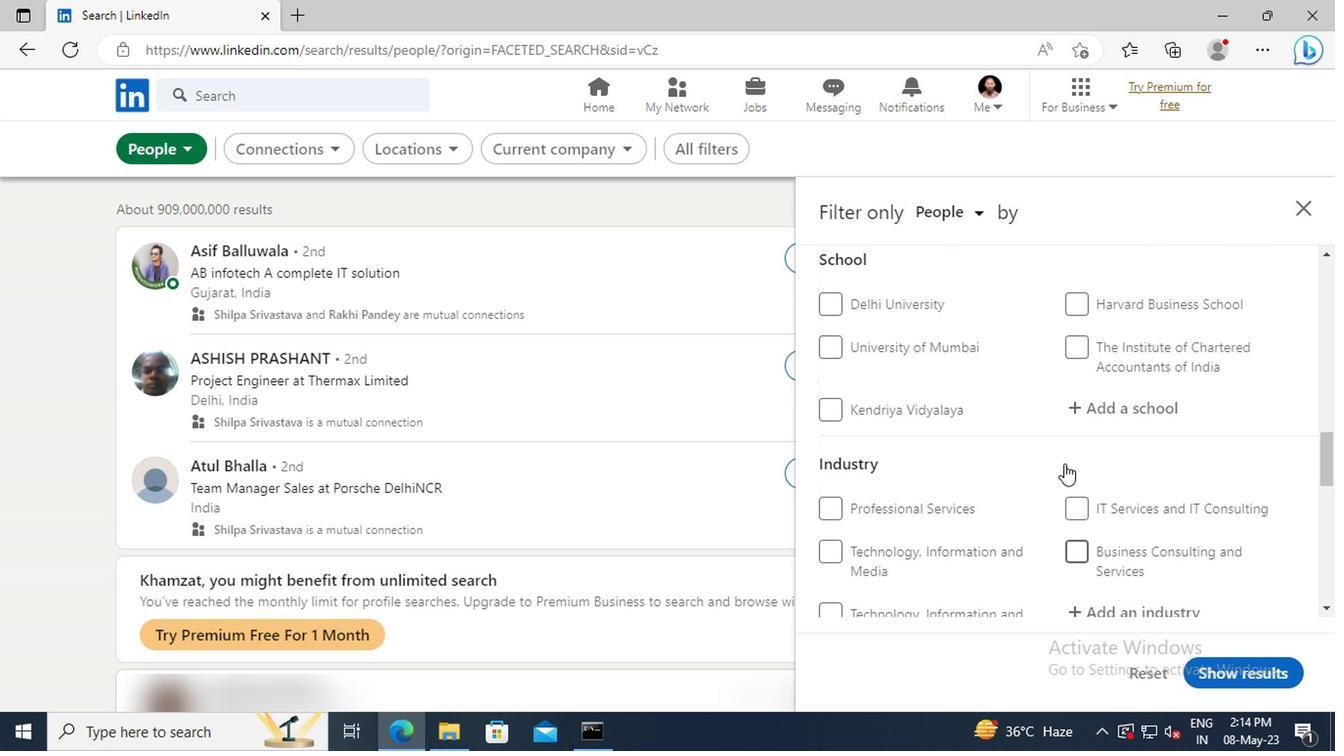 
Action: Mouse scrolled (898, 471) with delta (0, 0)
Screenshot: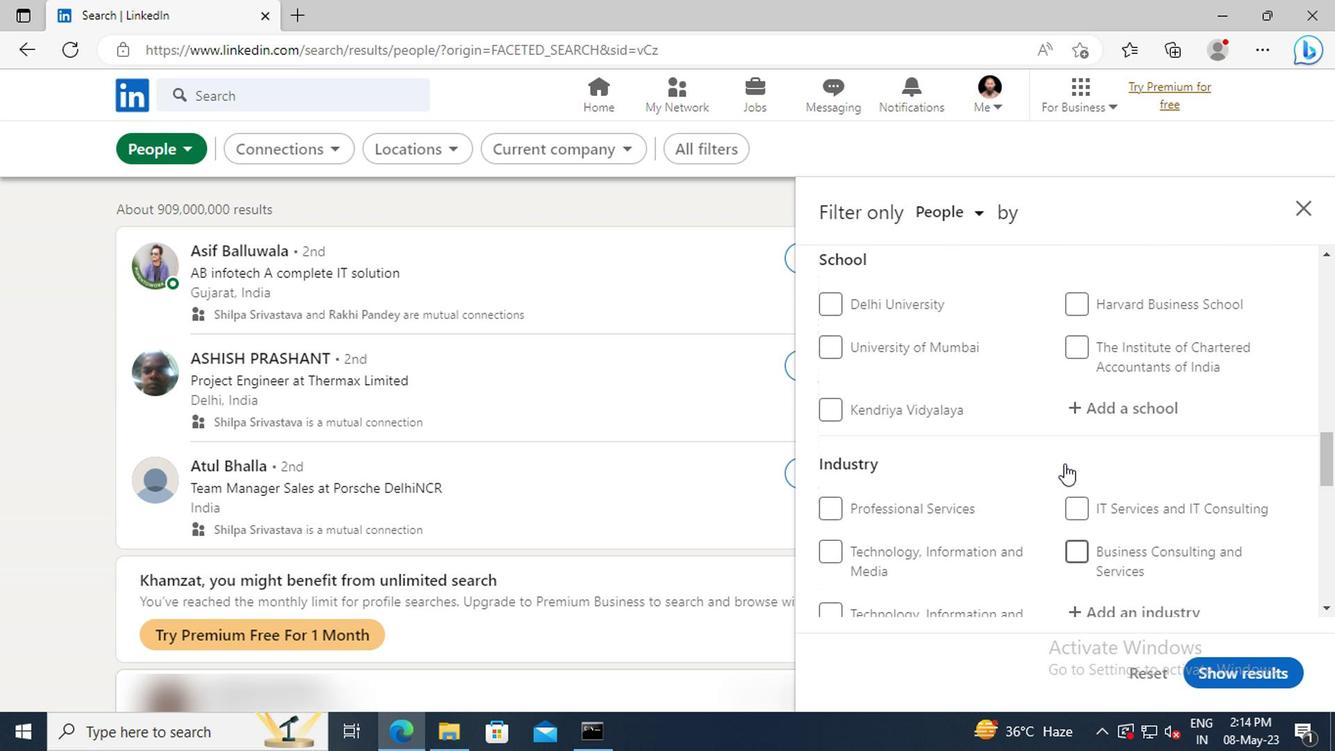 
Action: Mouse scrolled (898, 471) with delta (0, 0)
Screenshot: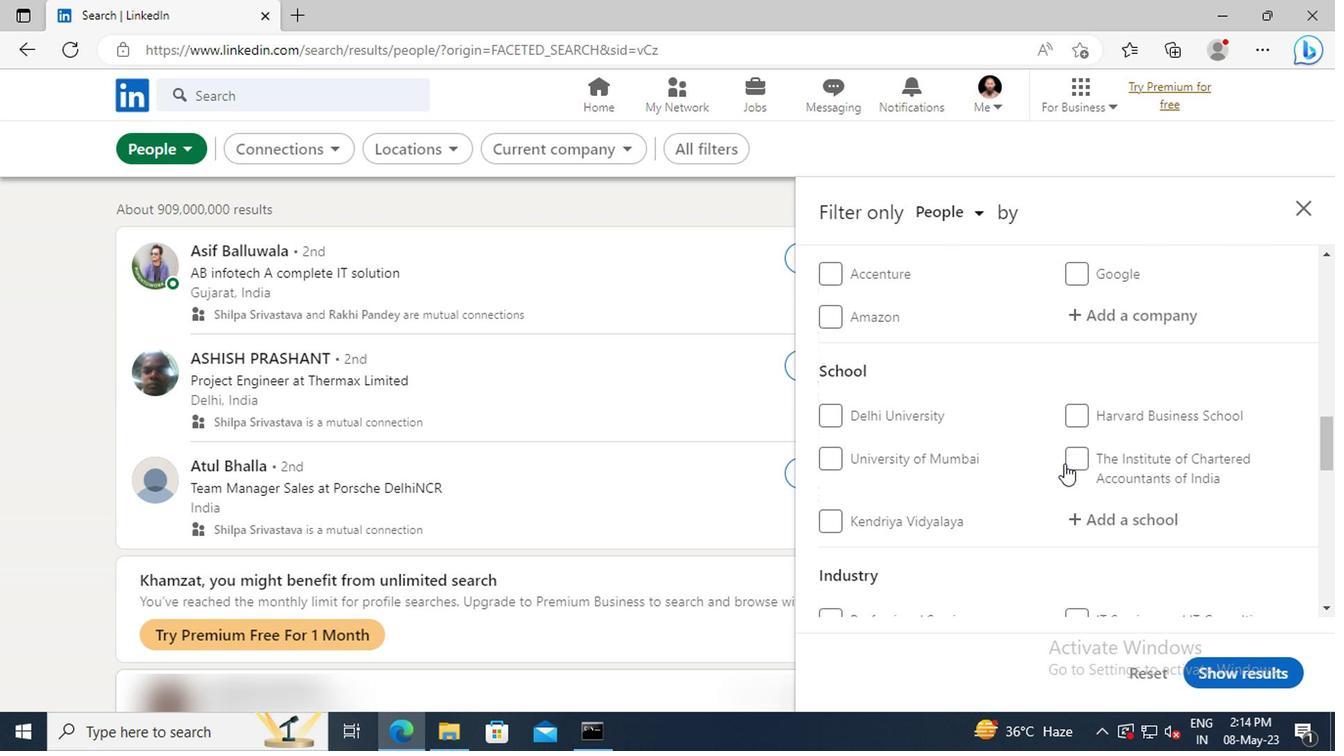 
Action: Mouse scrolled (898, 471) with delta (0, 0)
Screenshot: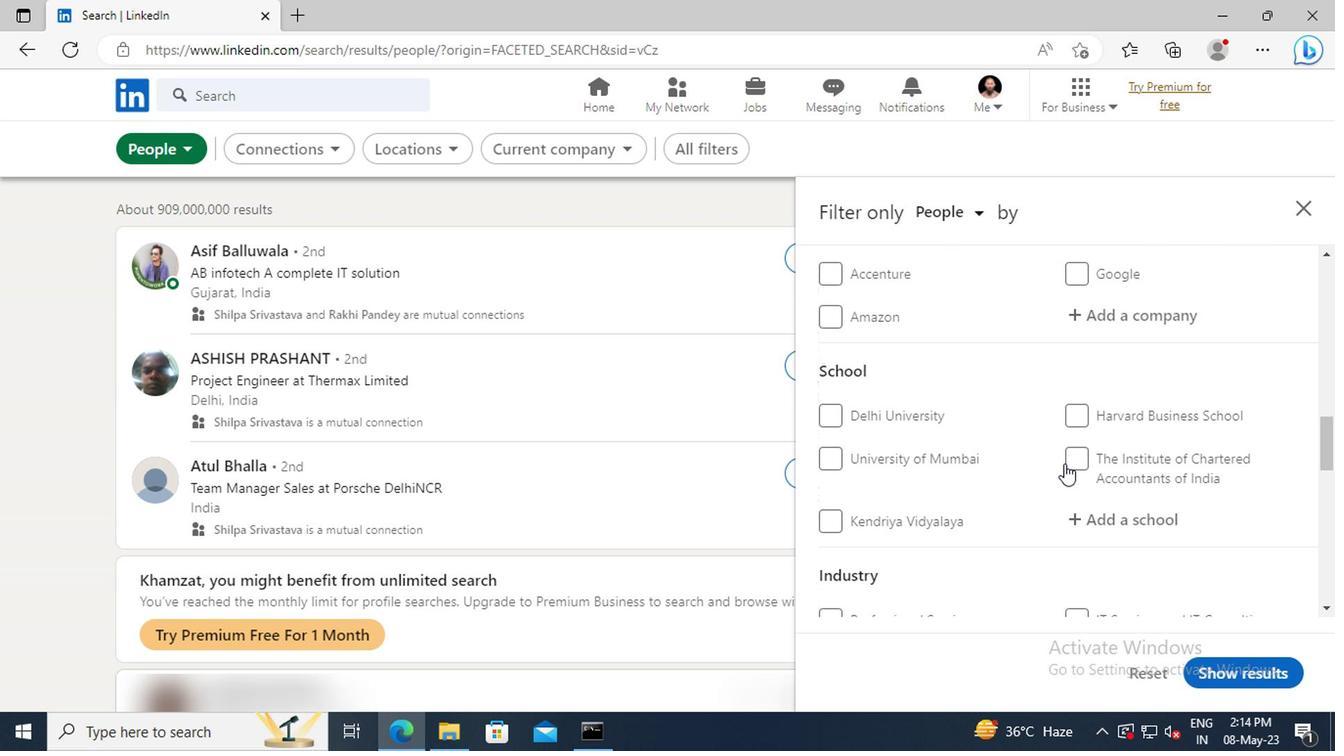 
Action: Mouse scrolled (898, 471) with delta (0, 0)
Screenshot: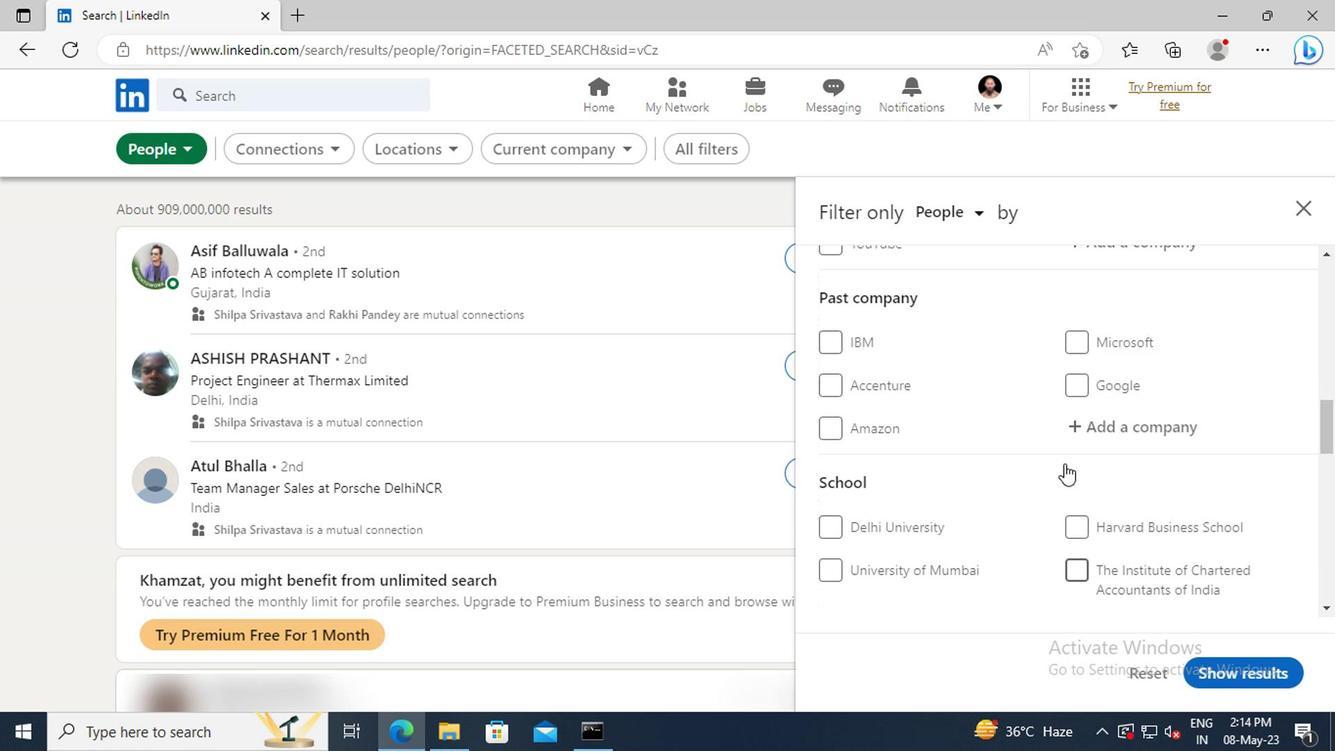
Action: Mouse scrolled (898, 471) with delta (0, 0)
Screenshot: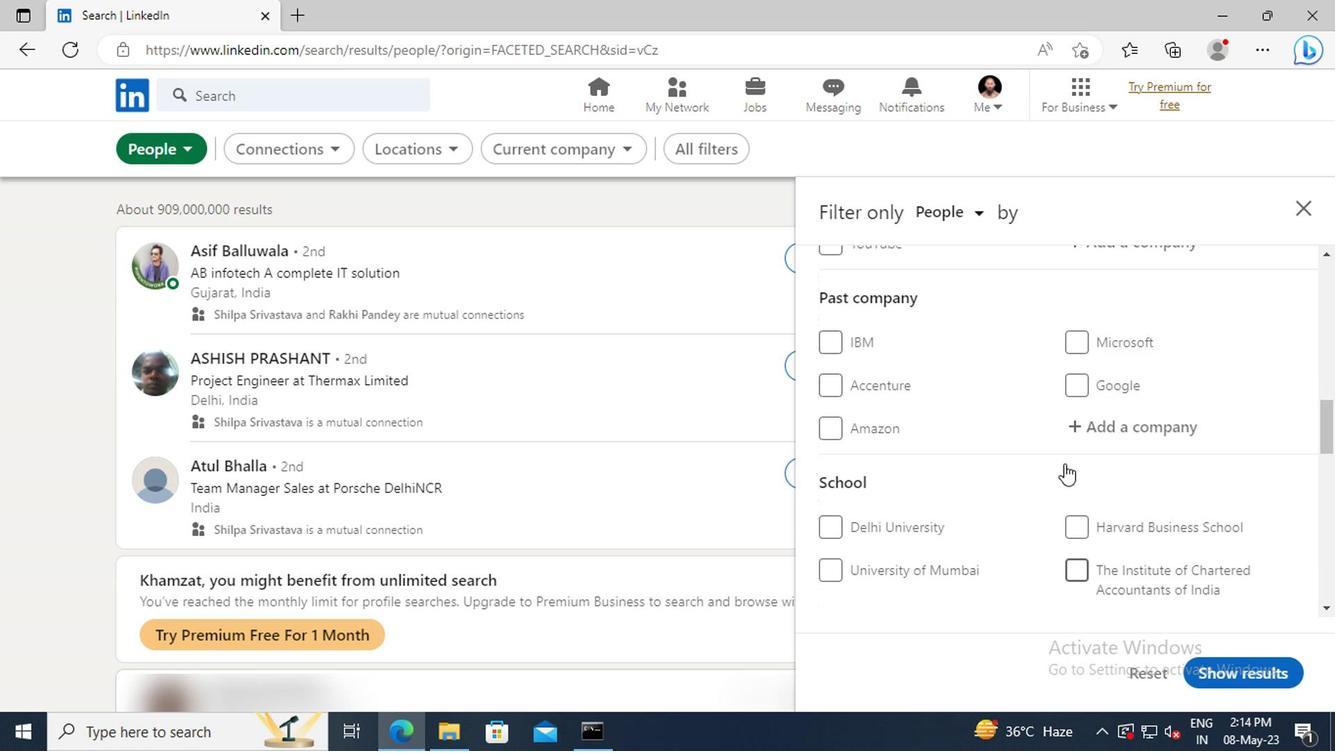 
Action: Mouse scrolled (898, 471) with delta (0, 0)
Screenshot: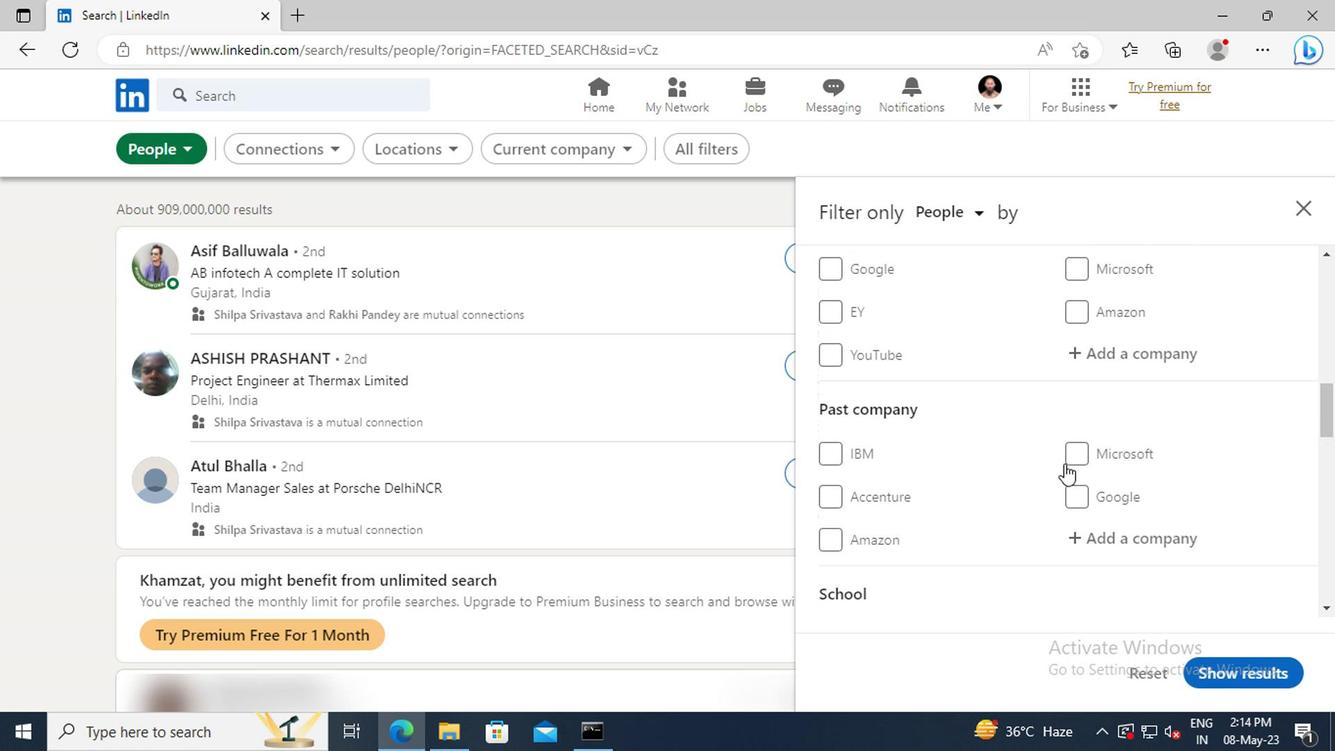 
Action: Mouse moved to (914, 436)
Screenshot: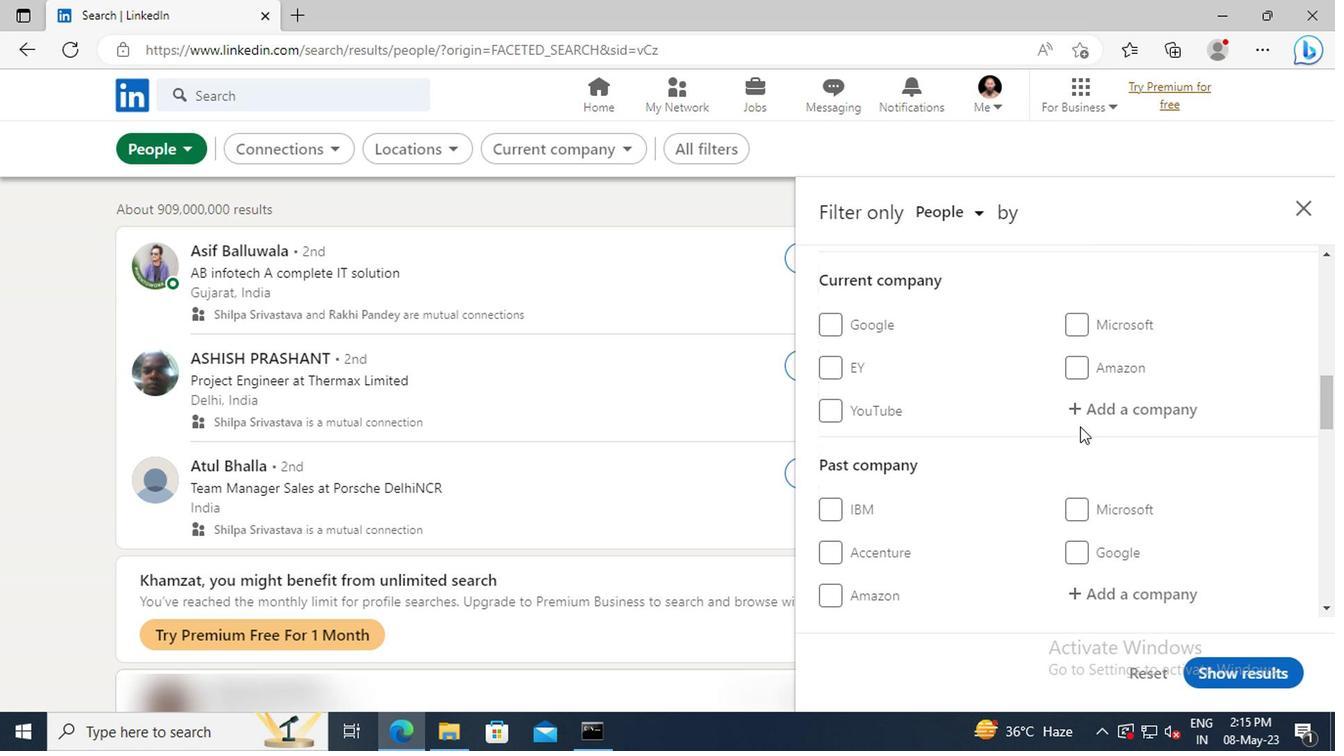 
Action: Mouse pressed left at (914, 436)
Screenshot: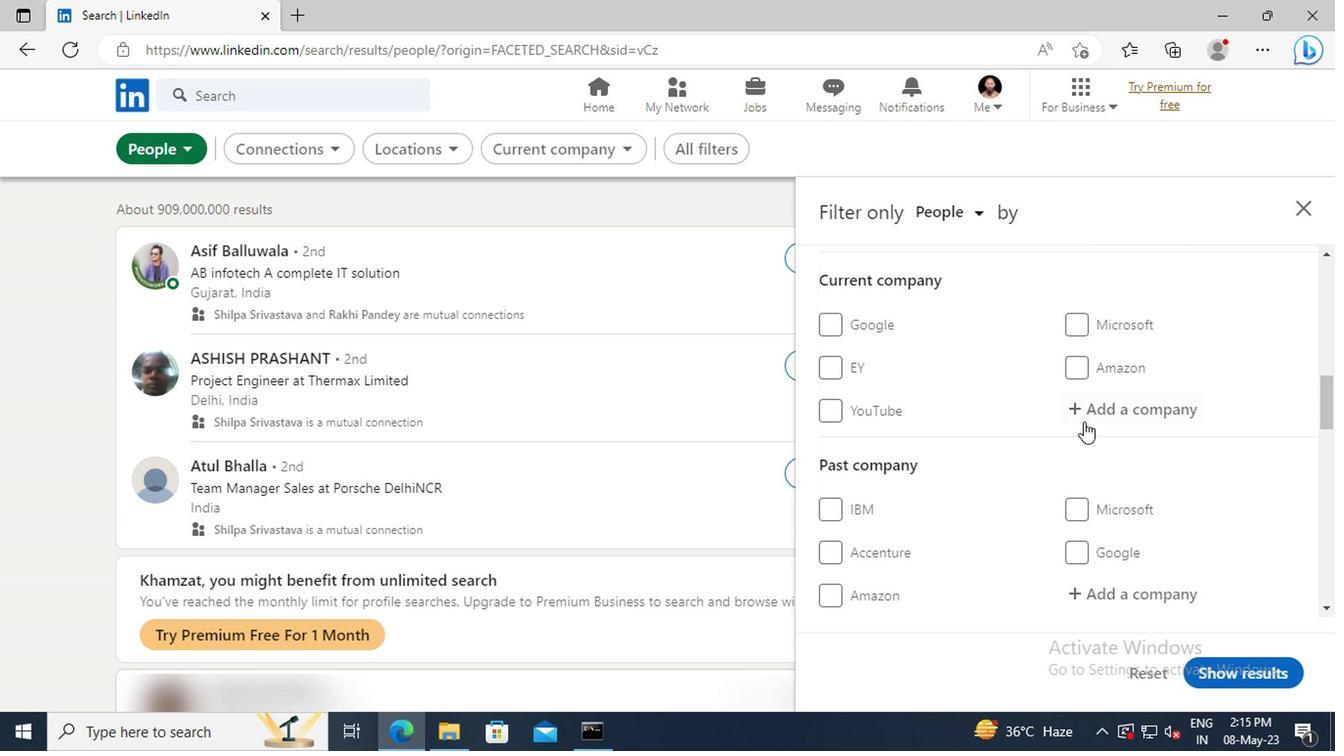 
Action: Key pressed <Key.shift>TATA<Key.space><Key.shift>POWER
Screenshot: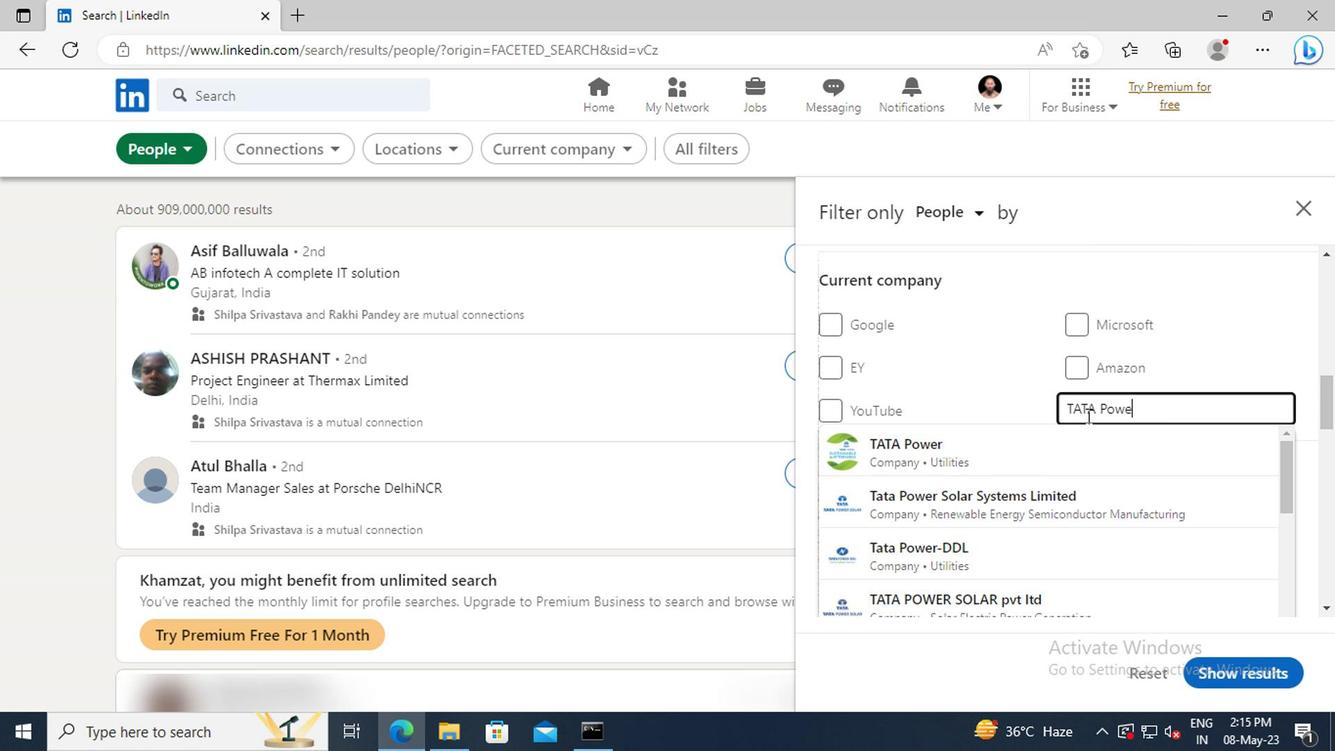 
Action: Mouse moved to (912, 452)
Screenshot: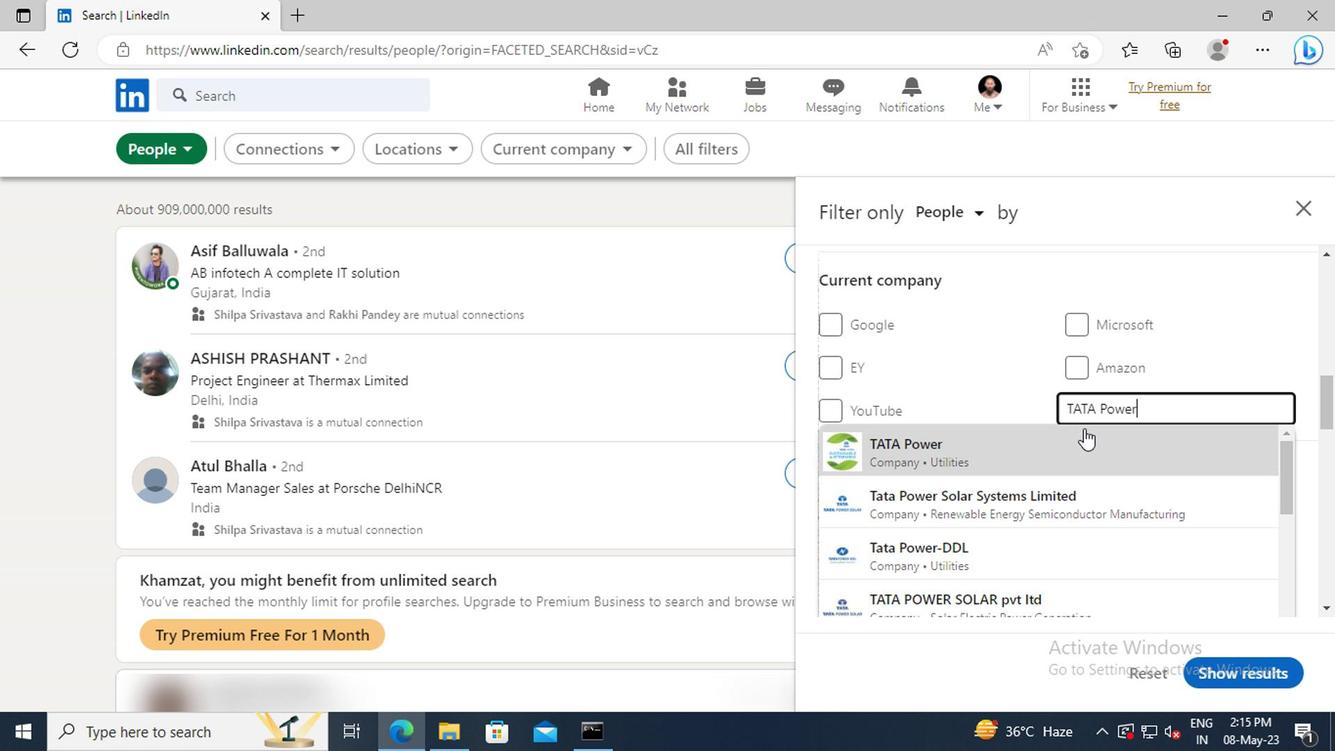 
Action: Mouse pressed left at (912, 452)
Screenshot: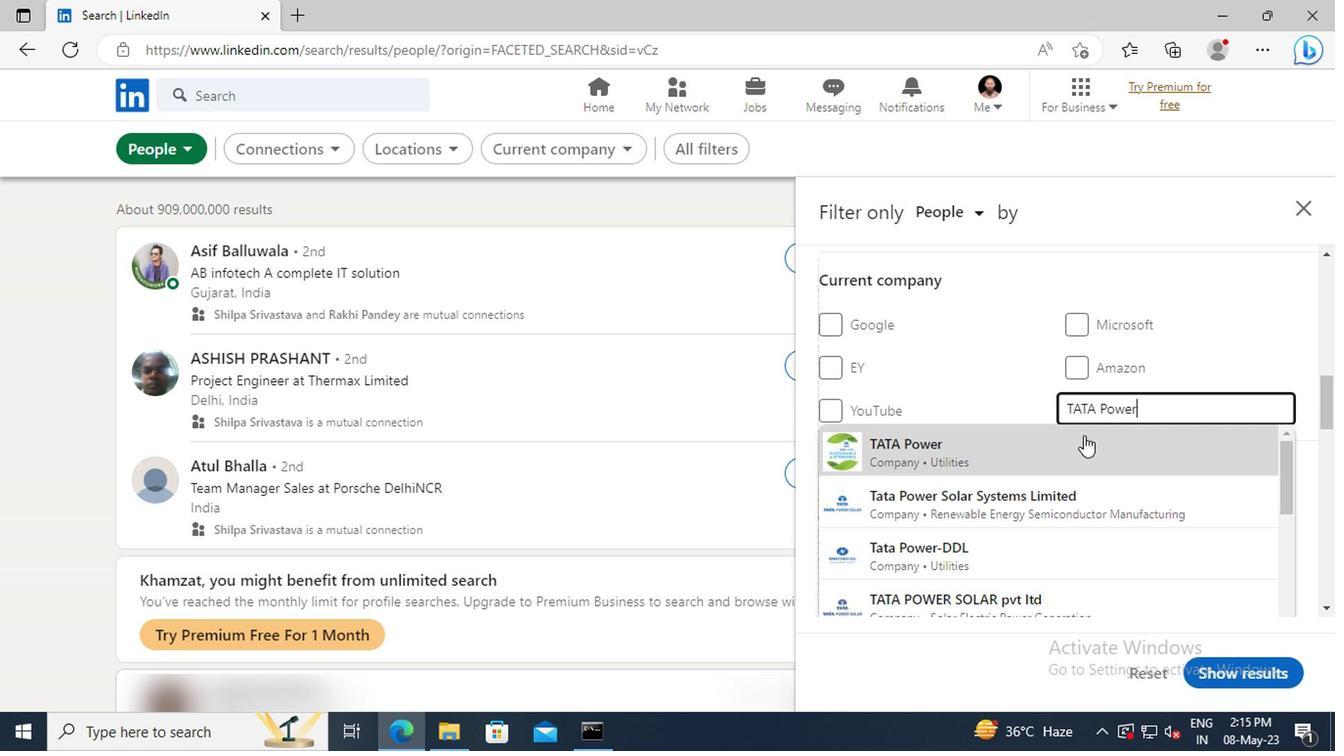 
Action: Mouse scrolled (912, 452) with delta (0, 0)
Screenshot: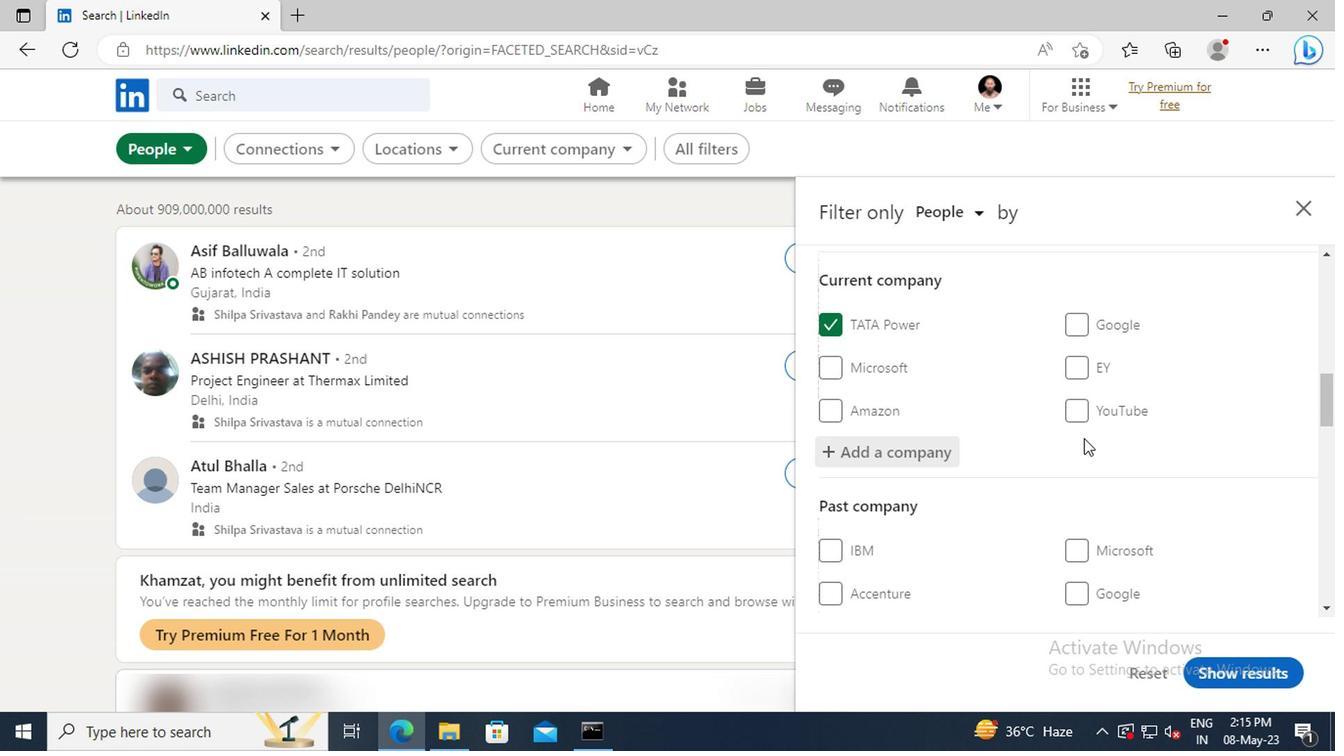 
Action: Mouse scrolled (912, 452) with delta (0, 0)
Screenshot: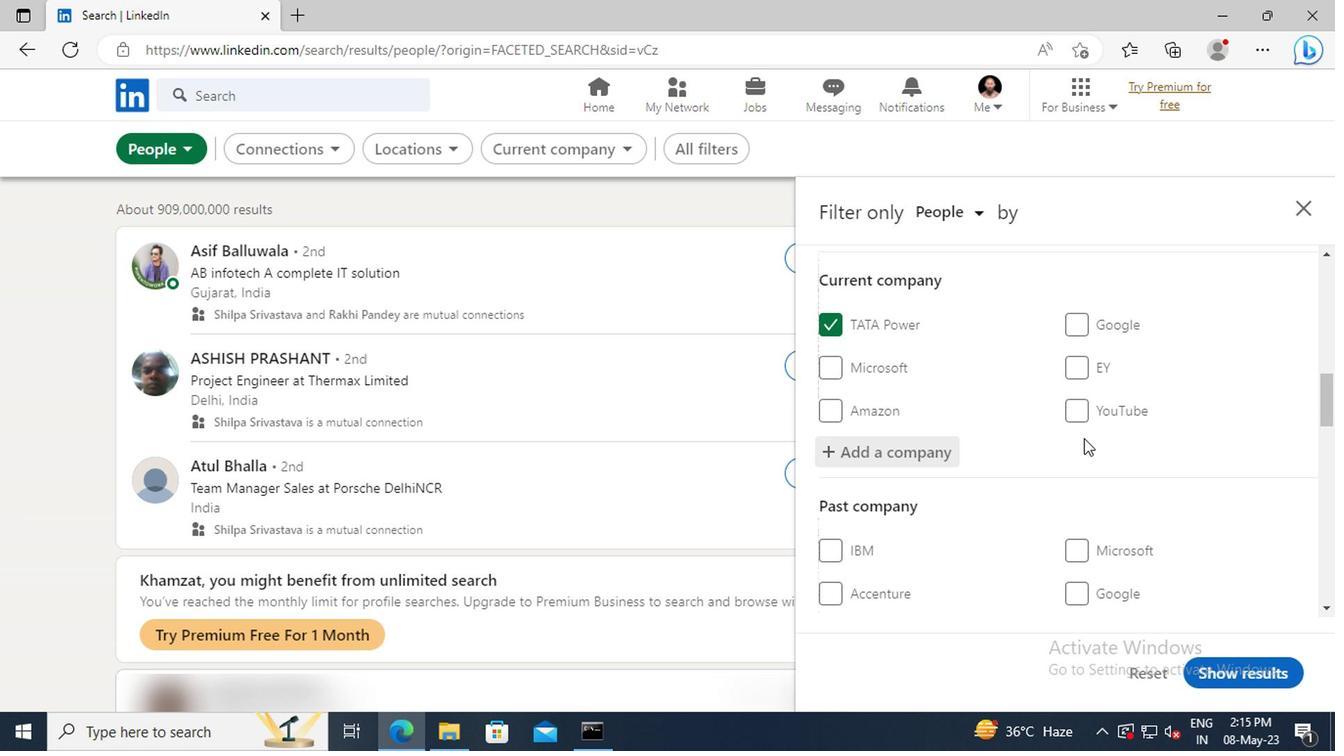
Action: Mouse moved to (912, 445)
Screenshot: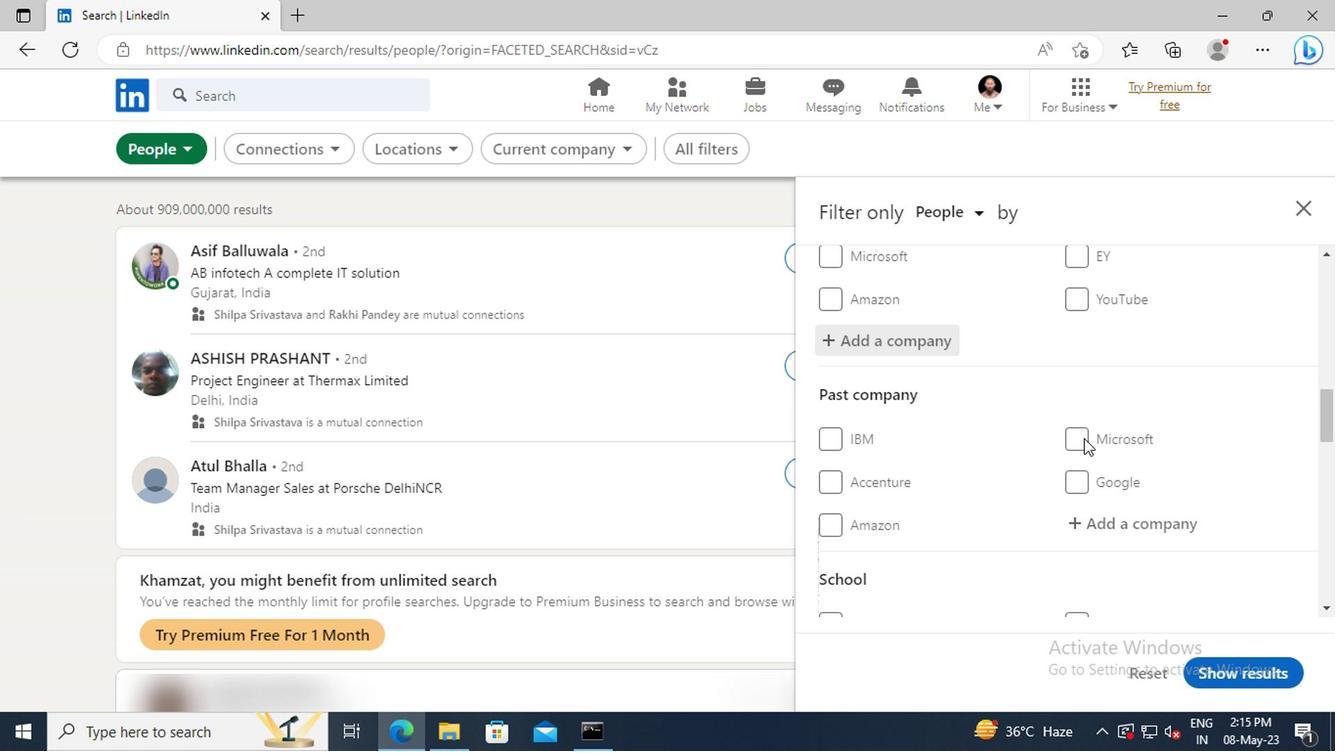 
Action: Mouse scrolled (912, 445) with delta (0, 0)
Screenshot: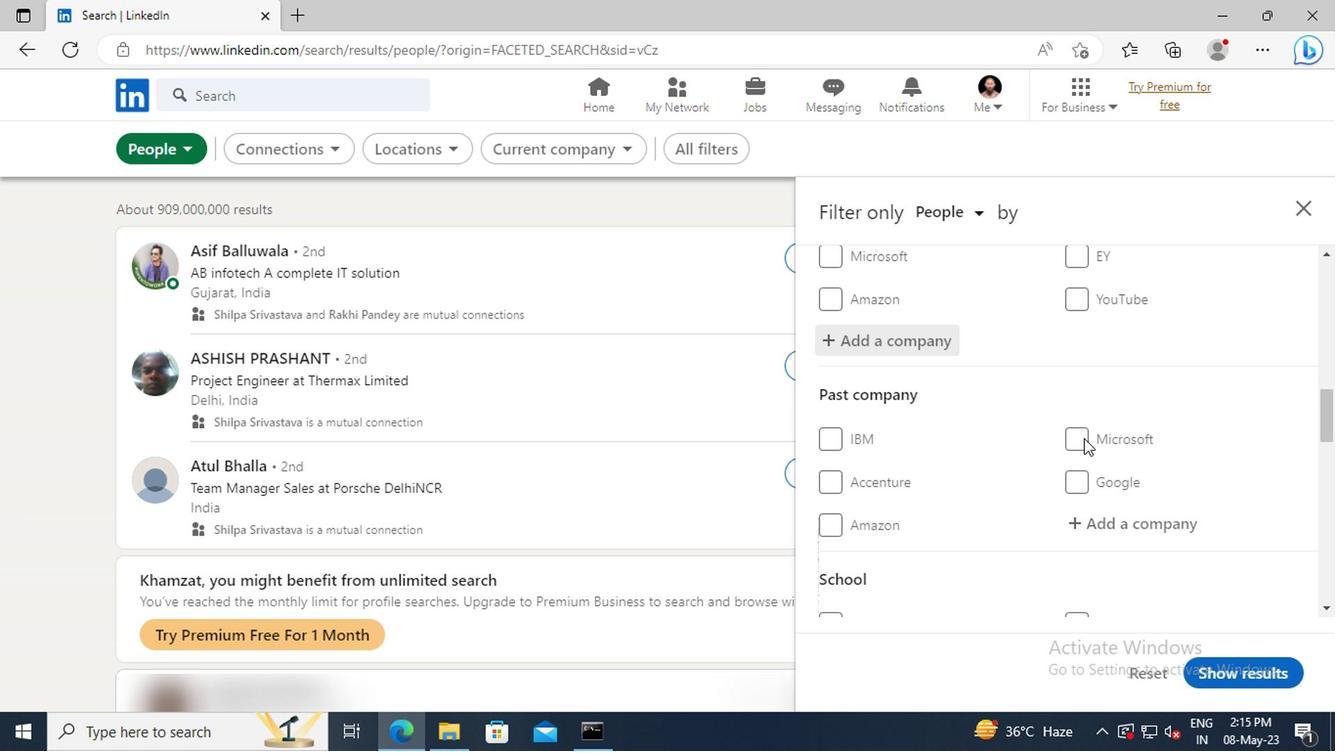 
Action: Mouse moved to (912, 443)
Screenshot: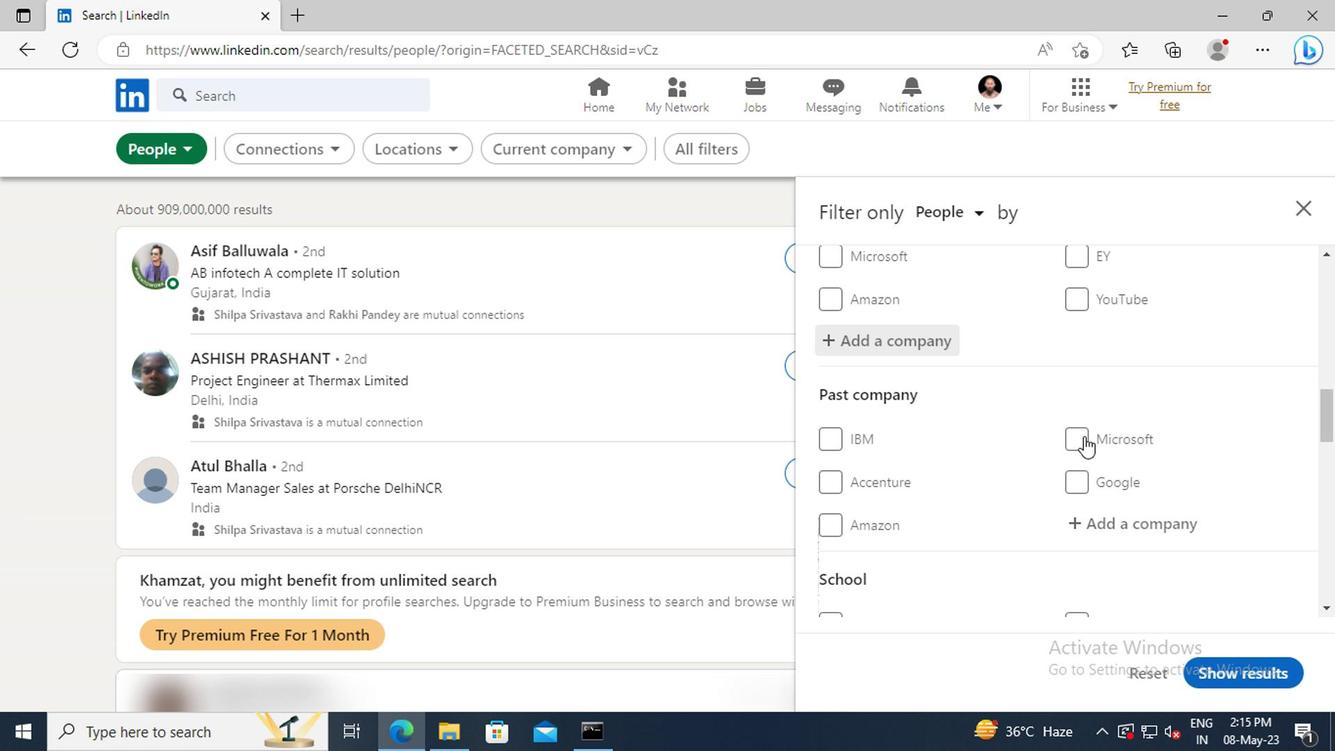 
Action: Mouse scrolled (912, 443) with delta (0, 0)
Screenshot: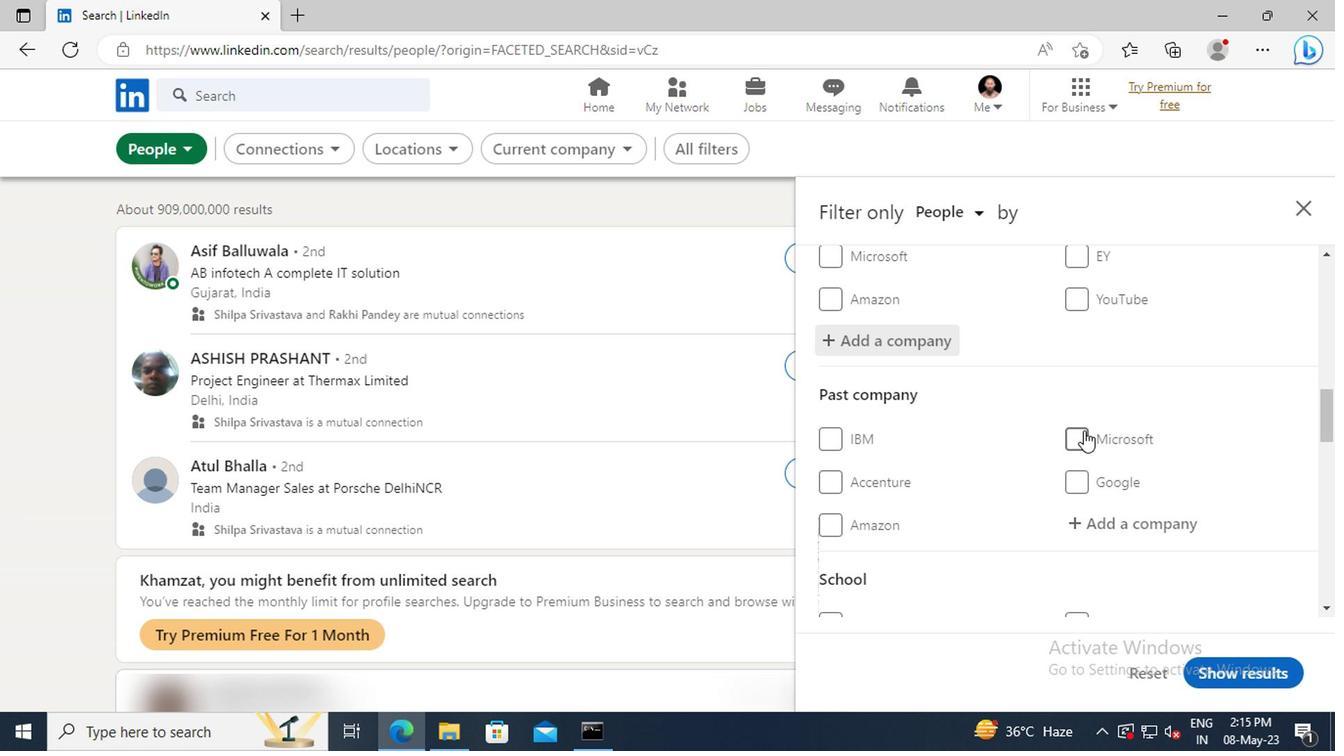 
Action: Mouse moved to (912, 440)
Screenshot: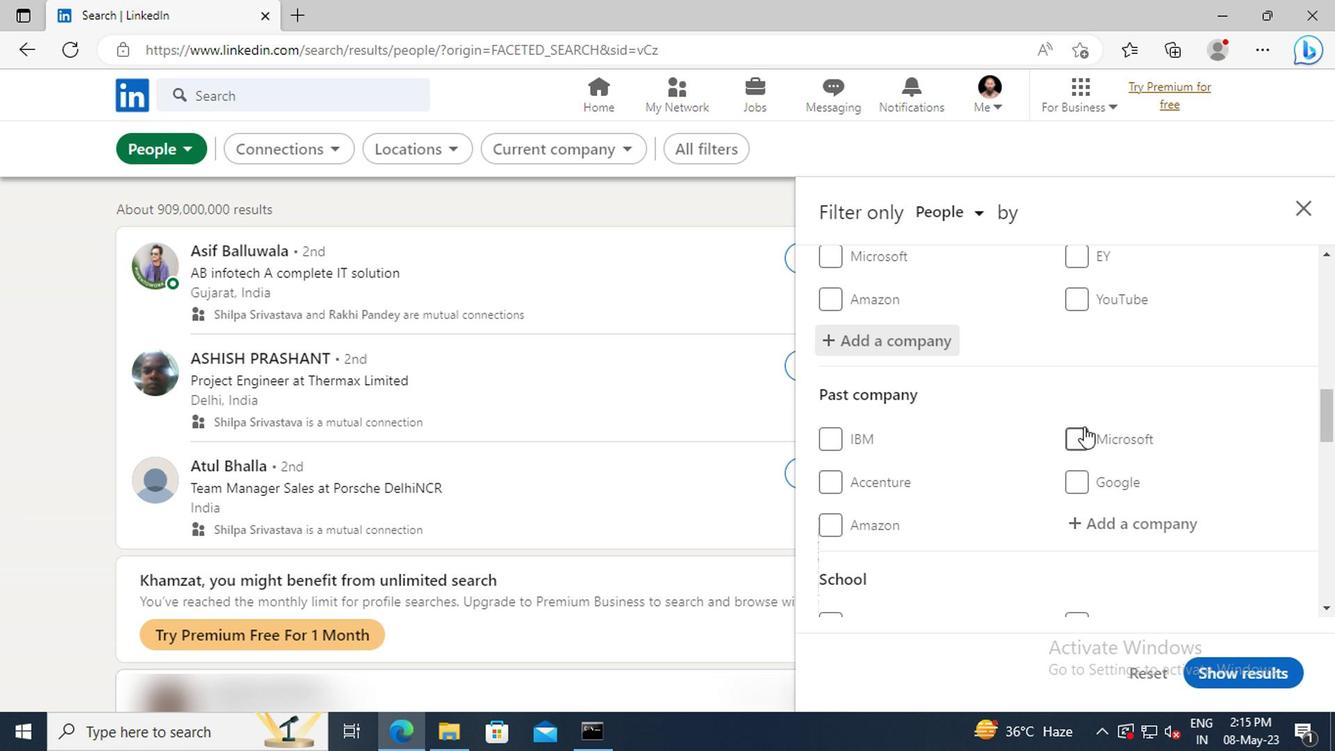 
Action: Mouse scrolled (912, 439) with delta (0, 0)
Screenshot: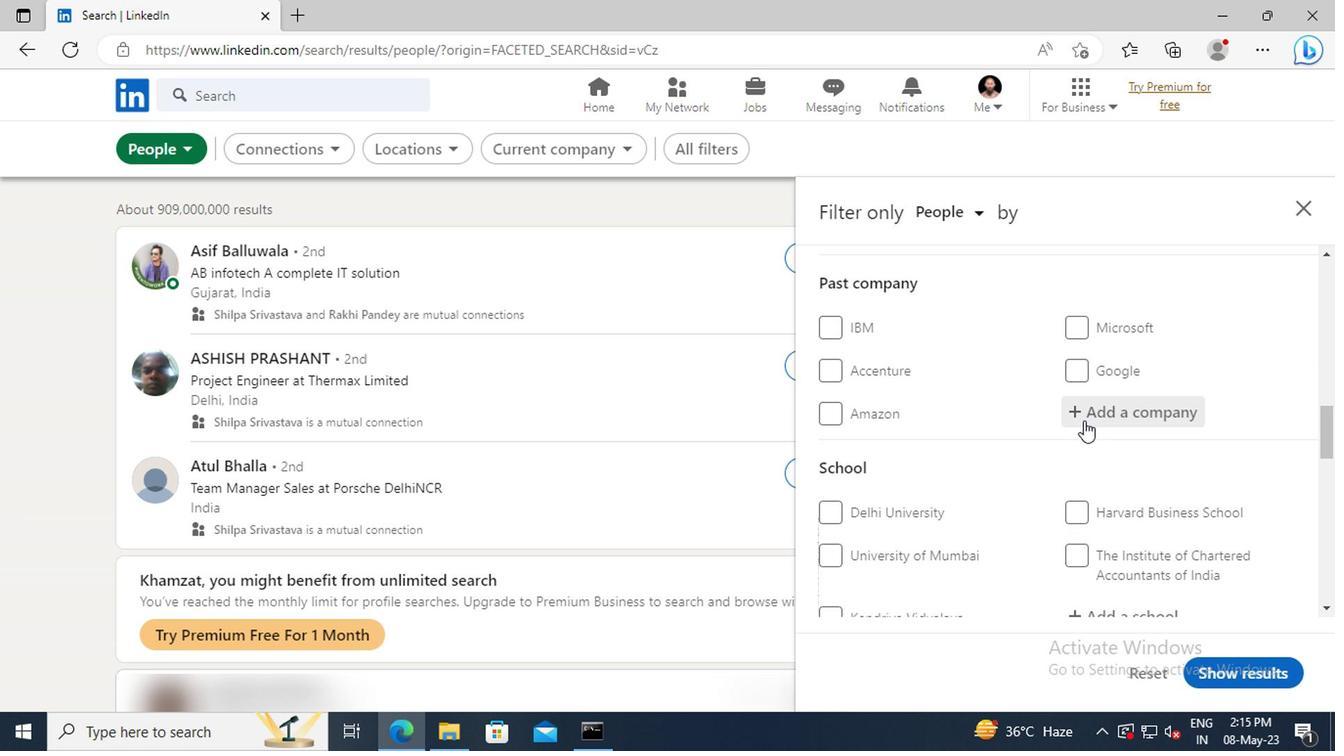 
Action: Mouse scrolled (912, 439) with delta (0, 0)
Screenshot: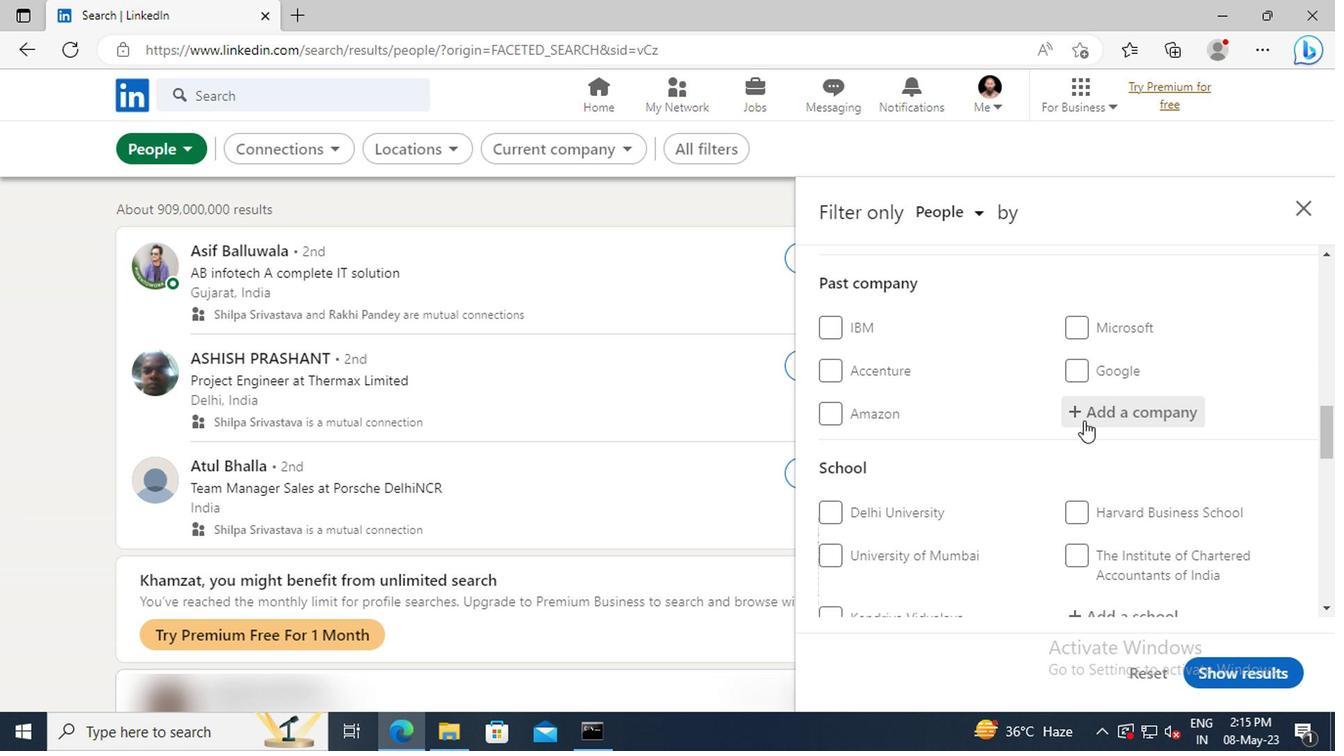 
Action: Mouse moved to (912, 440)
Screenshot: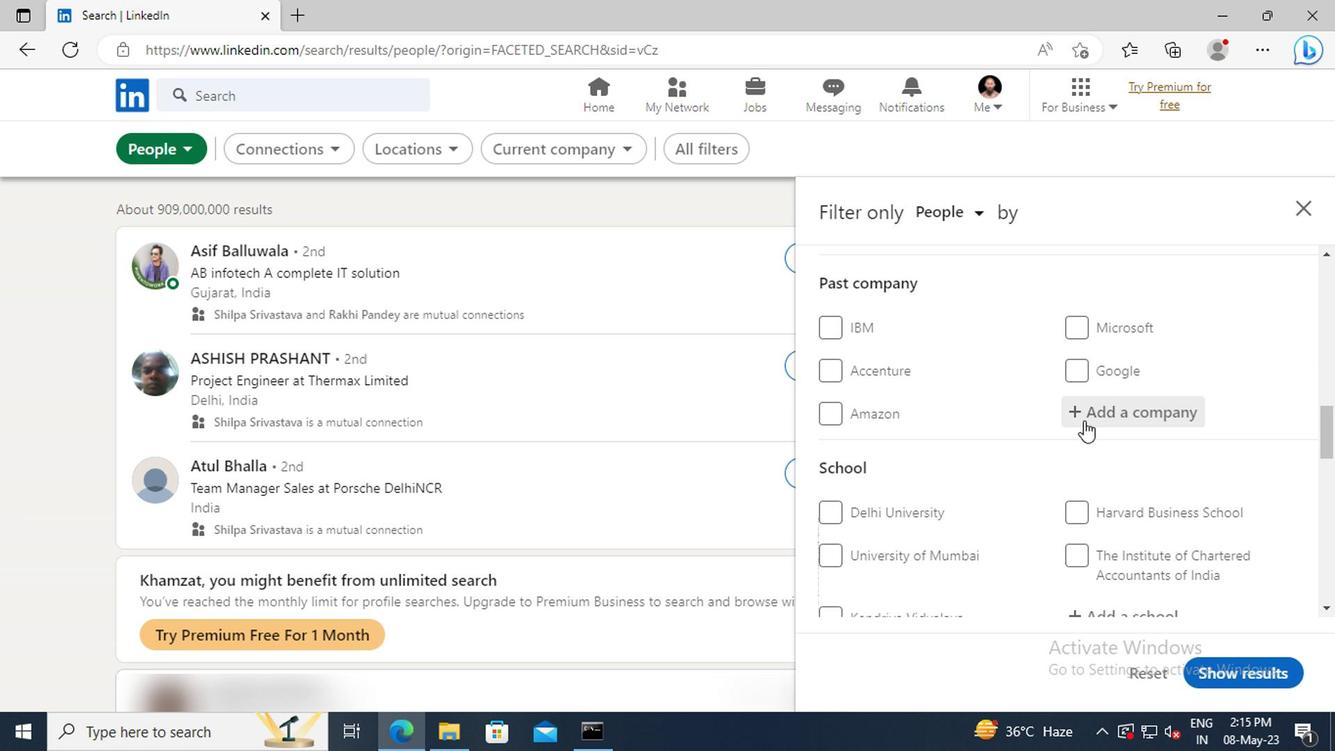
Action: Mouse scrolled (912, 439) with delta (0, 0)
Screenshot: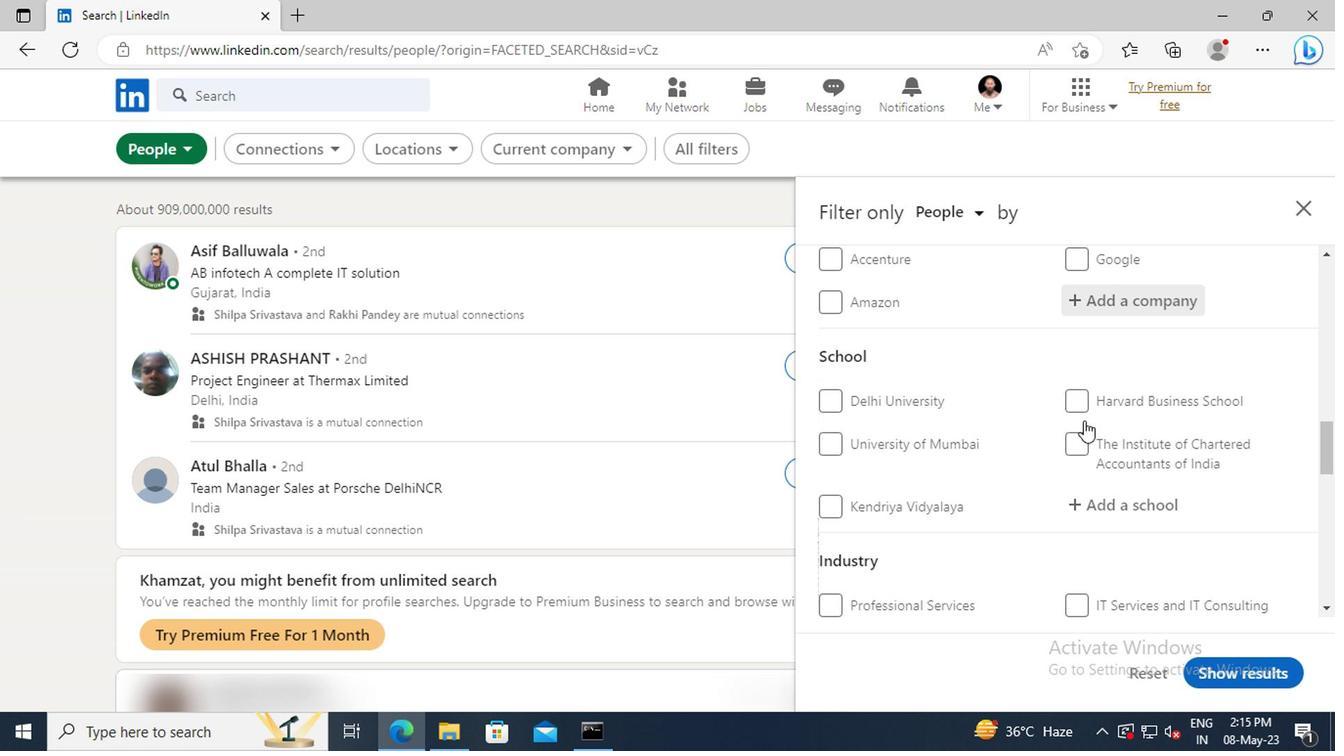 
Action: Mouse moved to (915, 461)
Screenshot: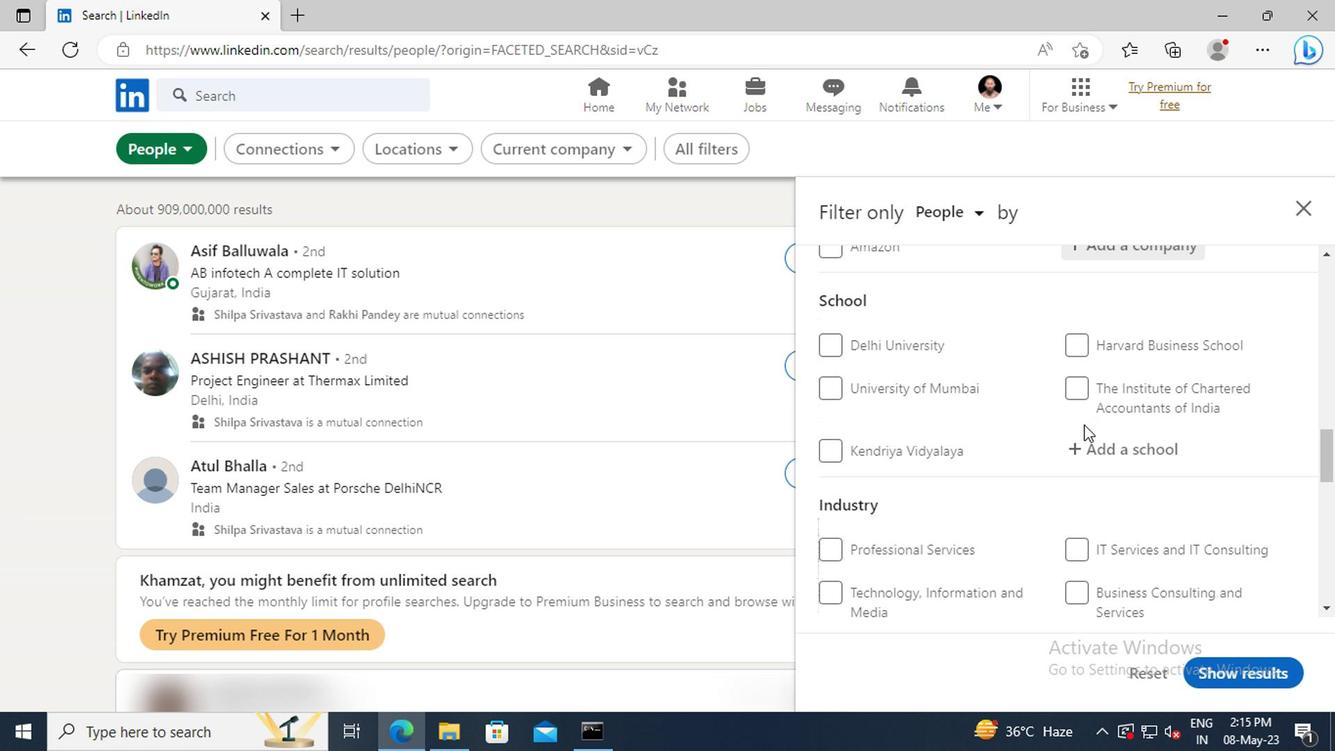 
Action: Mouse pressed left at (915, 461)
Screenshot: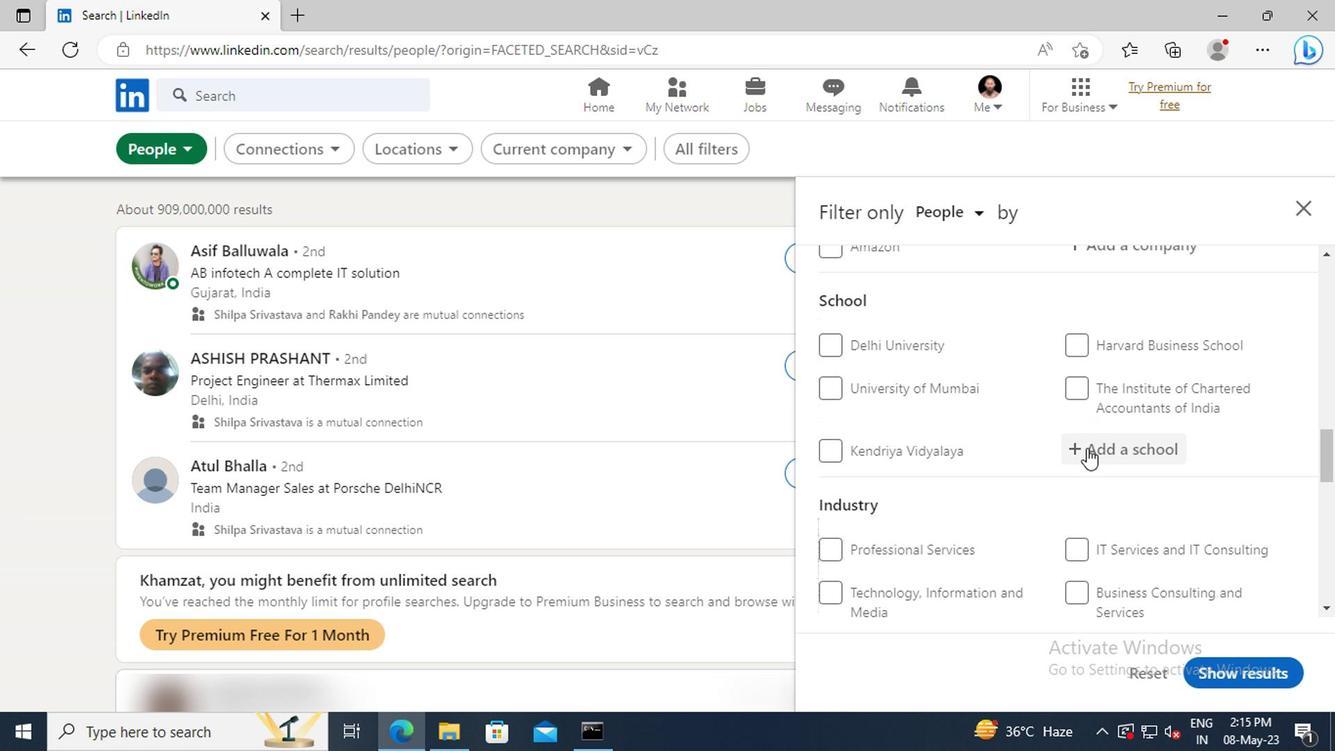 
Action: Key pressed <Key.shift>DELHI<Key.space><Key.shift>COLLEGE<Key.space><Key.shift>OF<Key.space><Key.shift>A
Screenshot: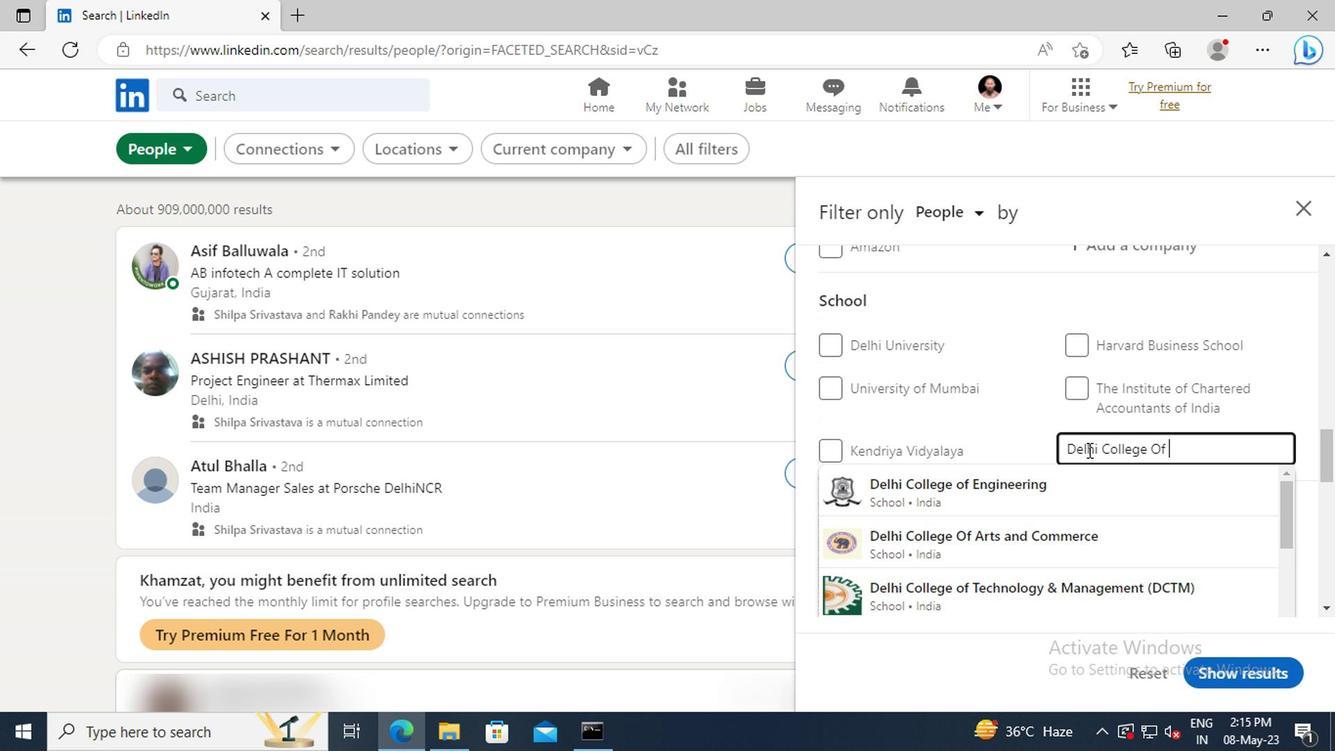 
Action: Mouse moved to (915, 486)
Screenshot: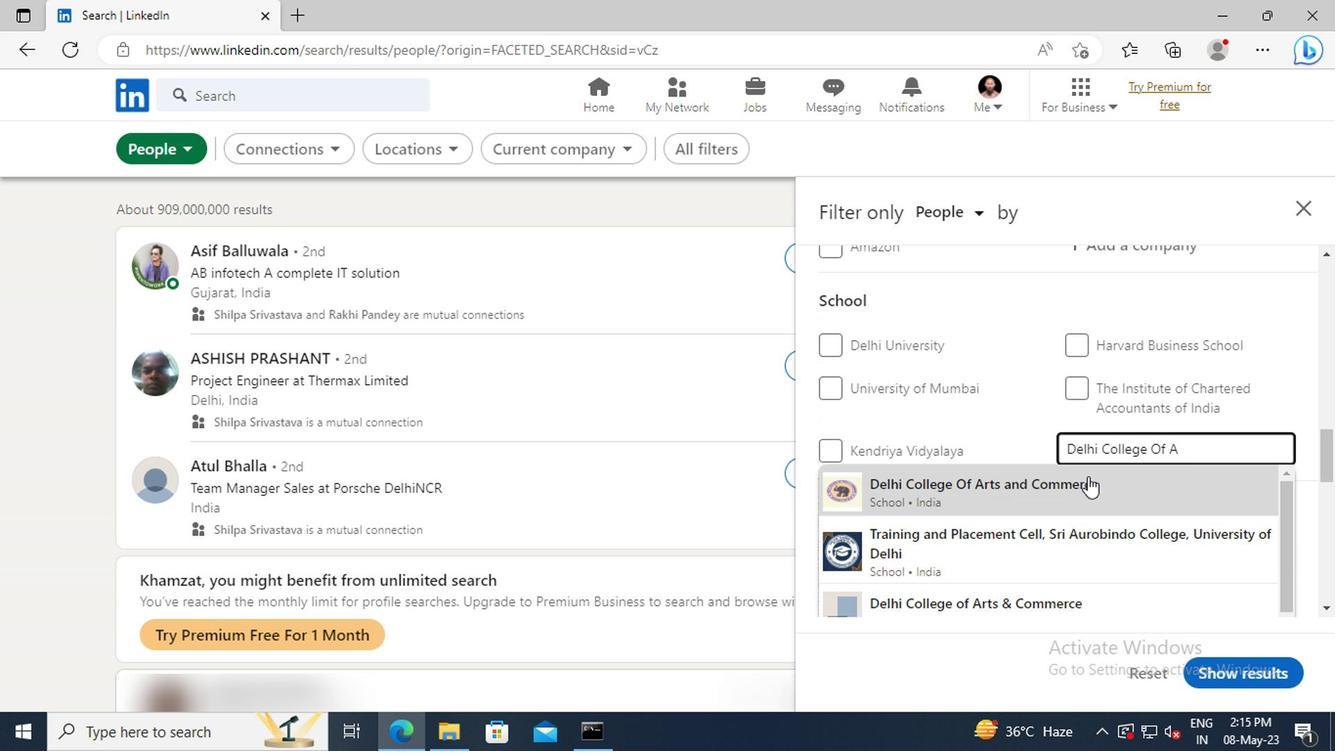
Action: Mouse pressed left at (915, 486)
Screenshot: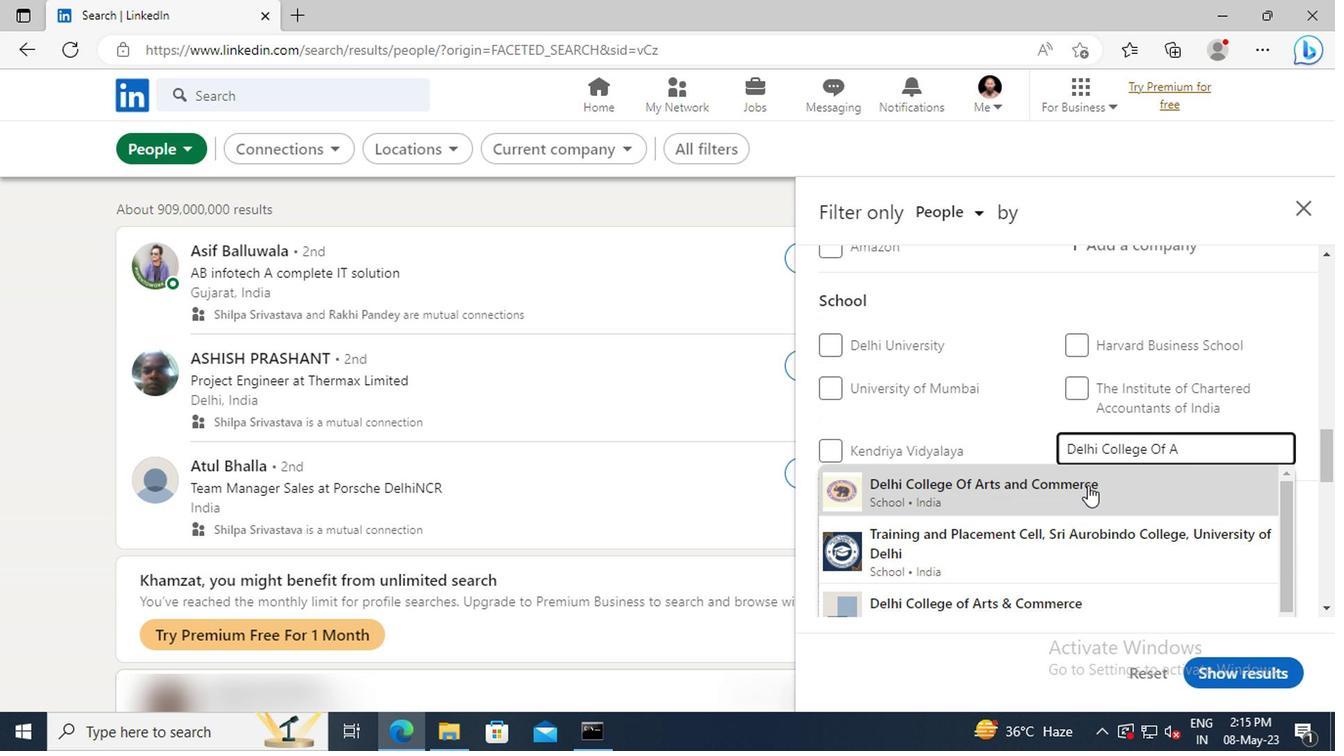 
Action: Mouse scrolled (915, 485) with delta (0, 0)
Screenshot: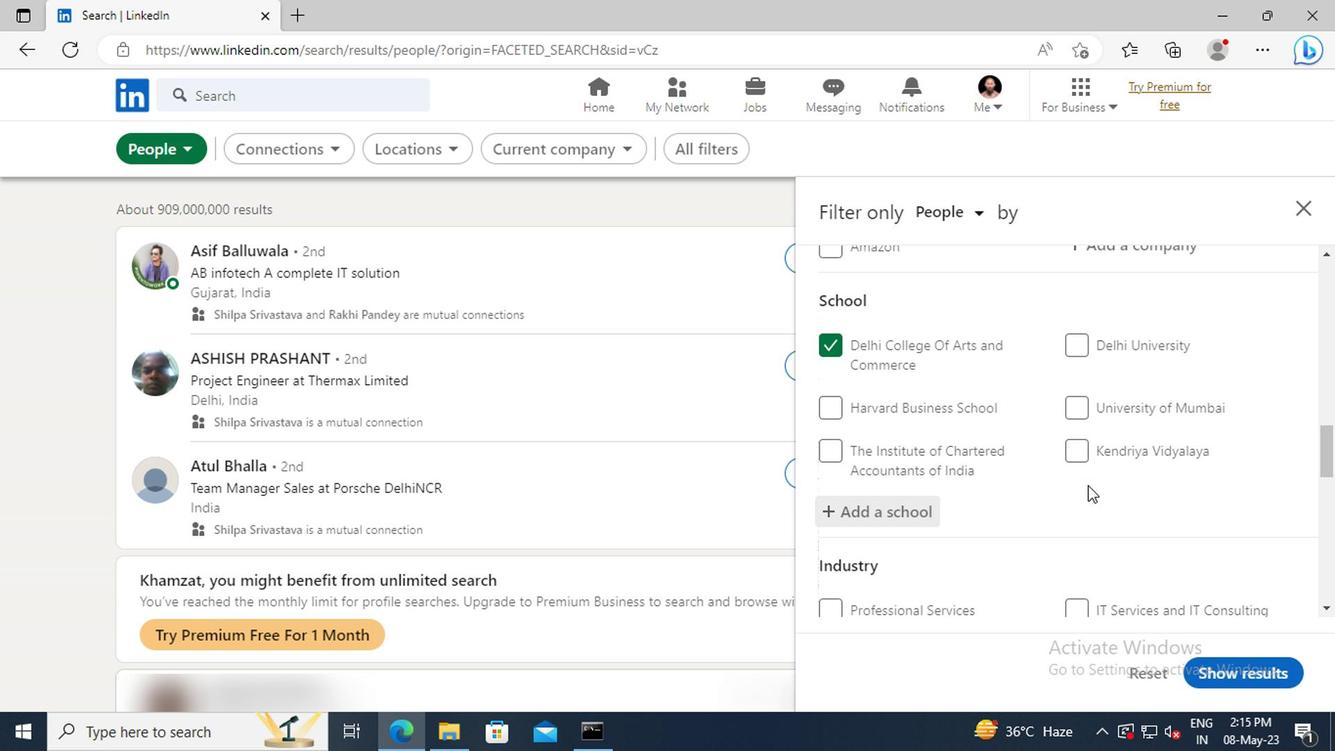 
Action: Mouse scrolled (915, 485) with delta (0, 0)
Screenshot: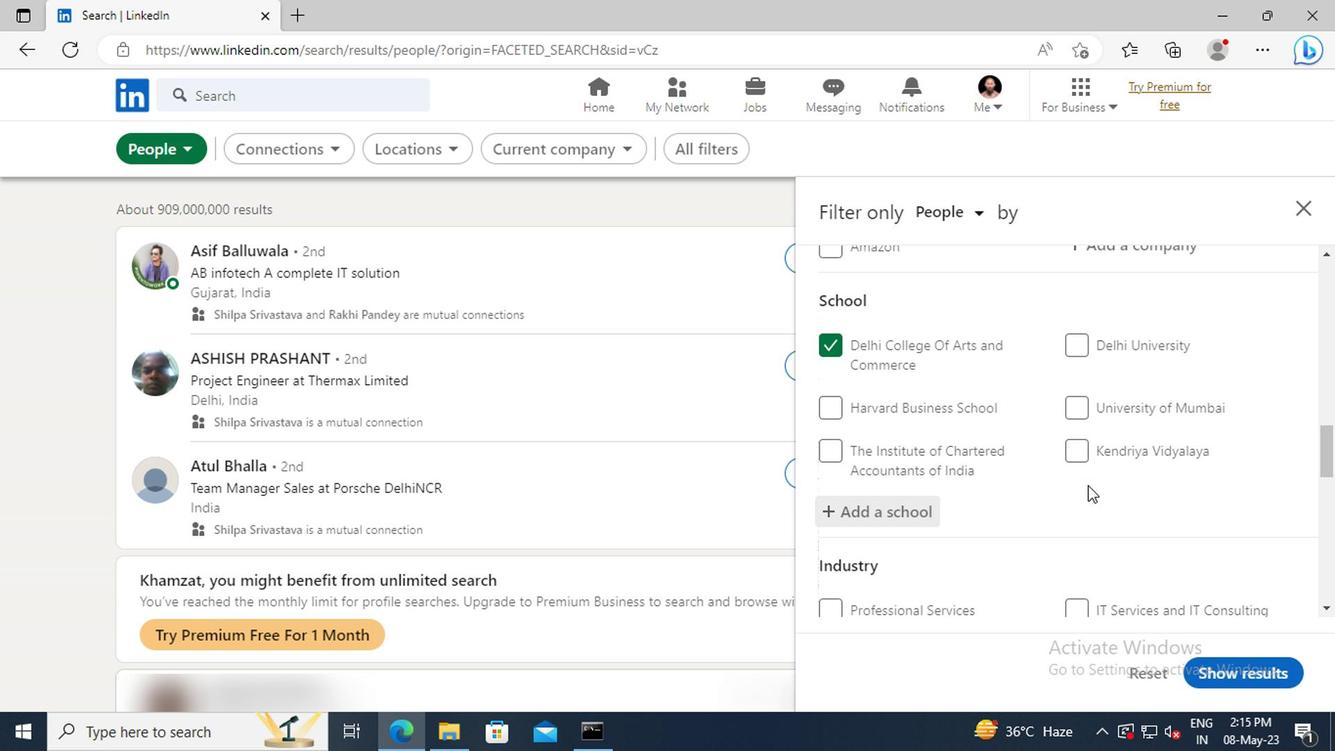 
Action: Mouse moved to (914, 481)
Screenshot: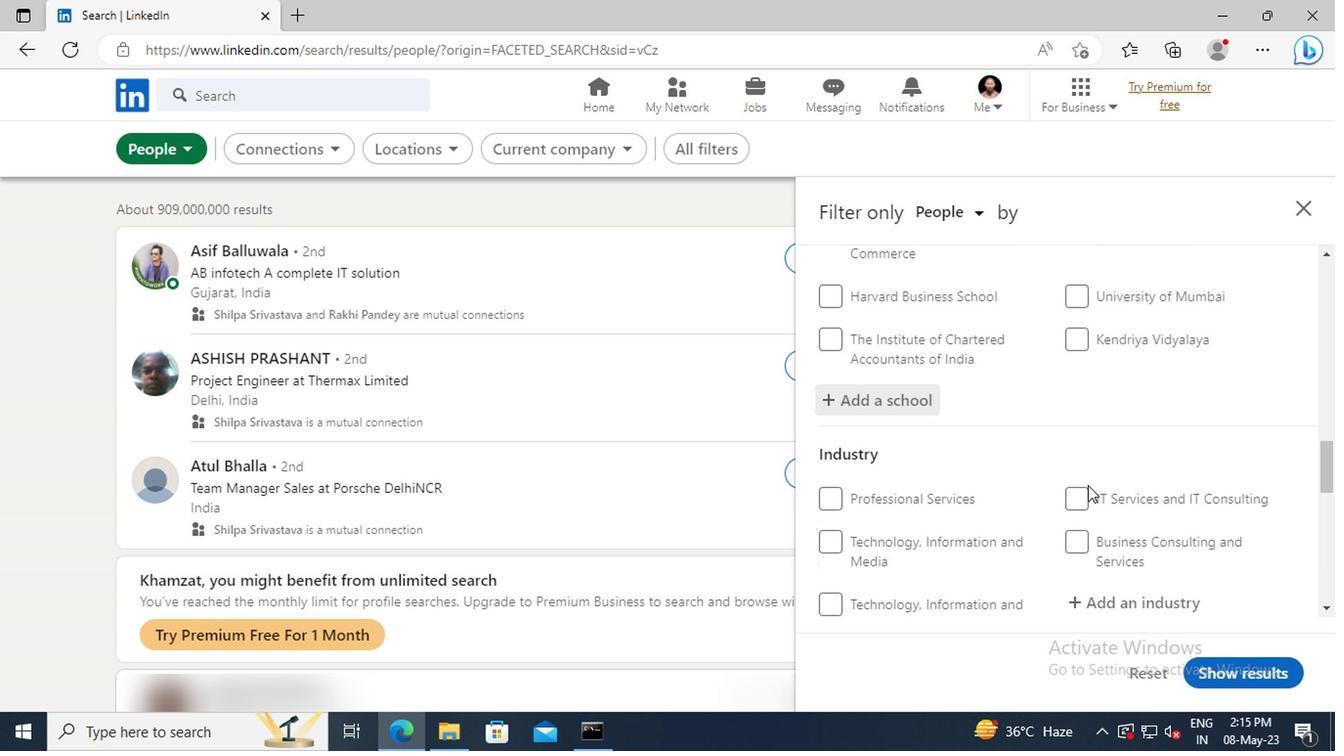 
Action: Mouse scrolled (914, 480) with delta (0, 0)
Screenshot: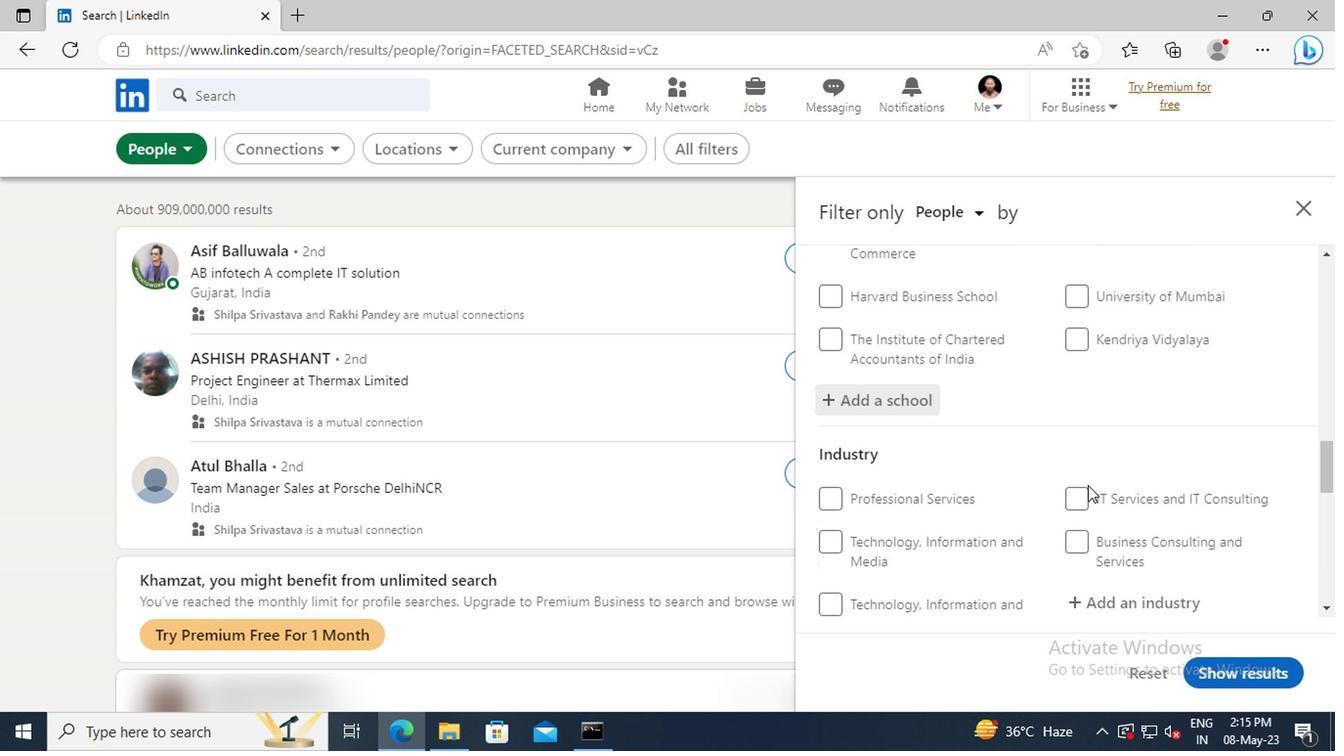 
Action: Mouse moved to (913, 475)
Screenshot: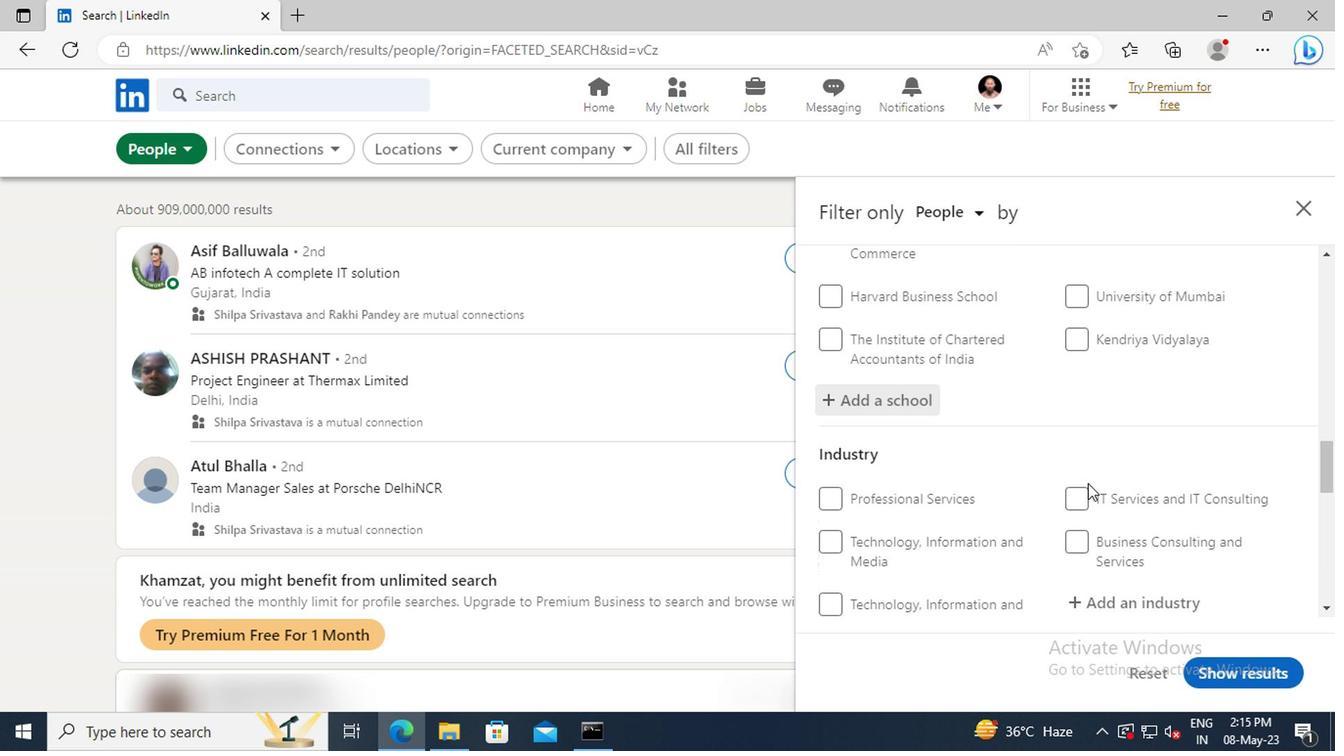 
Action: Mouse scrolled (913, 475) with delta (0, 0)
Screenshot: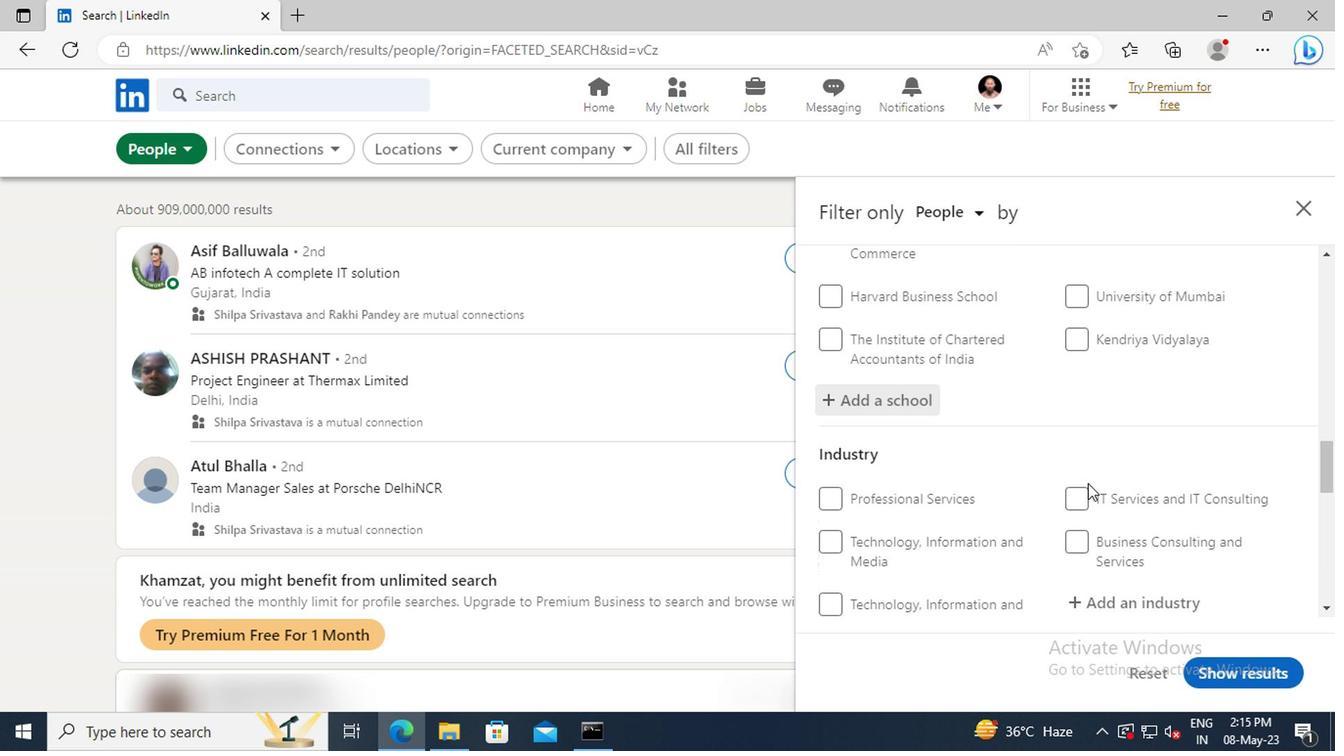 
Action: Mouse moved to (912, 484)
Screenshot: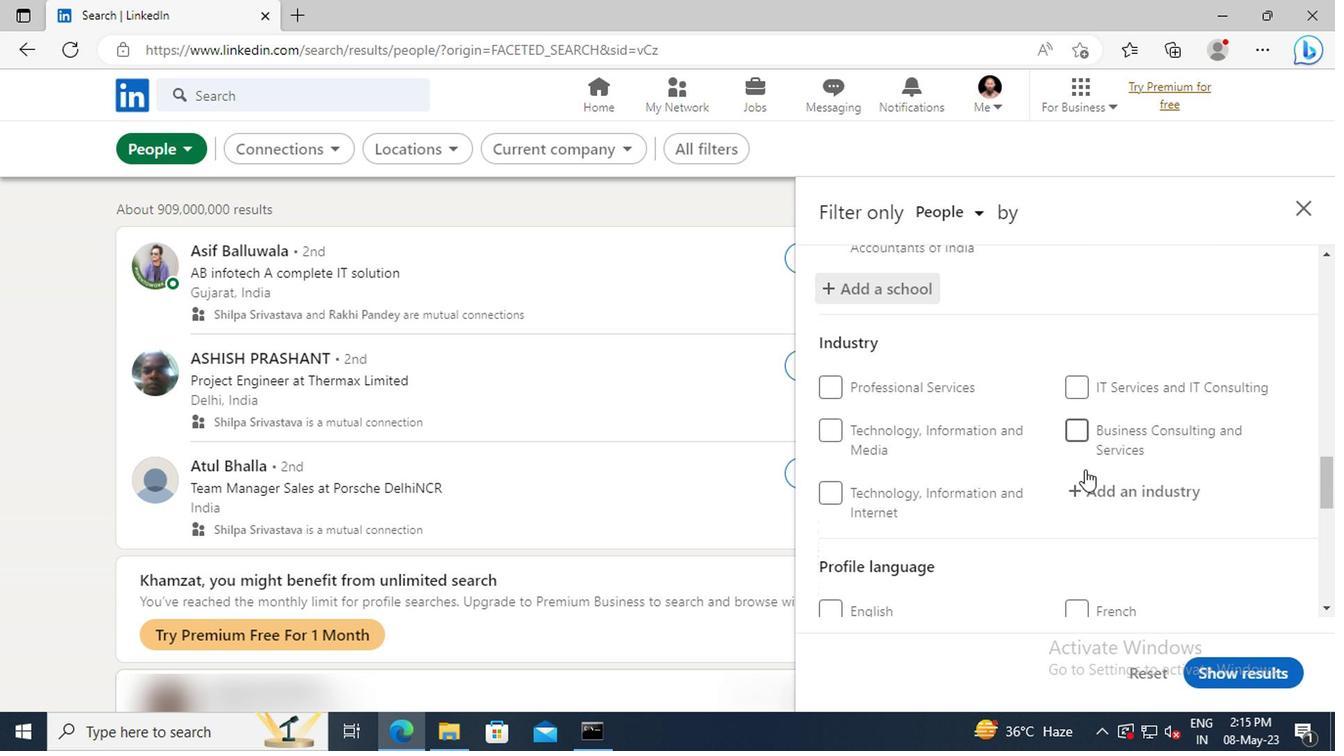 
Action: Mouse pressed left at (912, 484)
Screenshot: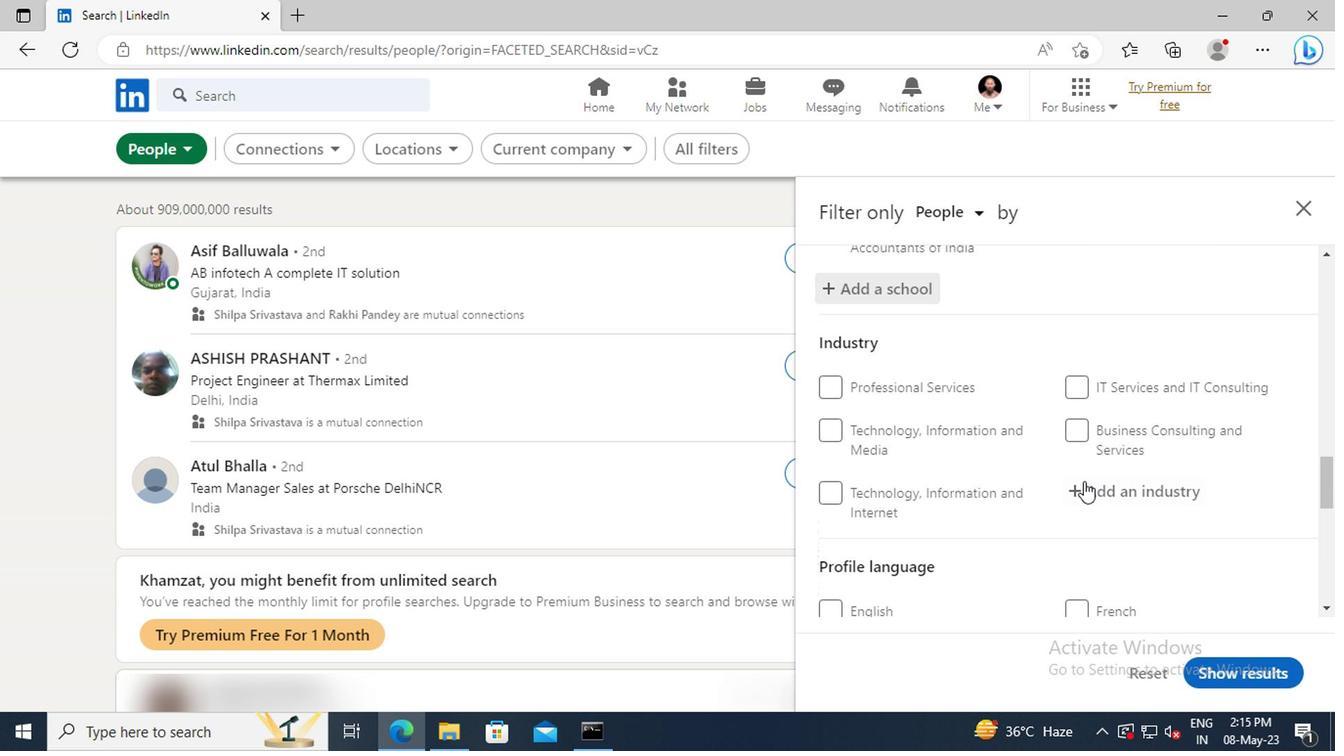 
Action: Key pressed <Key.shift>OIL<Key.space>AND<Key.space>
Screenshot: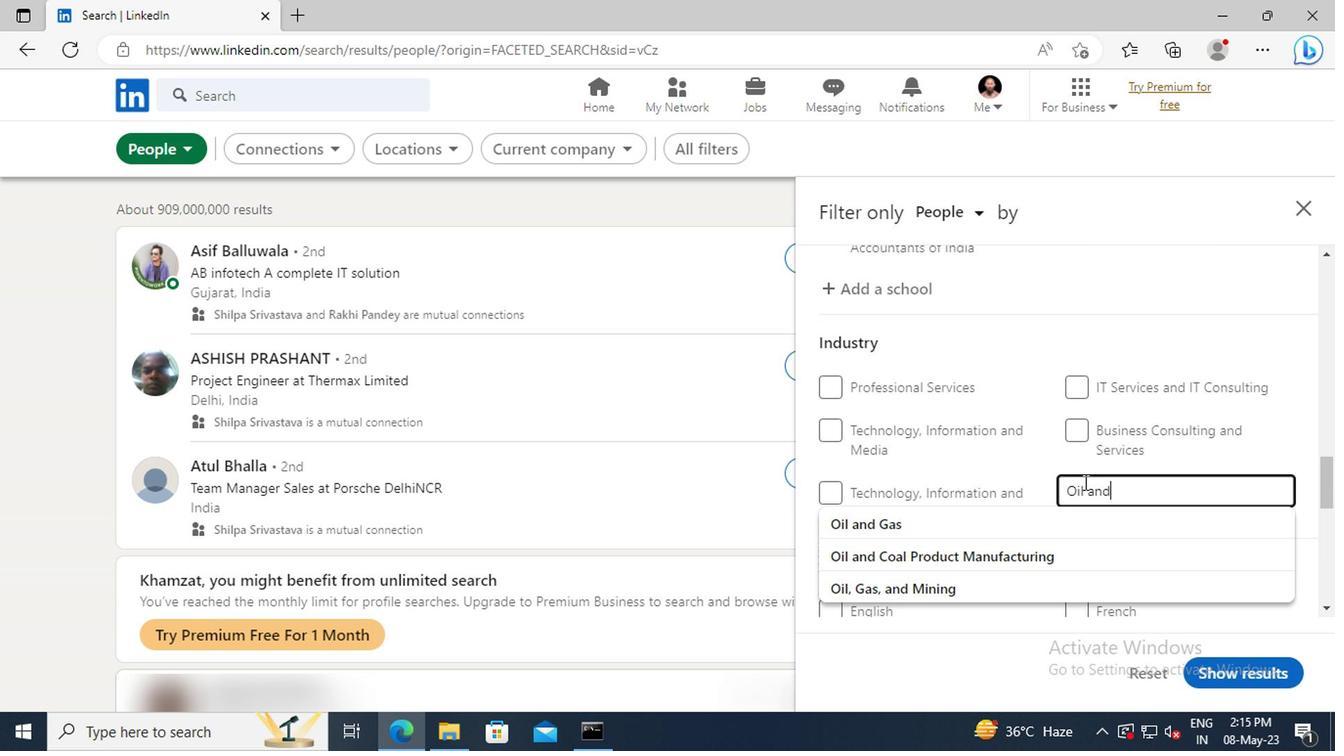 
Action: Mouse moved to (925, 532)
Screenshot: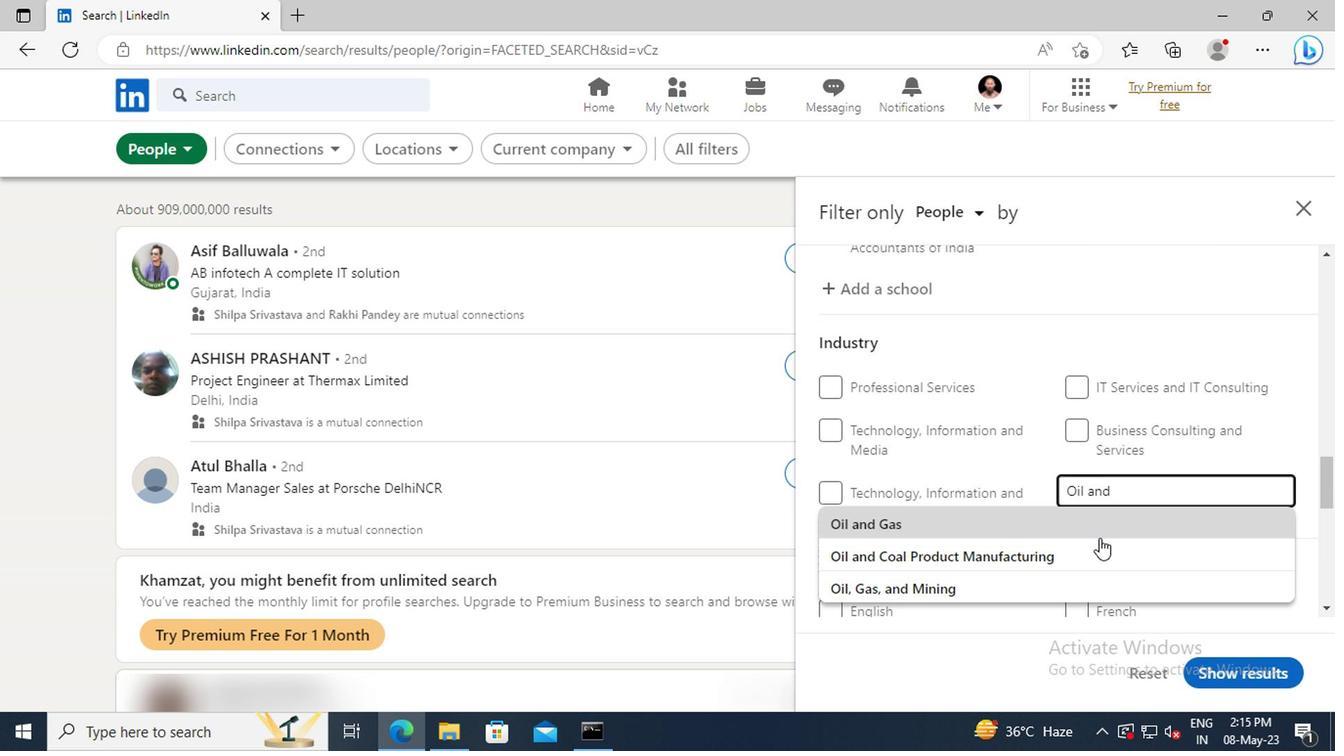 
Action: Mouse pressed left at (925, 532)
Screenshot: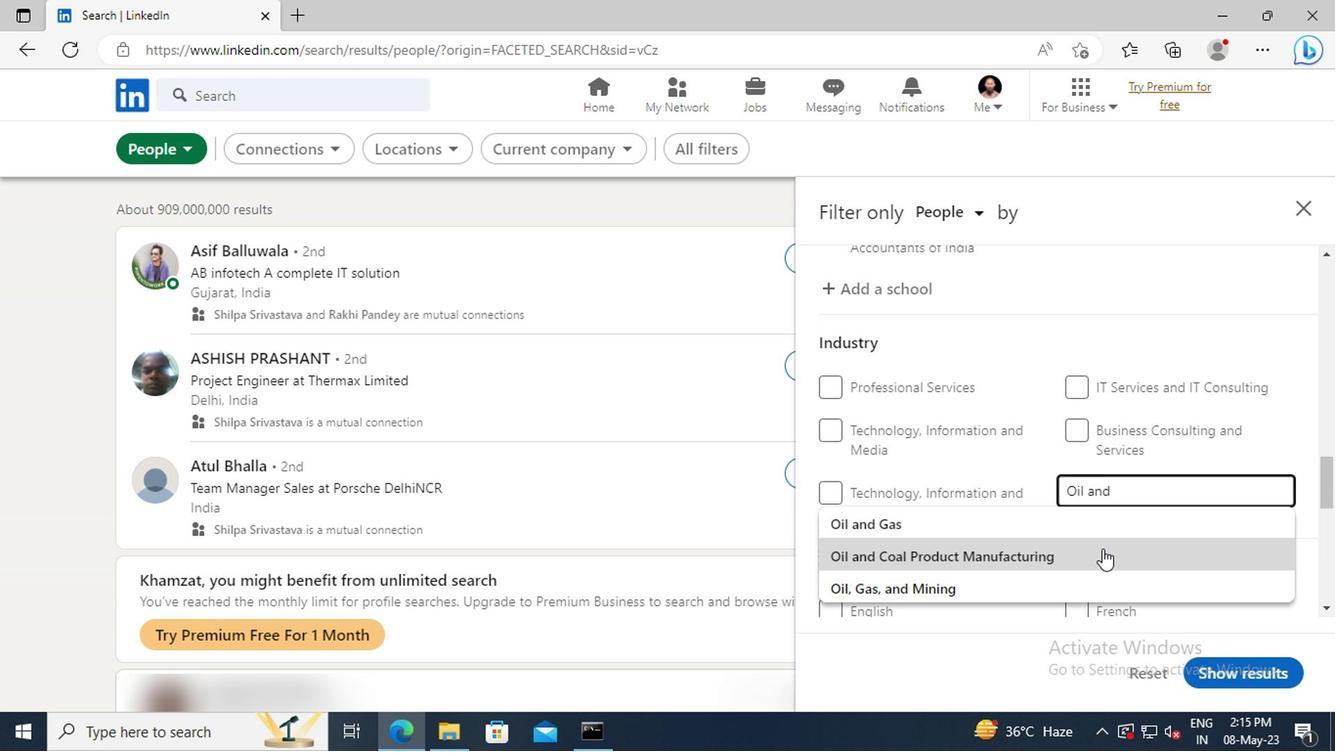 
Action: Mouse scrolled (925, 531) with delta (0, 0)
Screenshot: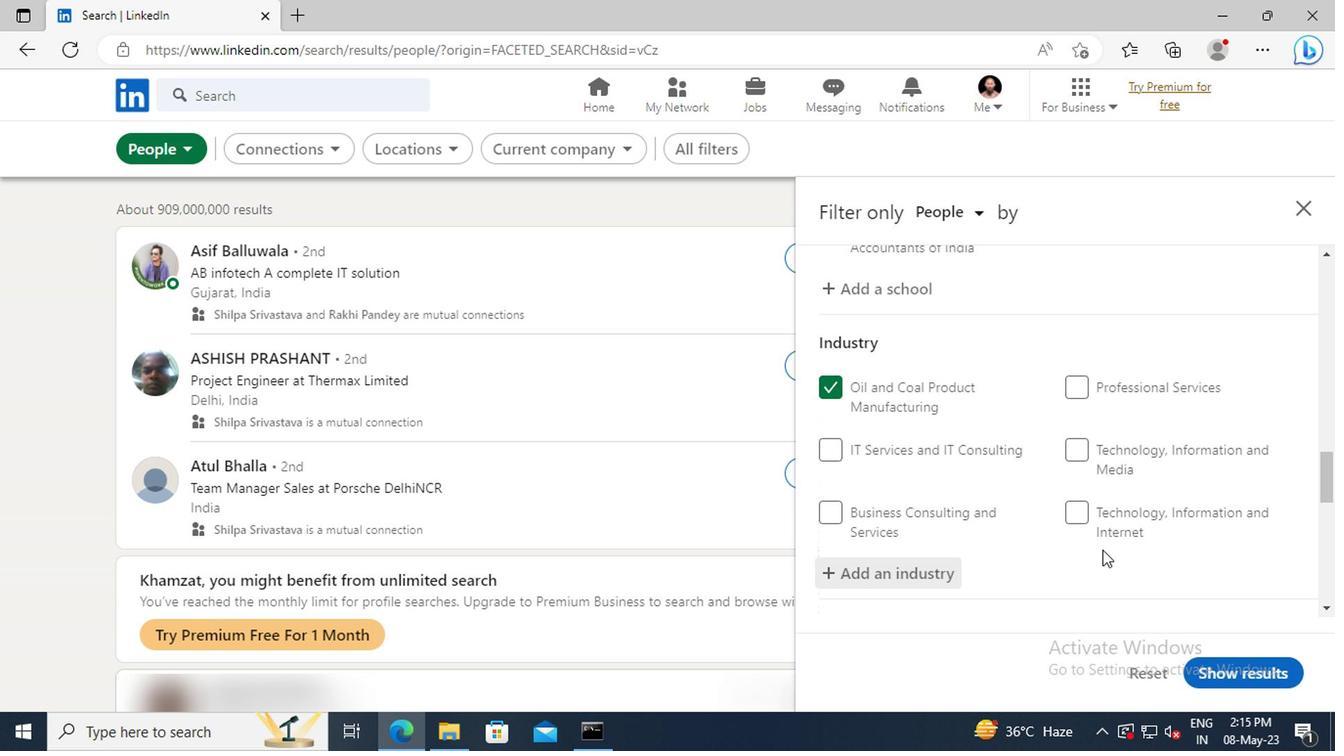 
Action: Mouse scrolled (925, 531) with delta (0, 0)
Screenshot: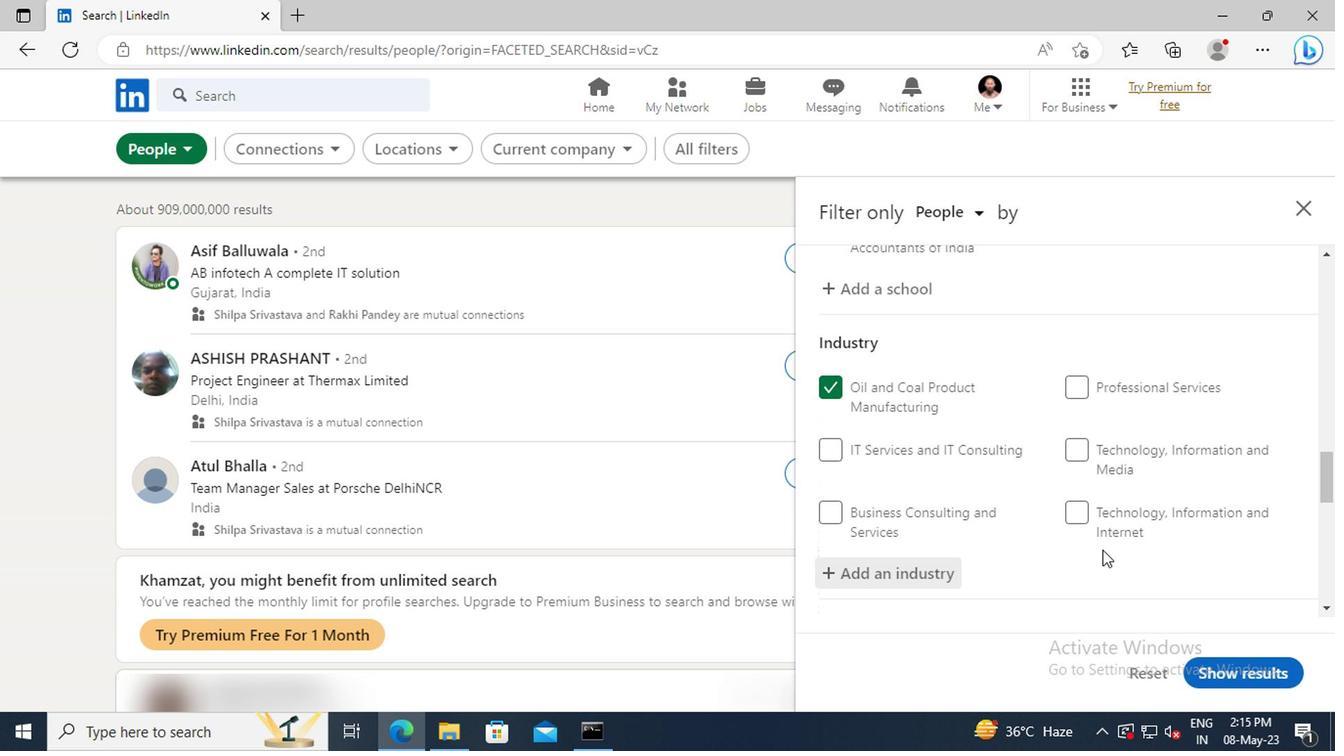 
Action: Mouse scrolled (925, 531) with delta (0, 0)
Screenshot: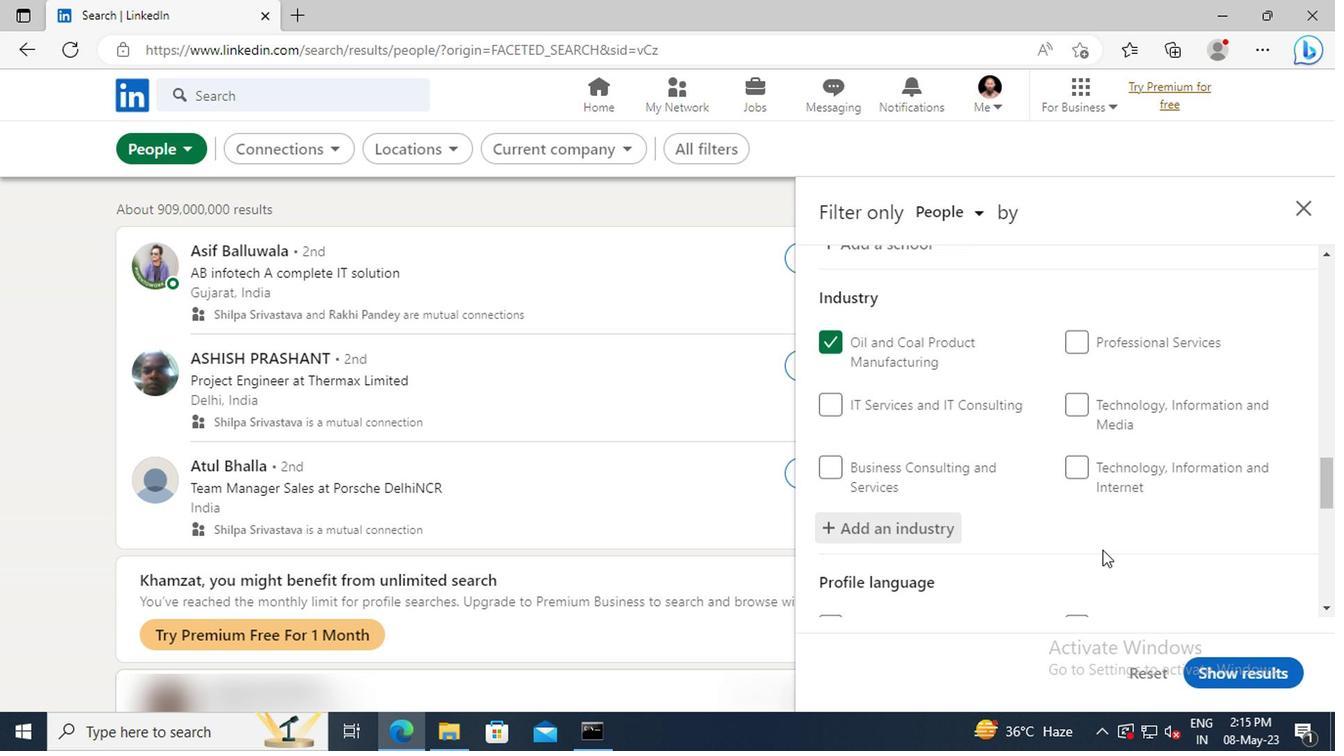 
Action: Mouse scrolled (925, 531) with delta (0, 0)
Screenshot: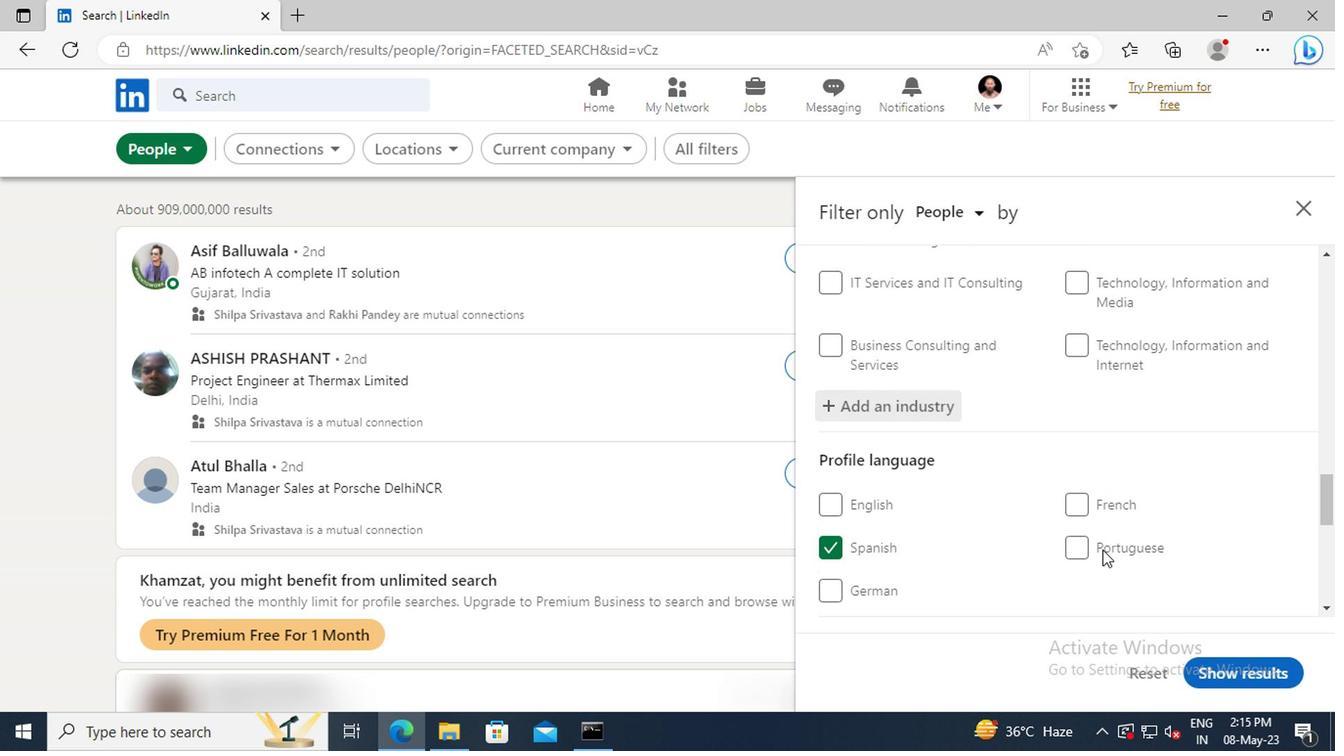 
Action: Mouse moved to (925, 527)
Screenshot: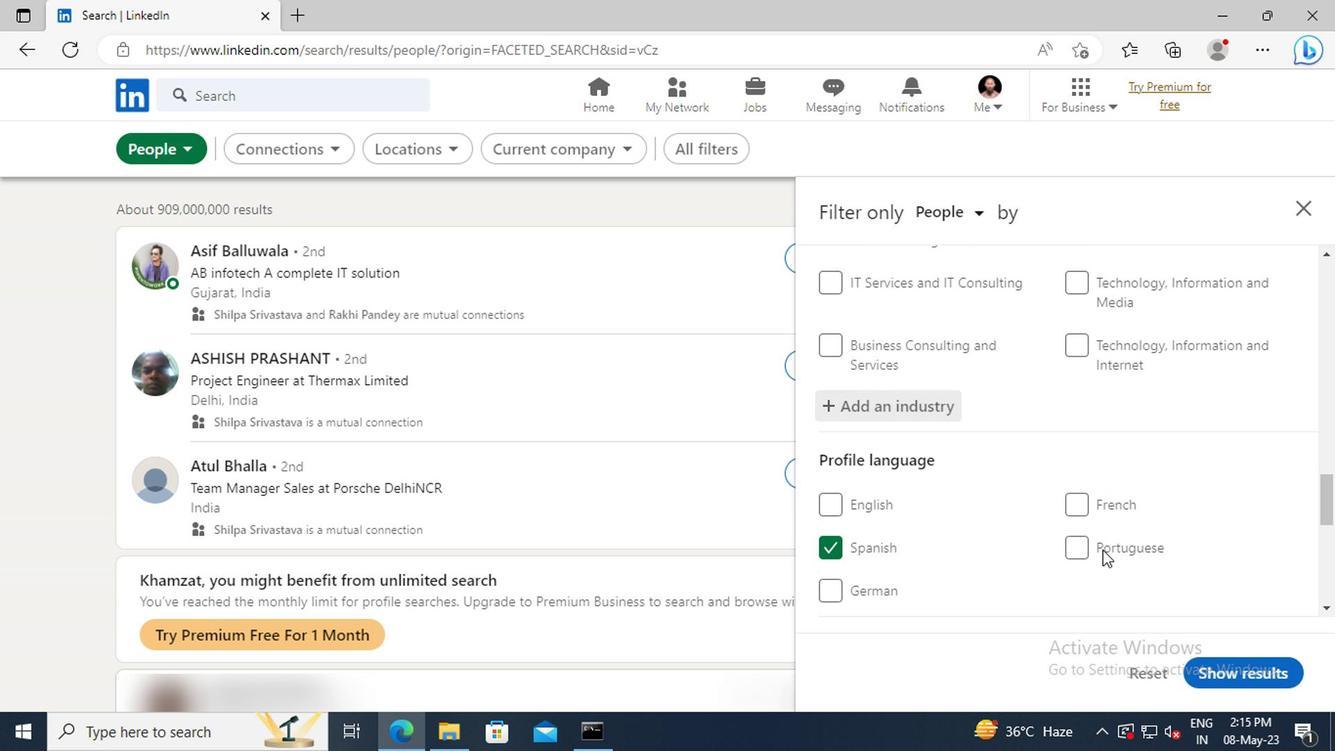 
Action: Mouse scrolled (925, 526) with delta (0, 0)
Screenshot: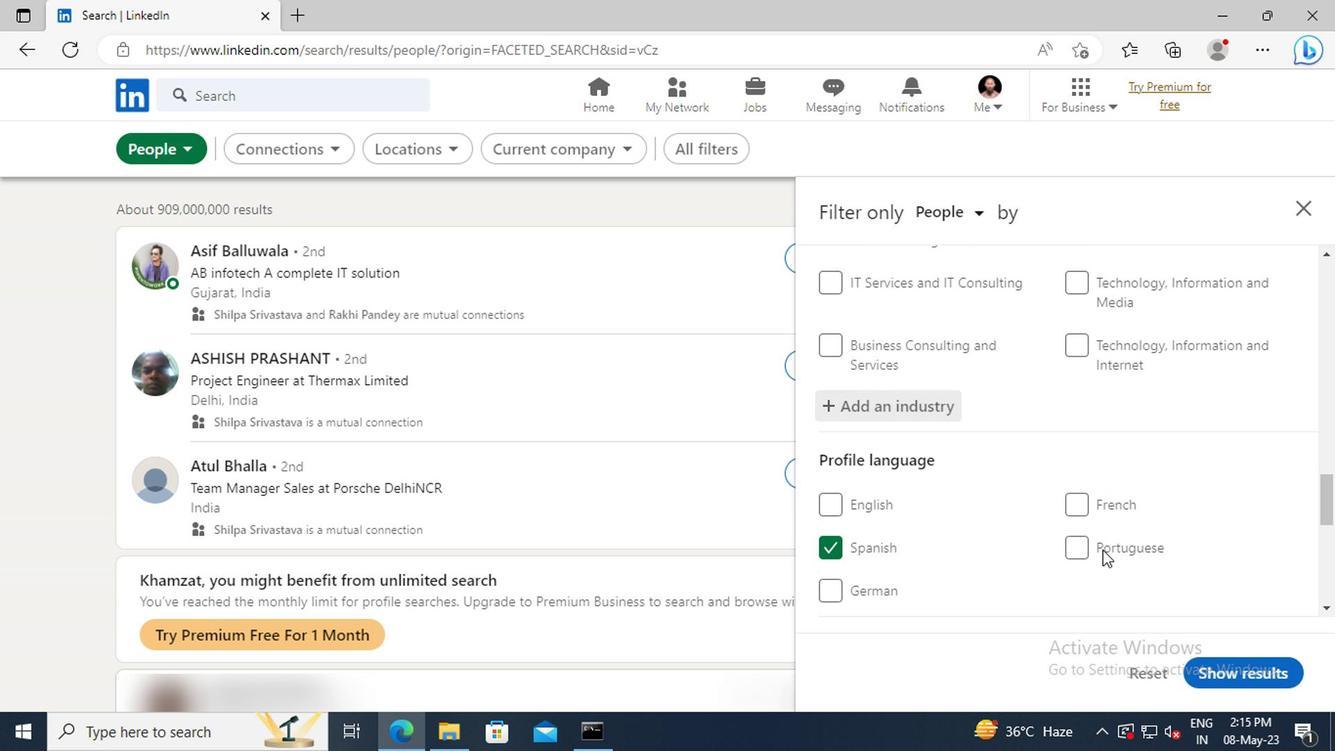 
Action: Mouse moved to (919, 493)
Screenshot: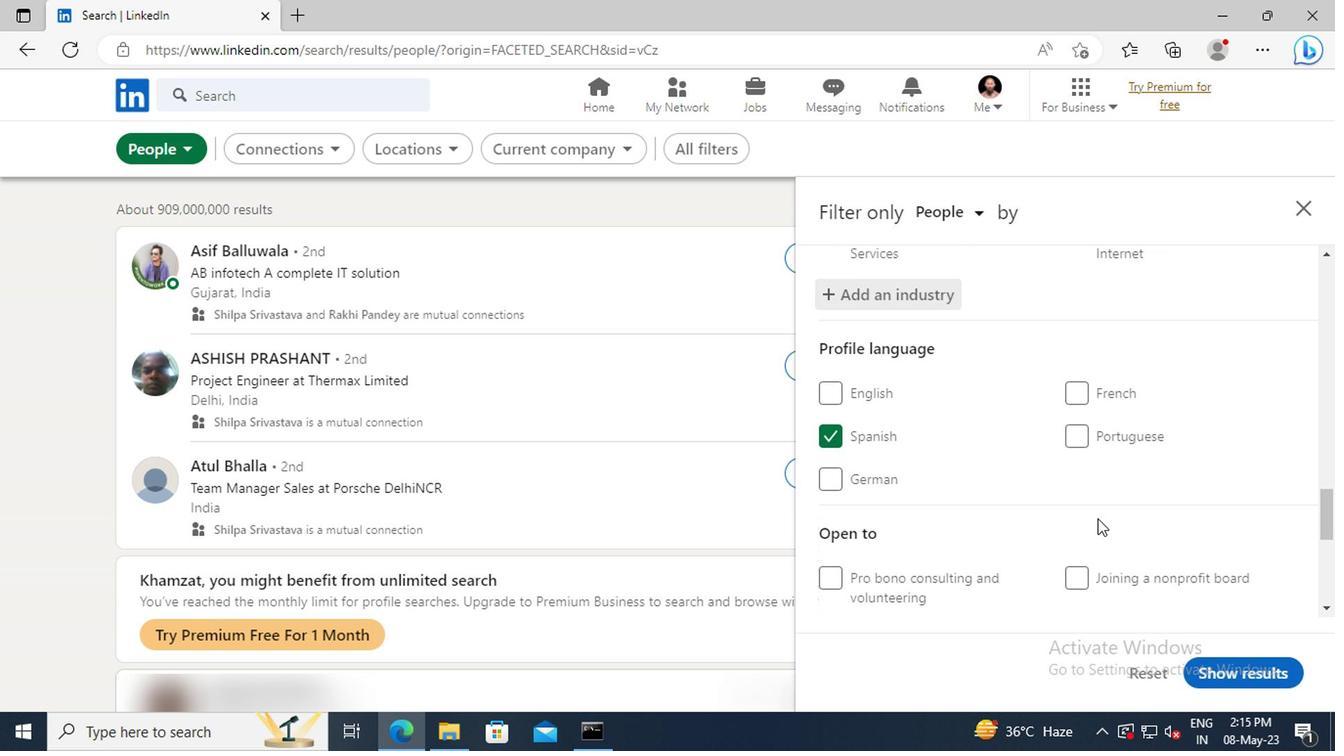 
Action: Mouse scrolled (919, 493) with delta (0, 0)
Screenshot: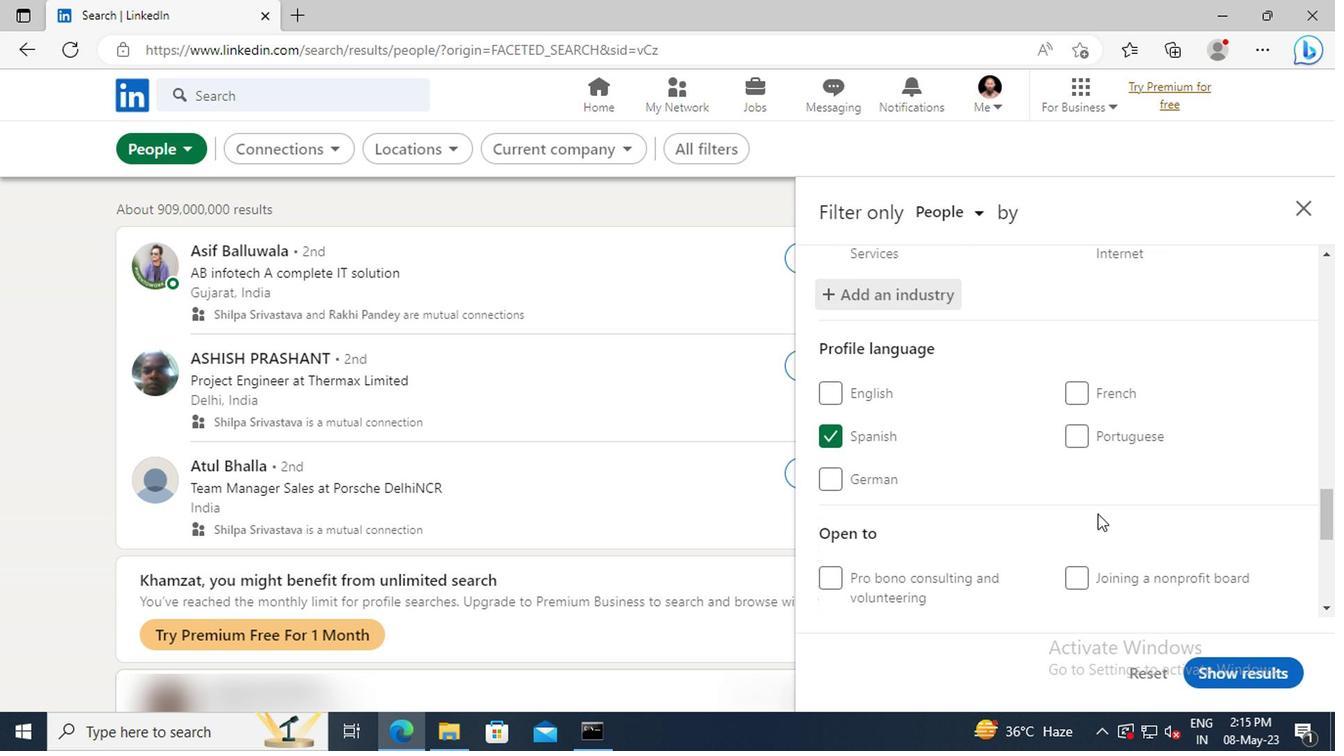
Action: Mouse moved to (910, 474)
Screenshot: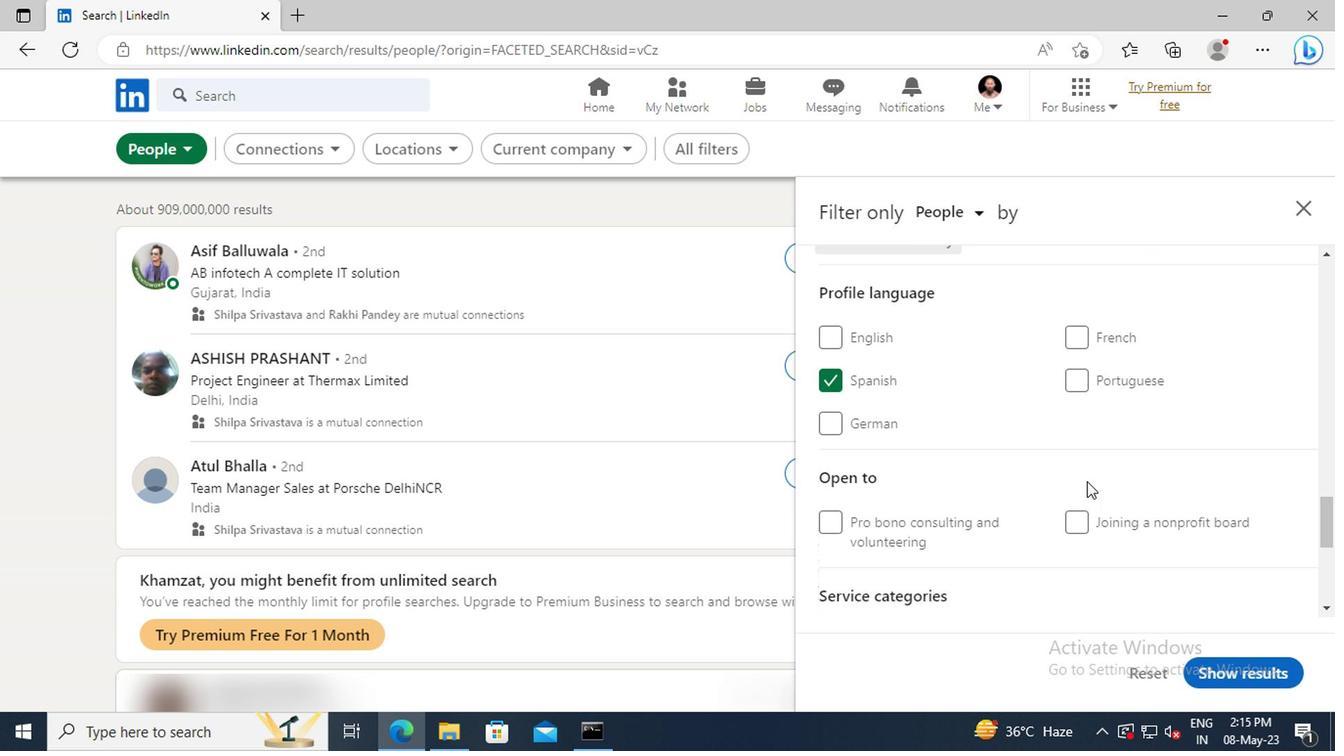
Action: Mouse scrolled (910, 473) with delta (0, 0)
Screenshot: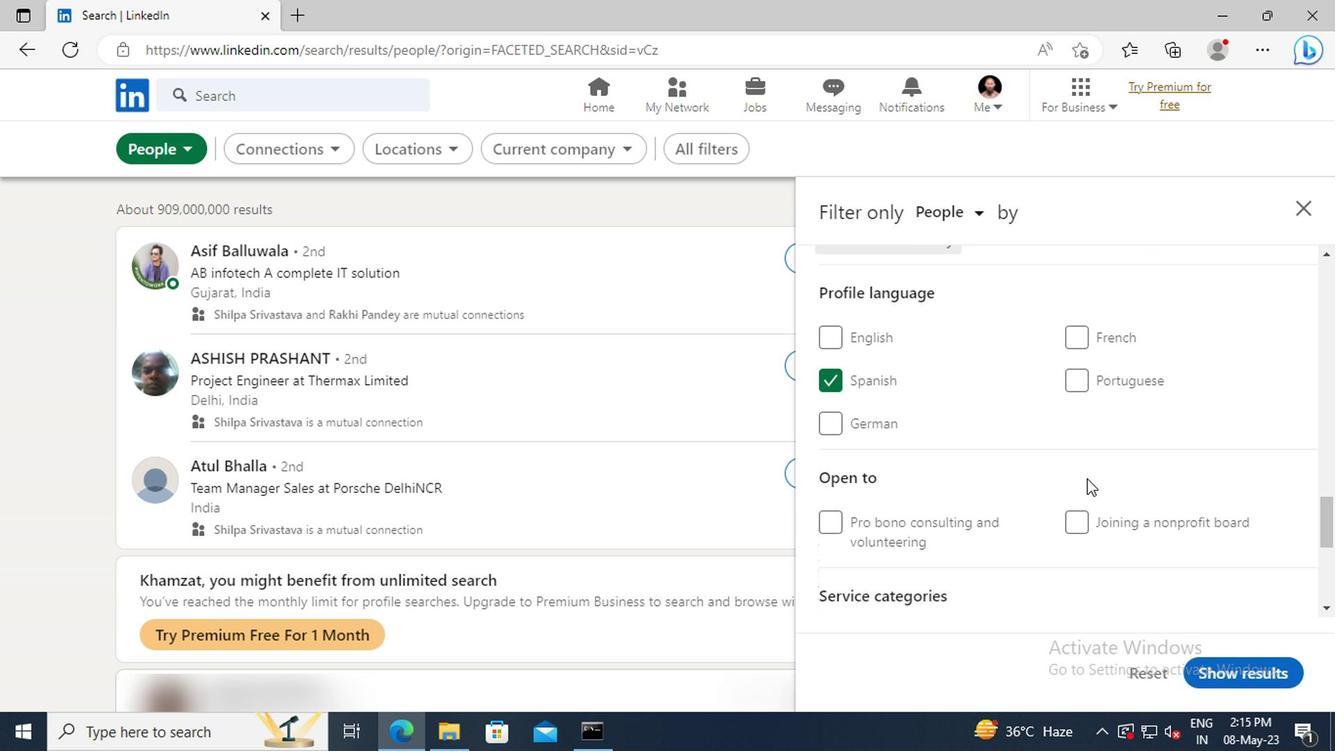 
Action: Mouse moved to (902, 457)
Screenshot: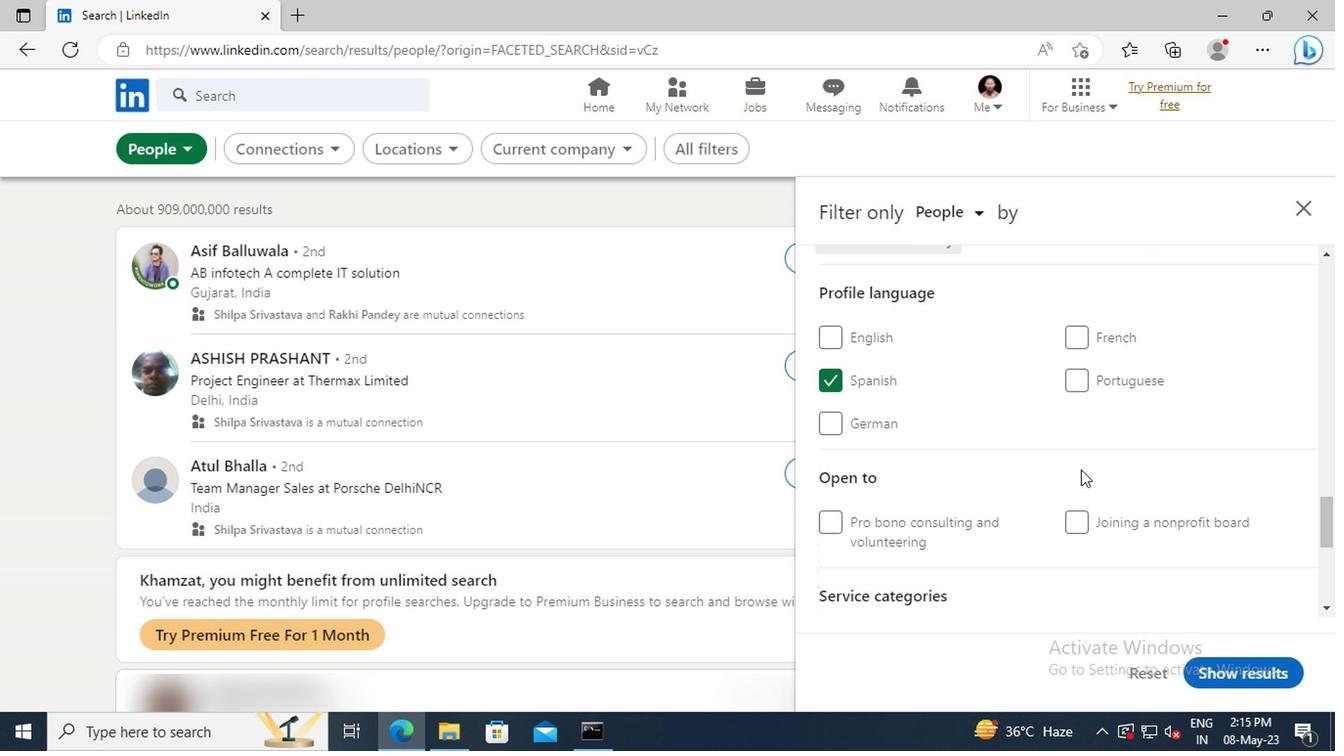 
Action: Mouse scrolled (902, 456) with delta (0, 0)
Screenshot: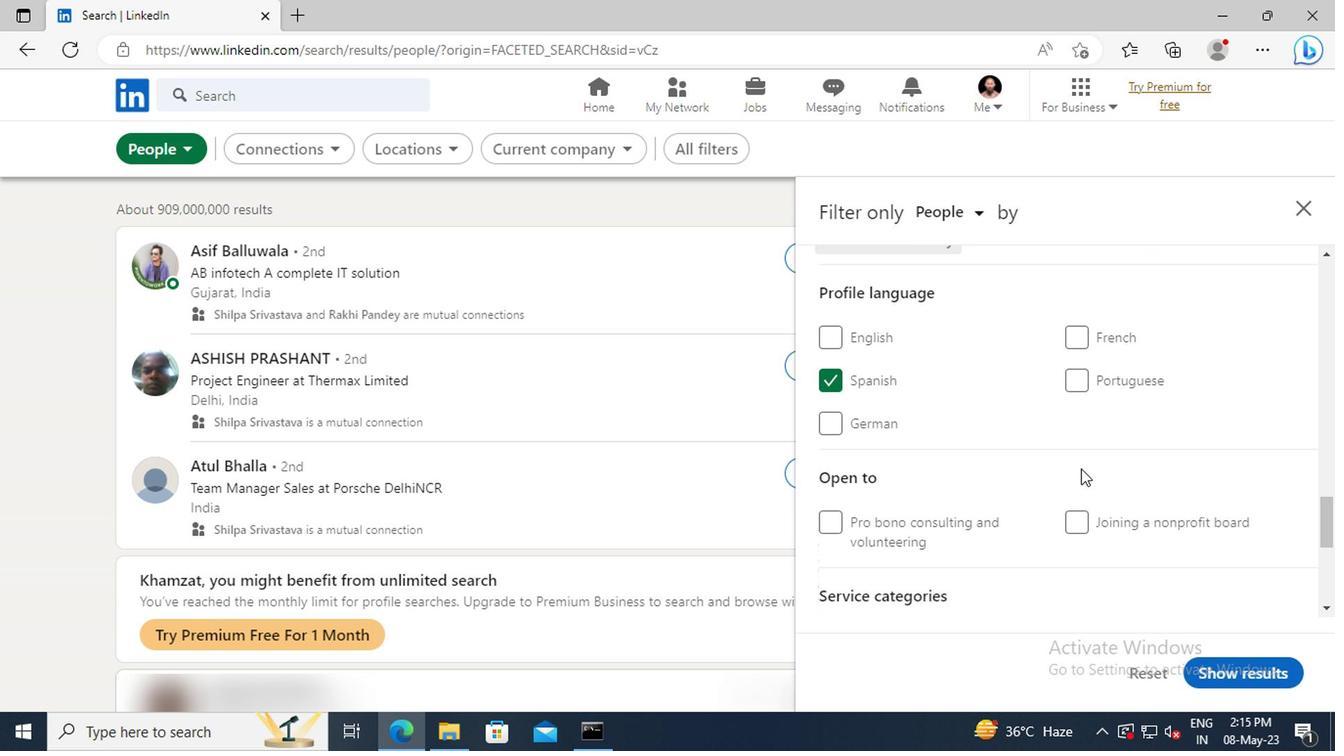 
Action: Mouse moved to (902, 454)
Screenshot: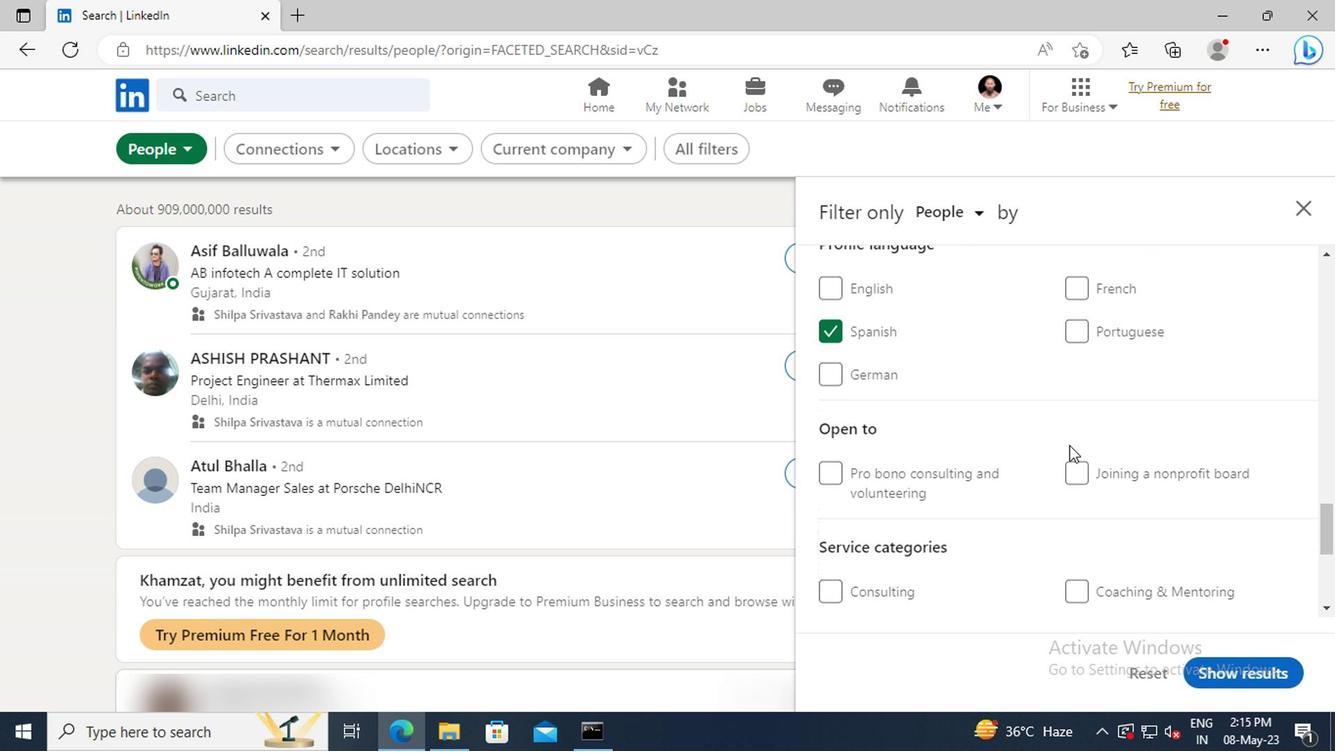
Action: Mouse scrolled (902, 453) with delta (0, 0)
Screenshot: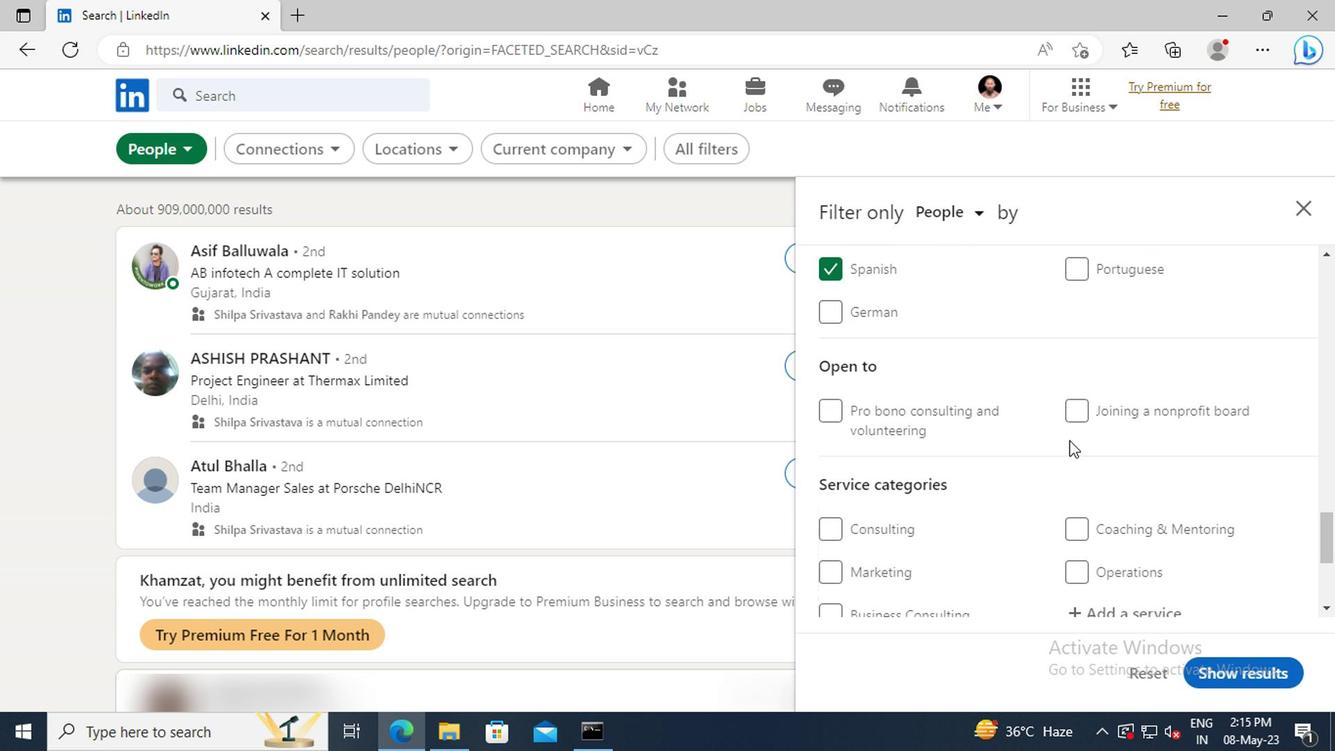 
Action: Mouse scrolled (902, 453) with delta (0, 0)
Screenshot: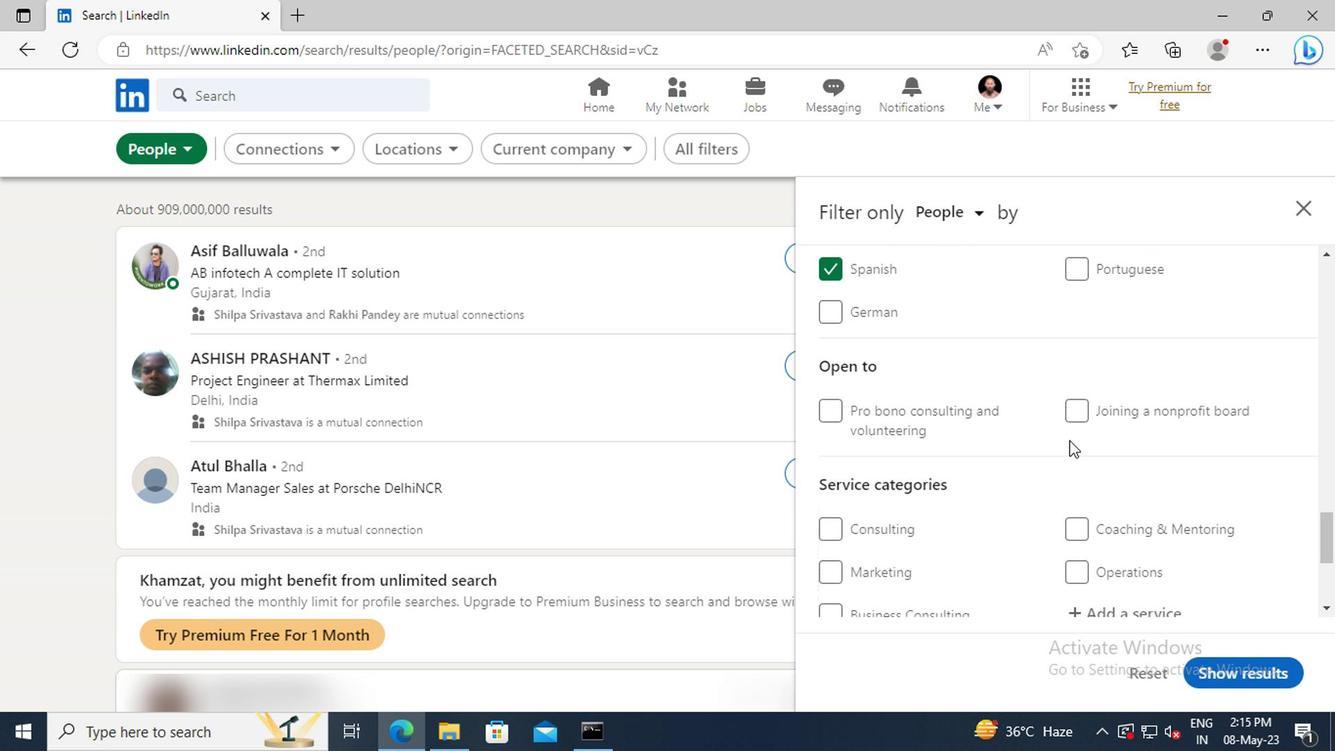 
Action: Mouse scrolled (902, 453) with delta (0, 0)
Screenshot: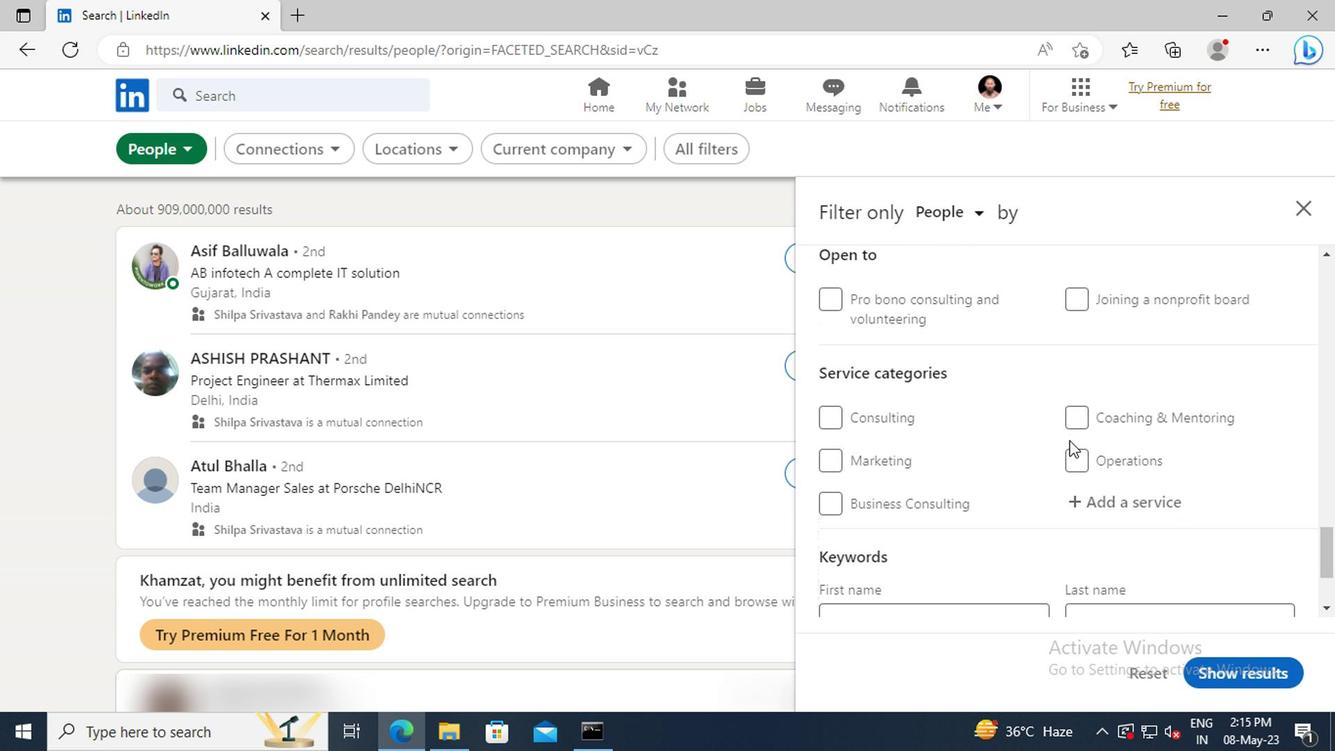 
Action: Mouse moved to (918, 463)
Screenshot: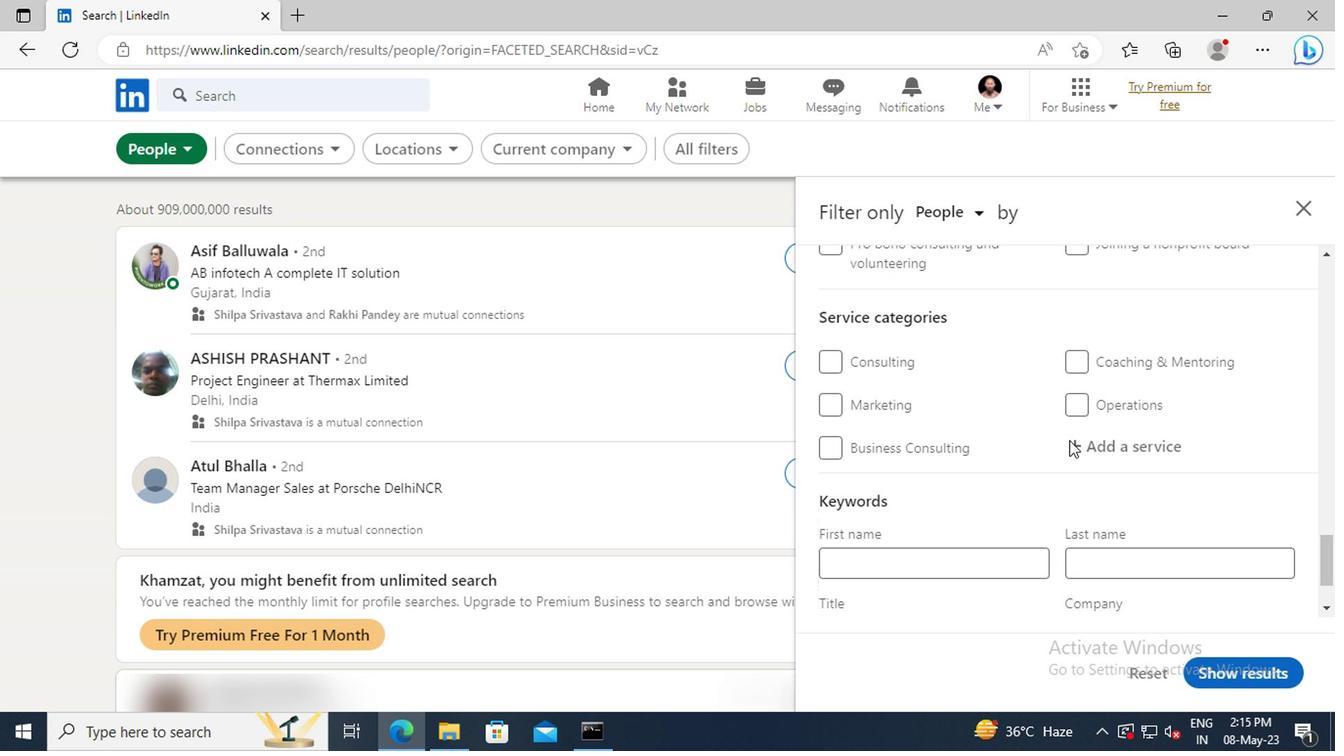 
Action: Mouse pressed left at (918, 463)
Screenshot: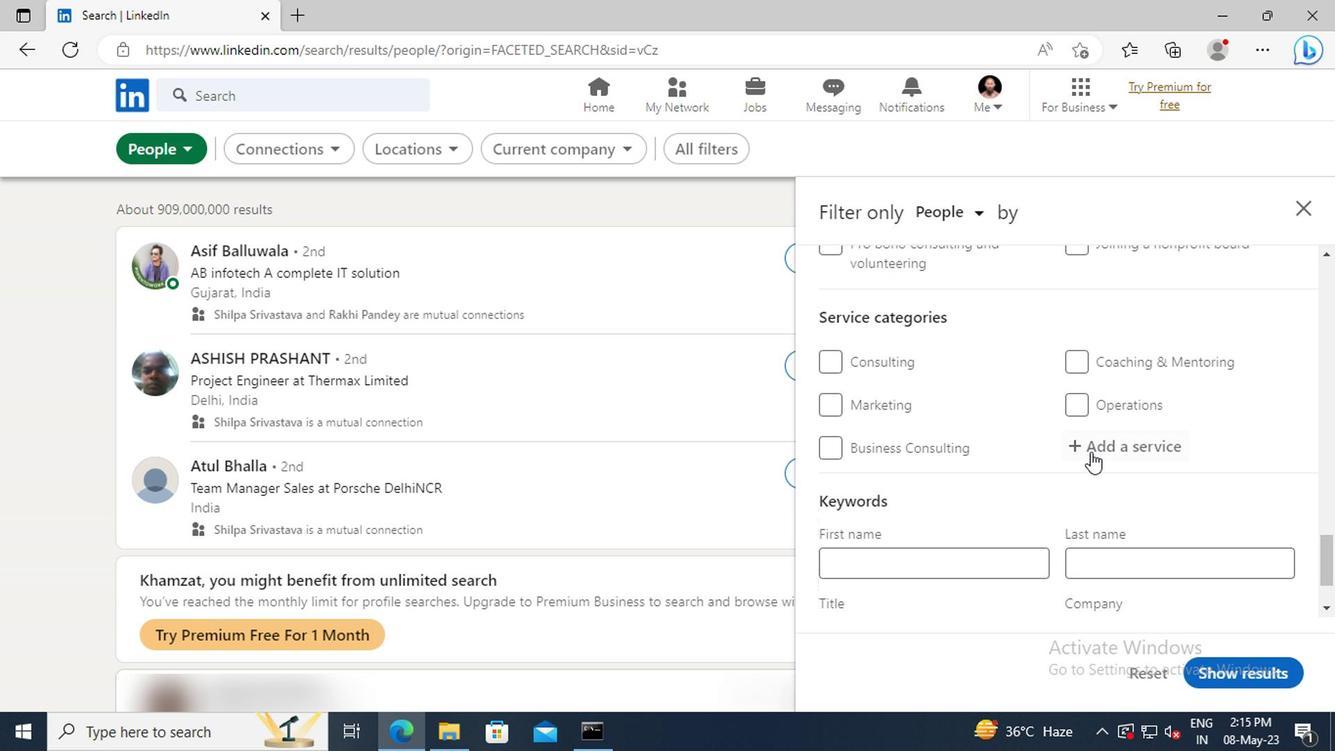 
Action: Mouse moved to (919, 463)
Screenshot: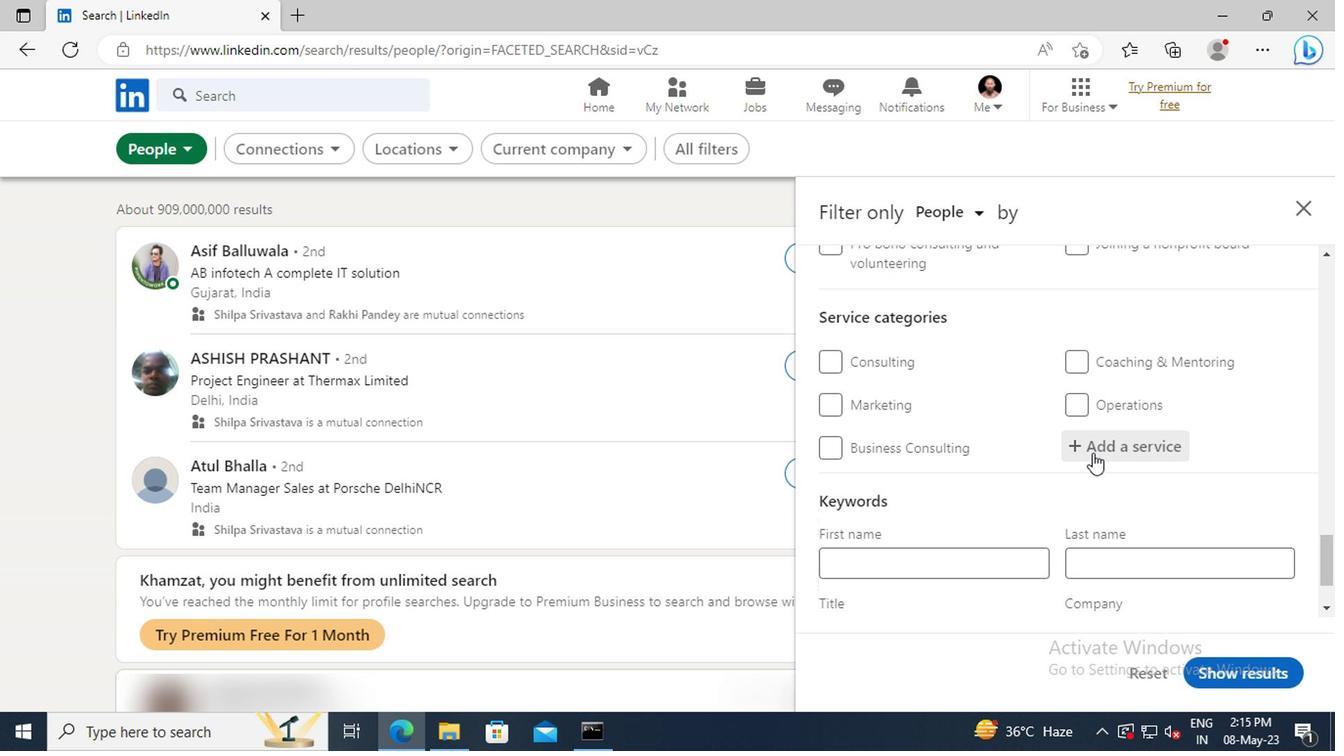 
Action: Key pressed <Key.shift>COMPU
Screenshot: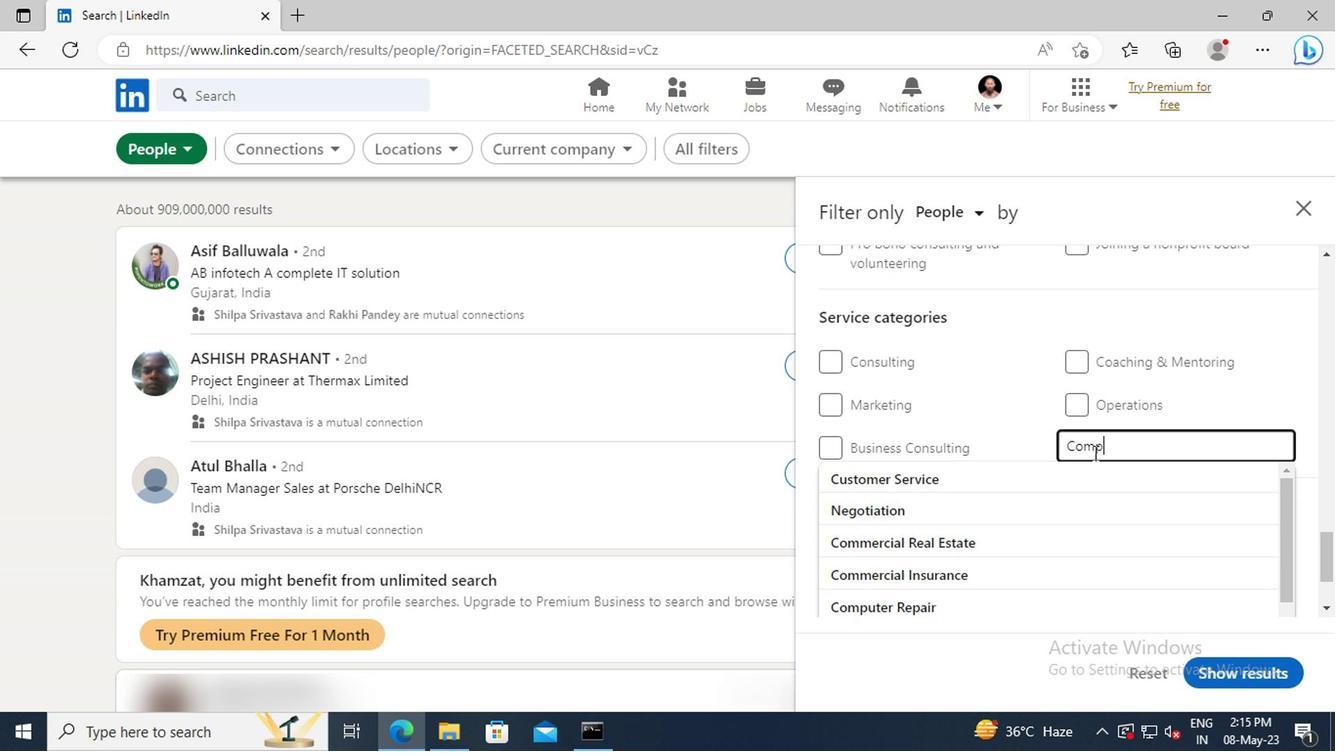 
Action: Mouse moved to (928, 500)
Screenshot: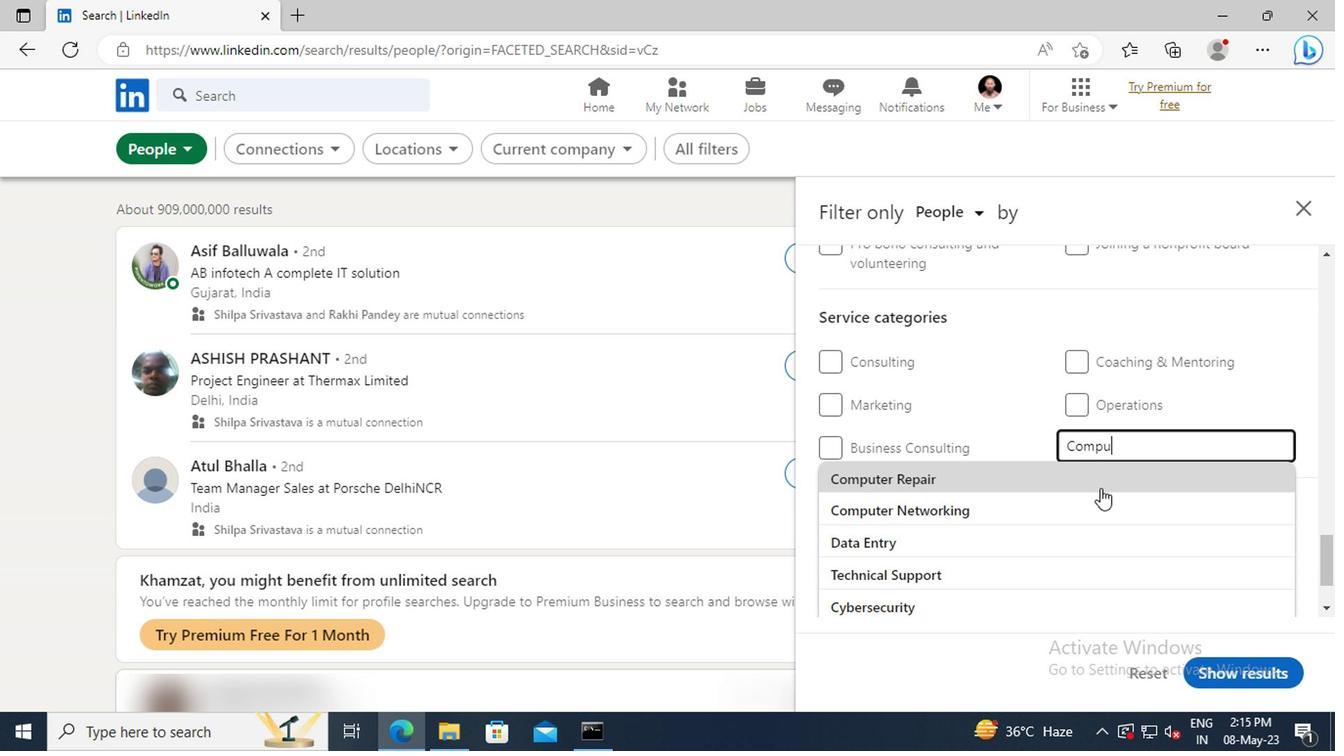 
Action: Mouse pressed left at (928, 500)
Screenshot: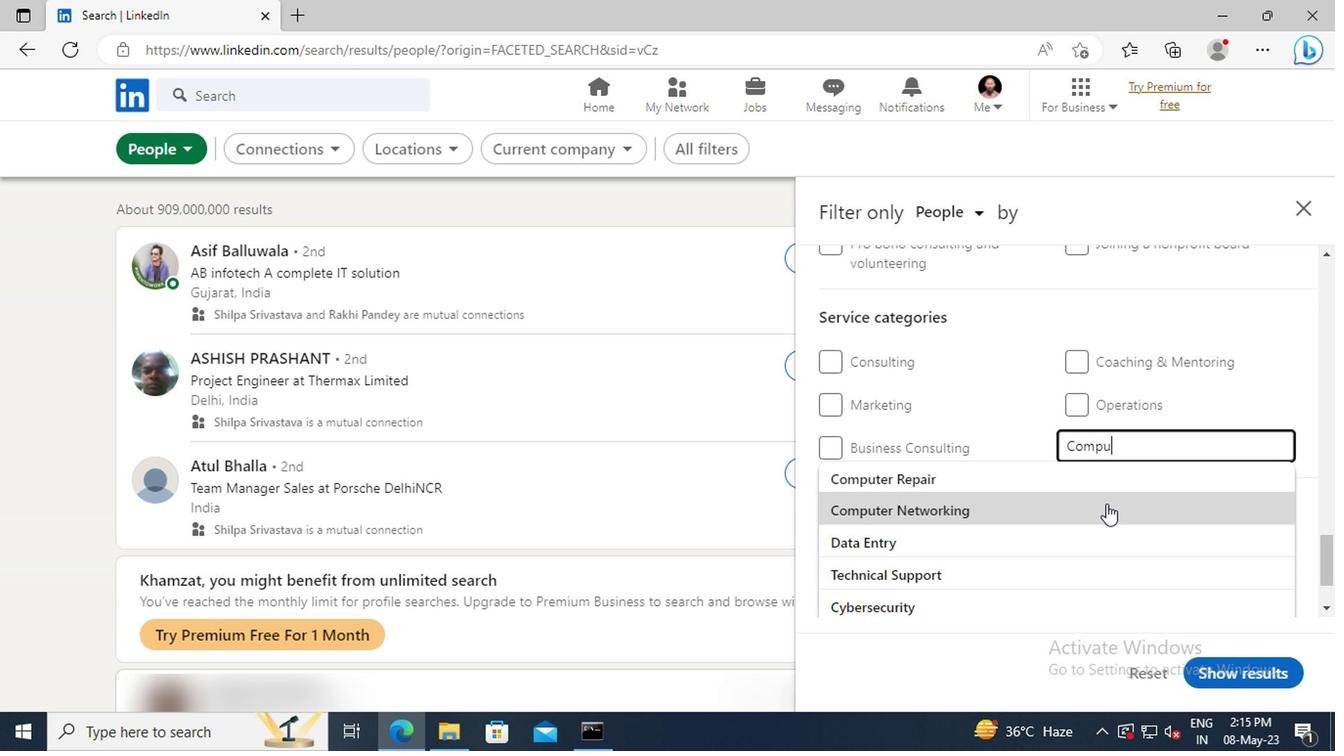 
Action: Mouse scrolled (928, 500) with delta (0, 0)
Screenshot: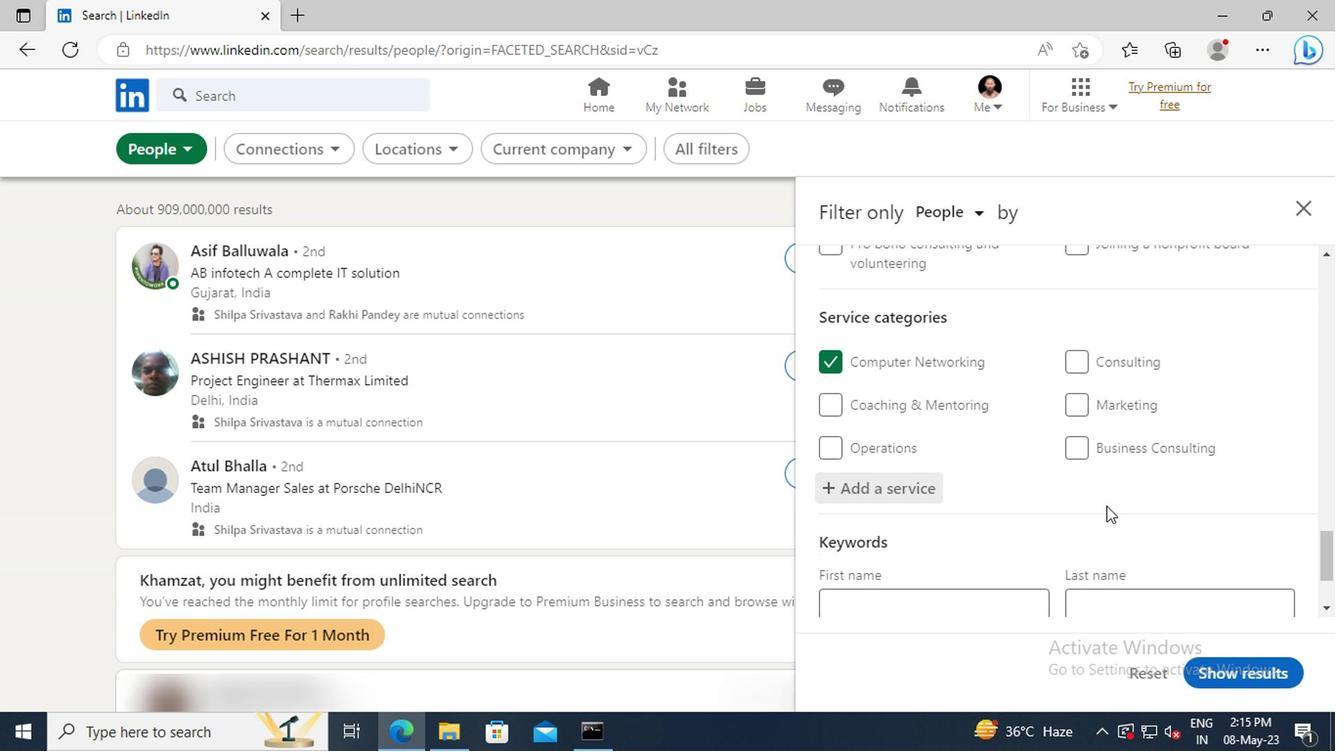 
Action: Mouse scrolled (928, 500) with delta (0, 0)
Screenshot: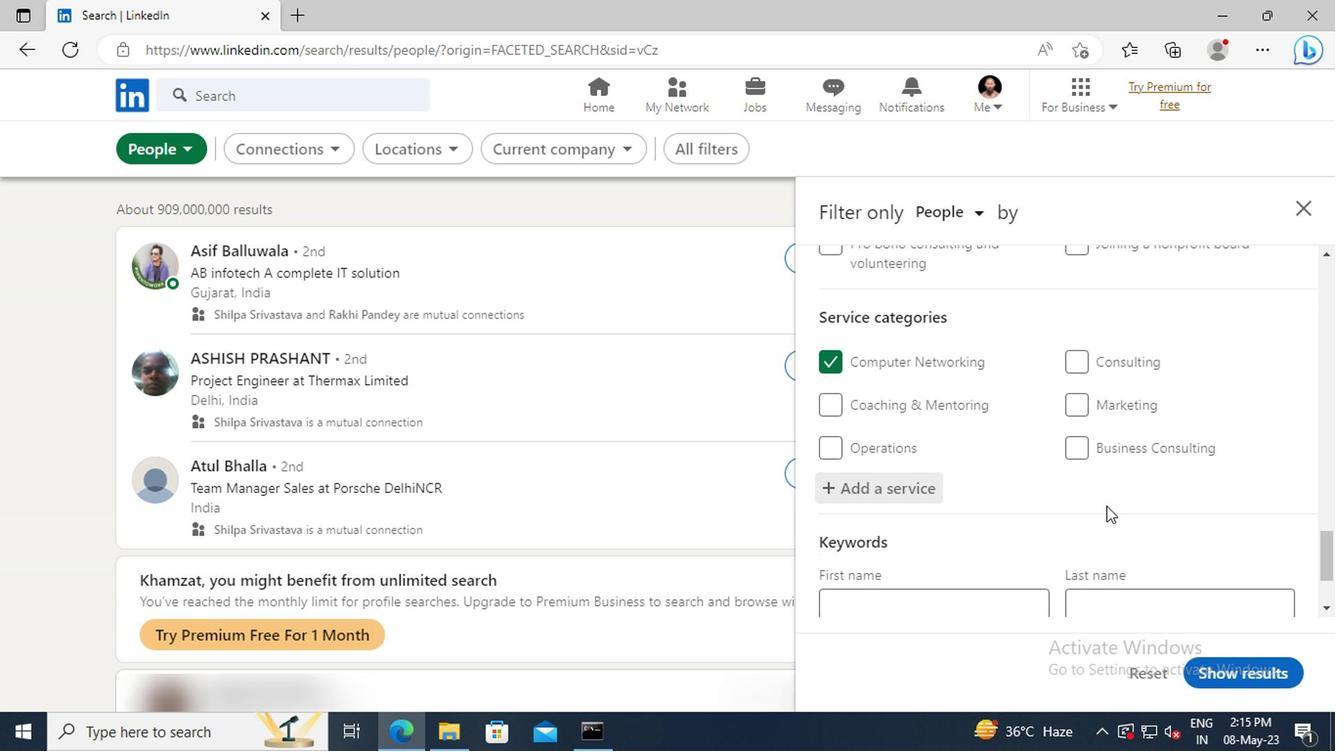 
Action: Mouse scrolled (928, 500) with delta (0, 0)
Screenshot: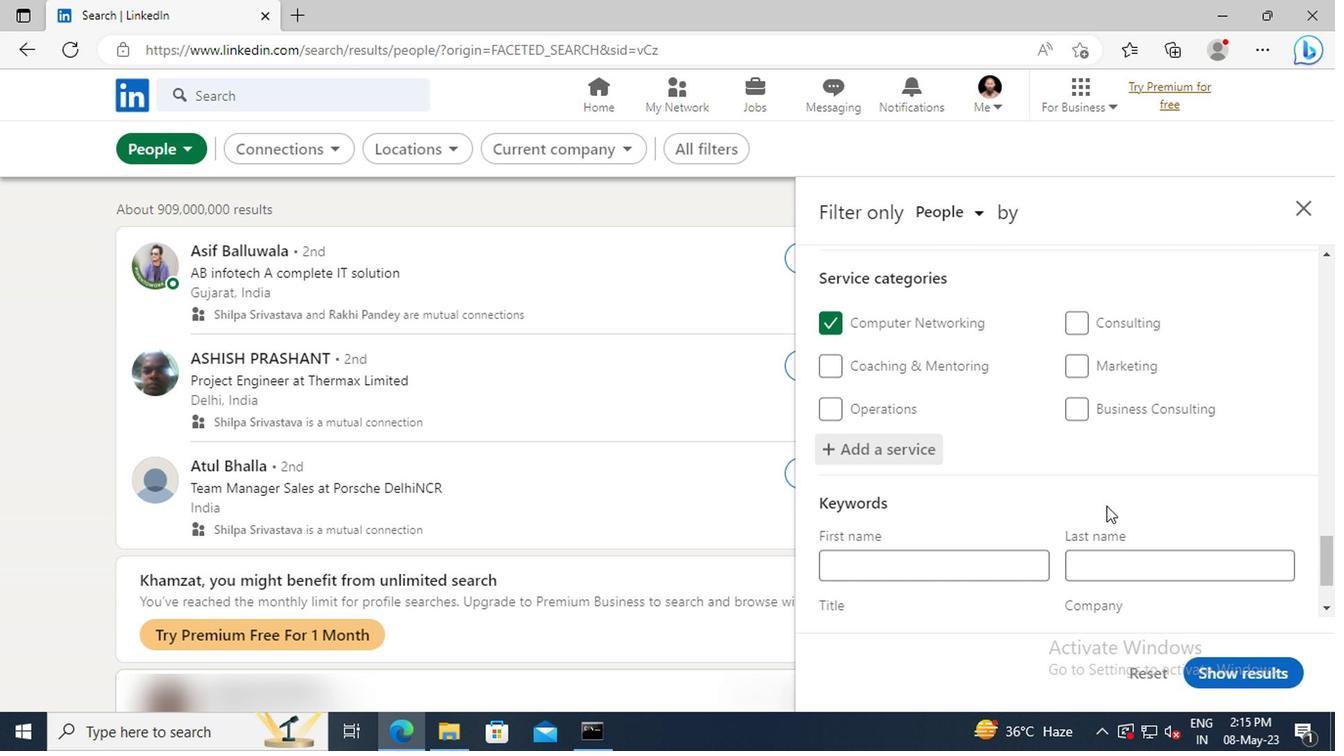 
Action: Mouse scrolled (928, 500) with delta (0, 0)
Screenshot: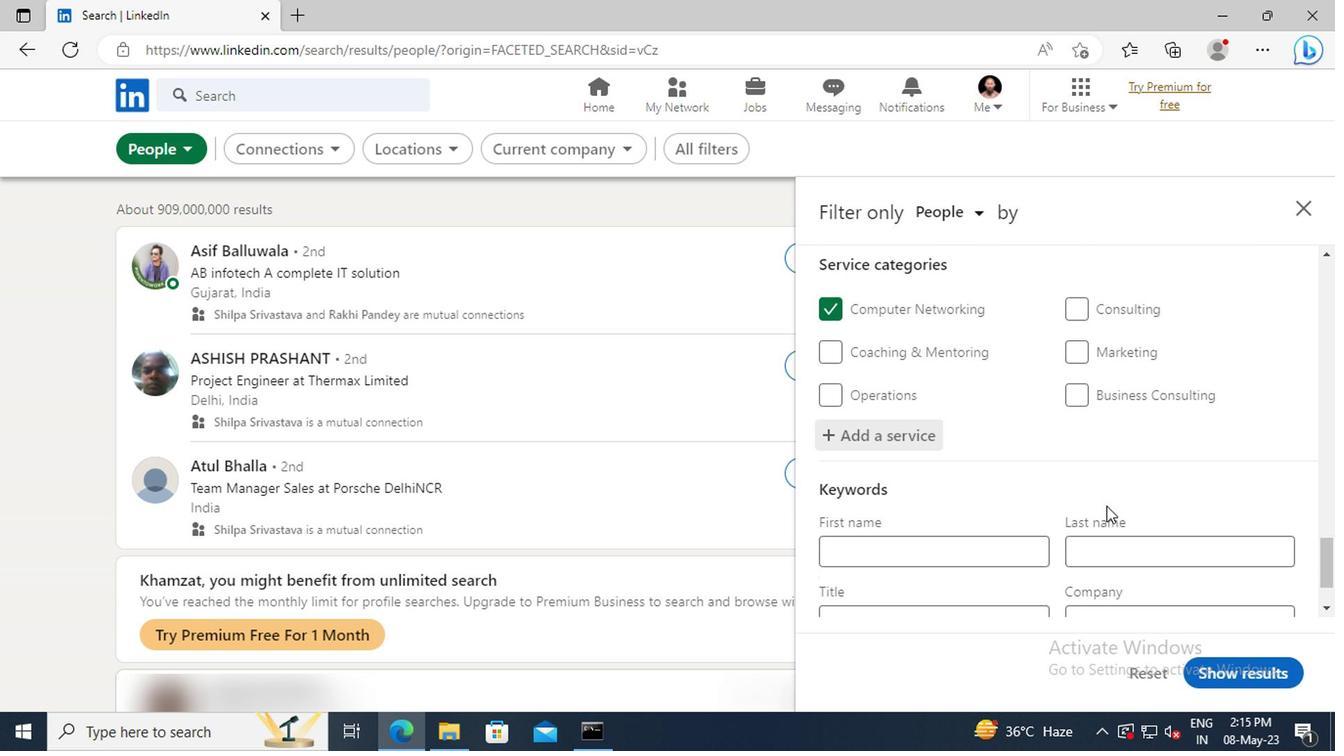 
Action: Mouse scrolled (928, 500) with delta (0, 0)
Screenshot: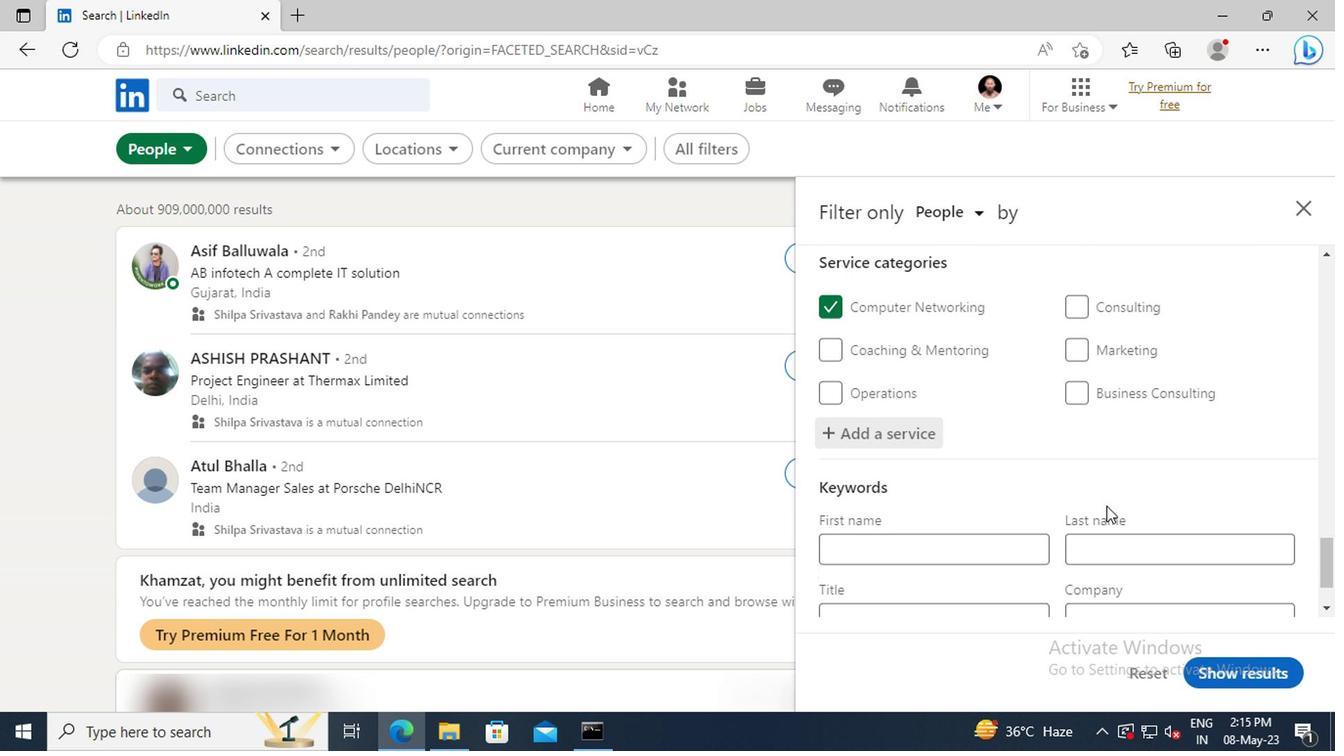 
Action: Mouse moved to (856, 525)
Screenshot: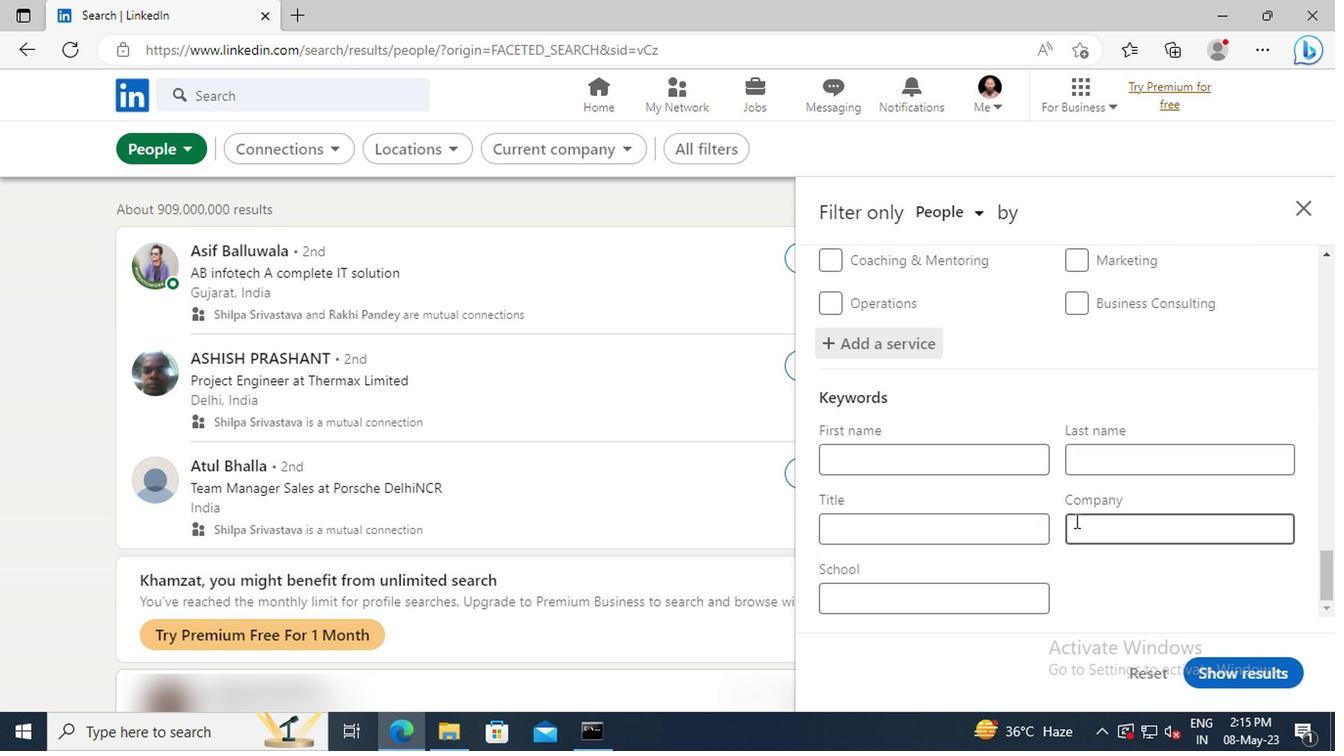 
Action: Mouse pressed left at (856, 525)
Screenshot: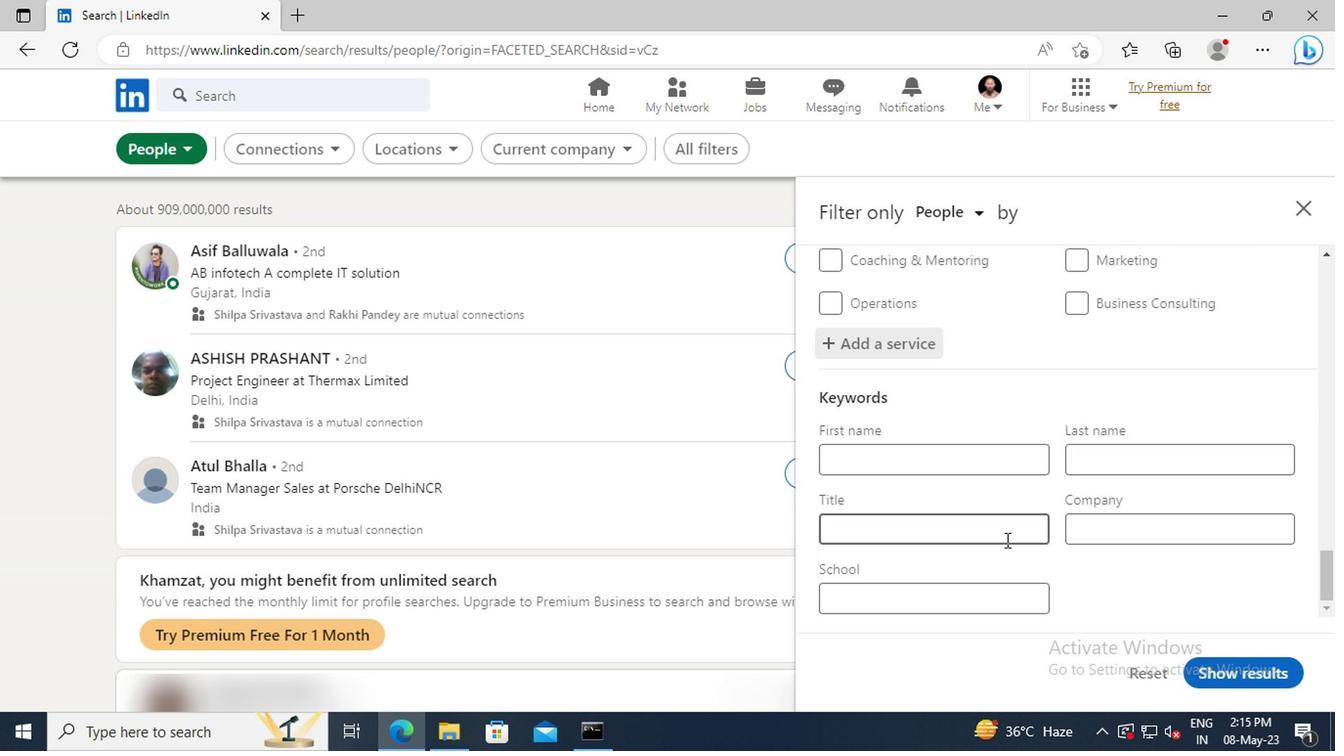
Action: Mouse moved to (856, 525)
Screenshot: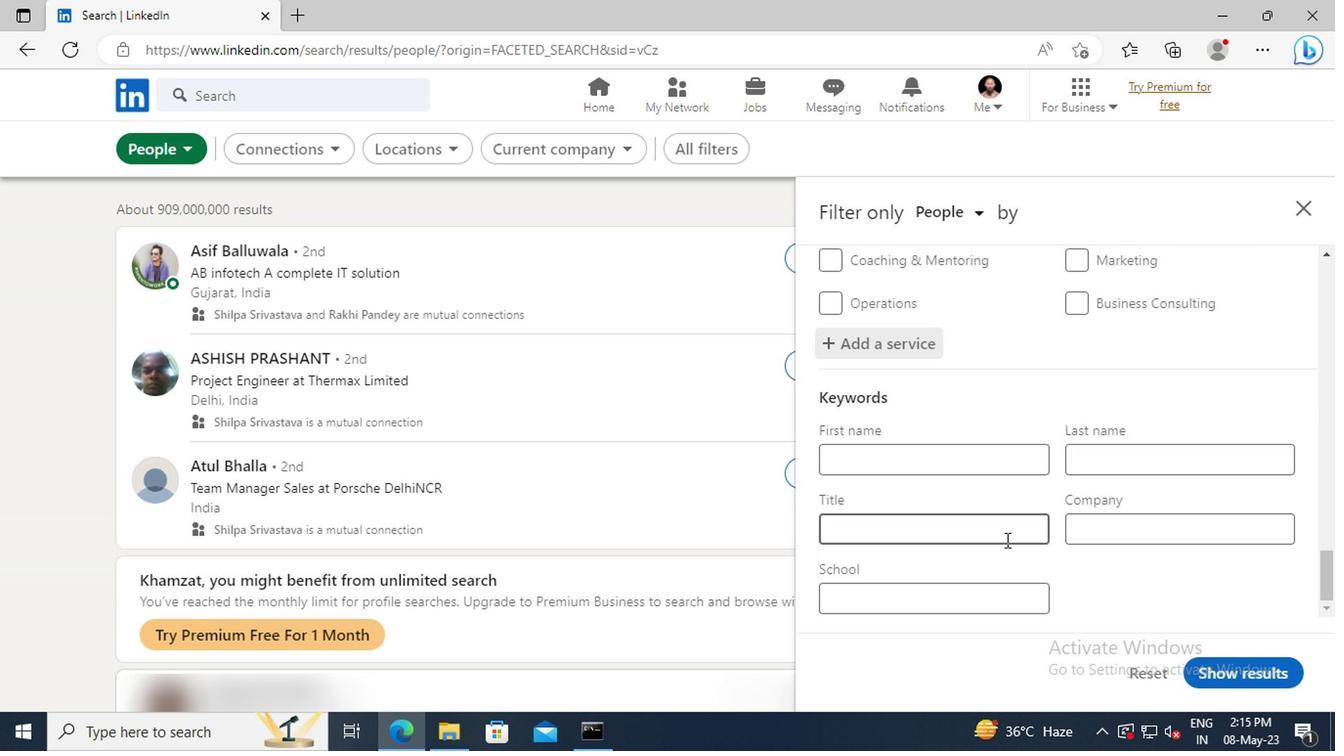 
Action: Key pressed <Key.shift>PETROLEUM<Key.space><Key.shift>ENGINEER<Key.enter>
Screenshot: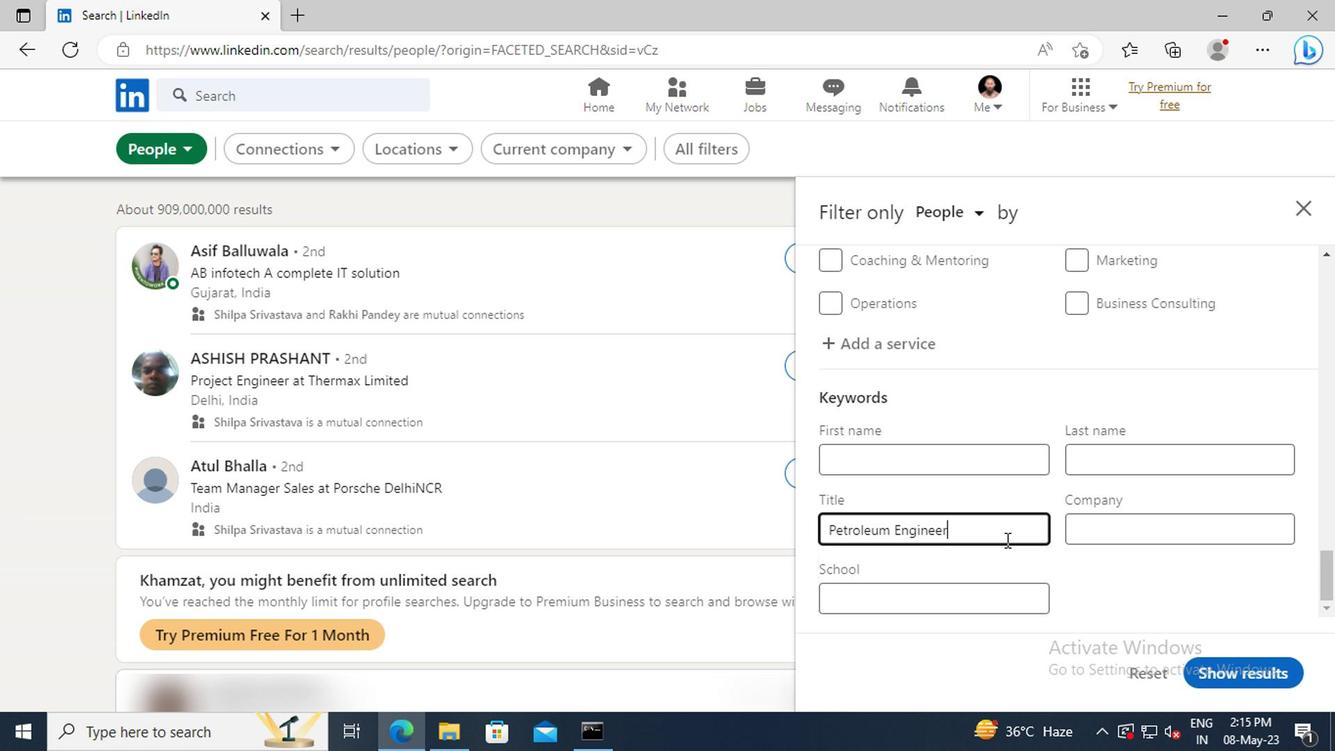 
Action: Mouse moved to (1003, 616)
Screenshot: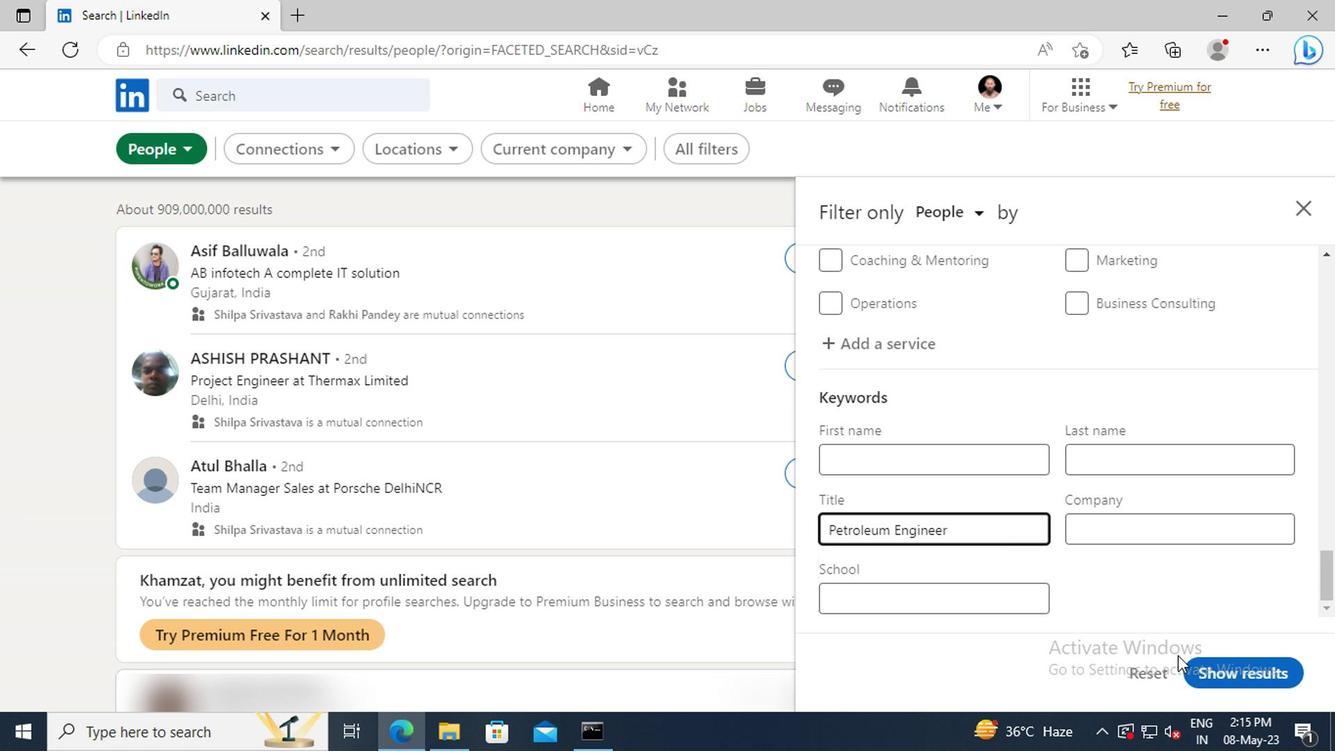 
Action: Mouse pressed left at (1003, 616)
Screenshot: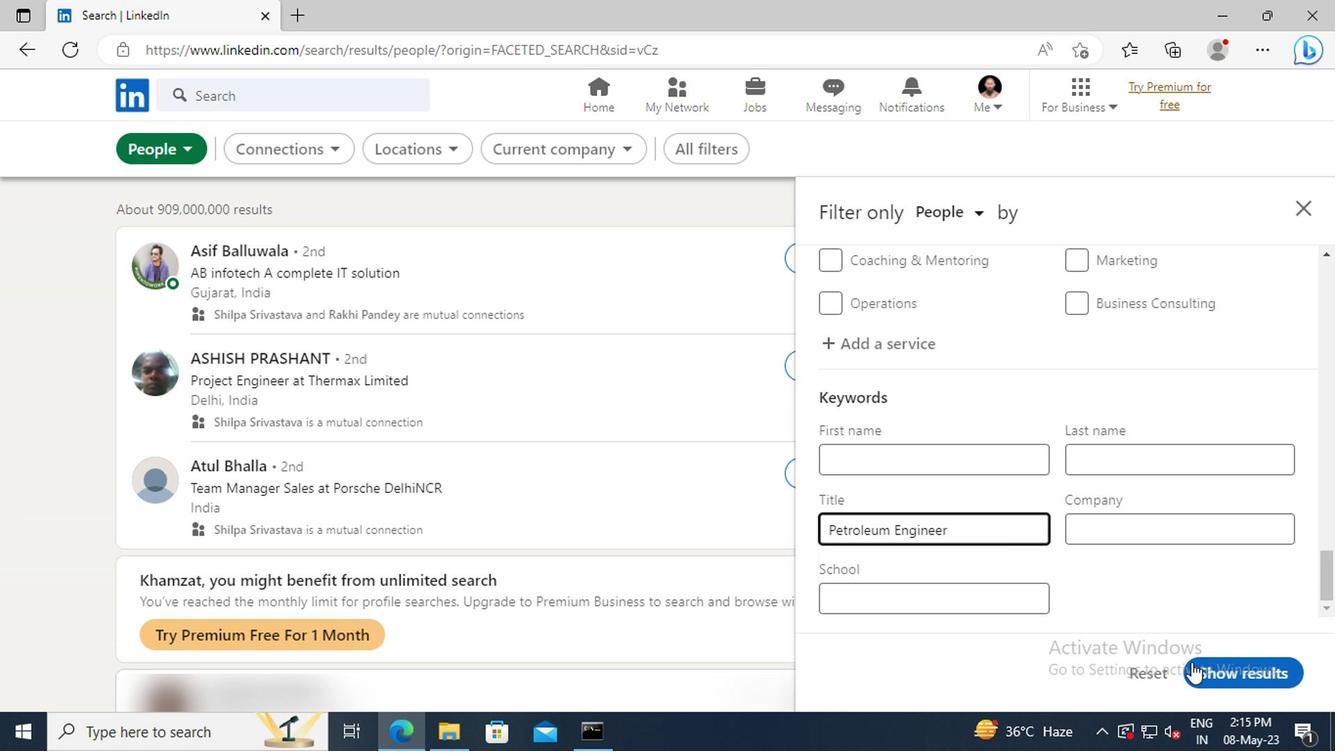 
